 Task: Add a signature Isaiah Carter containing Have a great Easter Sunday, Isaiah Carter to email address softage.8@softage.net and add a label Christmas lists
Action: Mouse moved to (1361, 75)
Screenshot: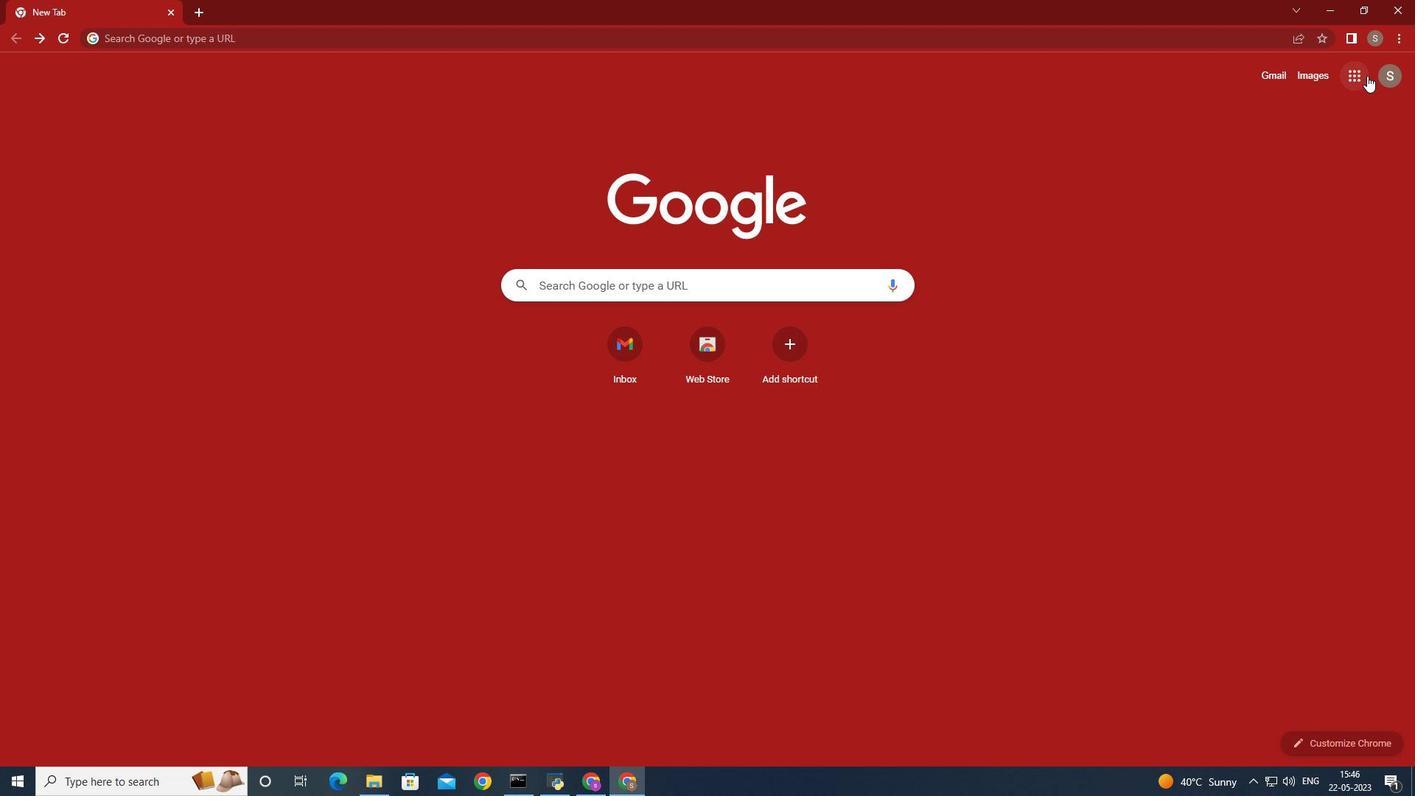 
Action: Mouse pressed left at (1361, 75)
Screenshot: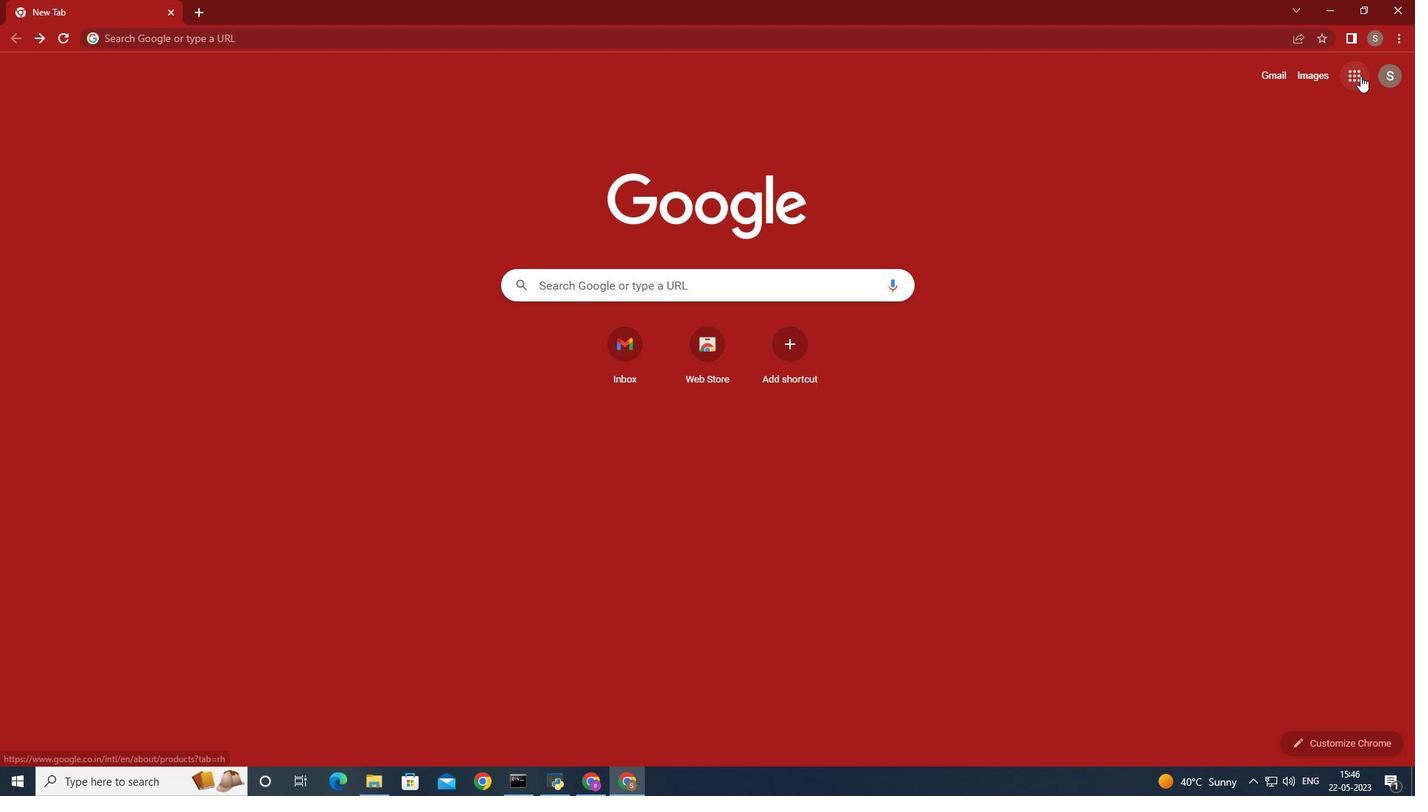
Action: Mouse moved to (1316, 136)
Screenshot: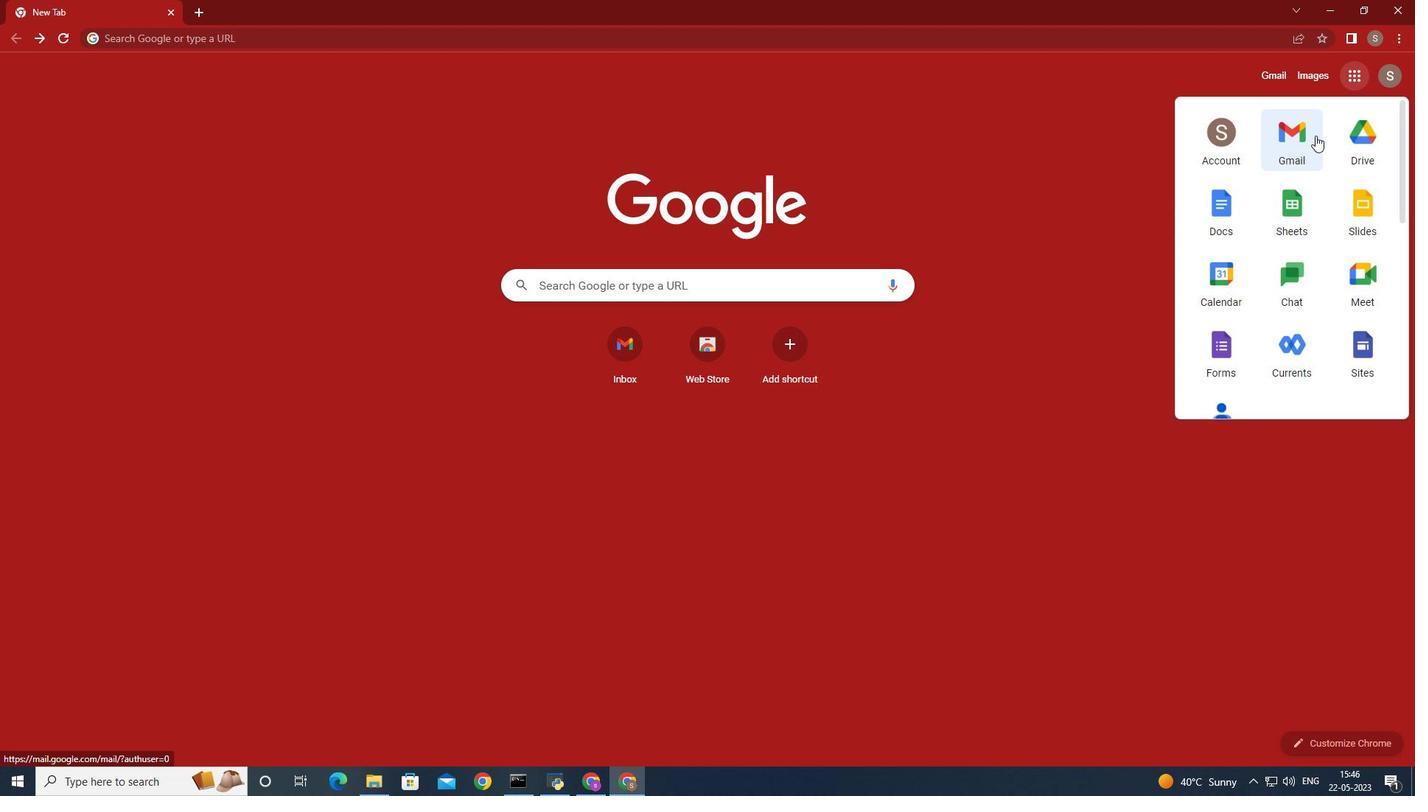 
Action: Mouse pressed left at (1316, 136)
Screenshot: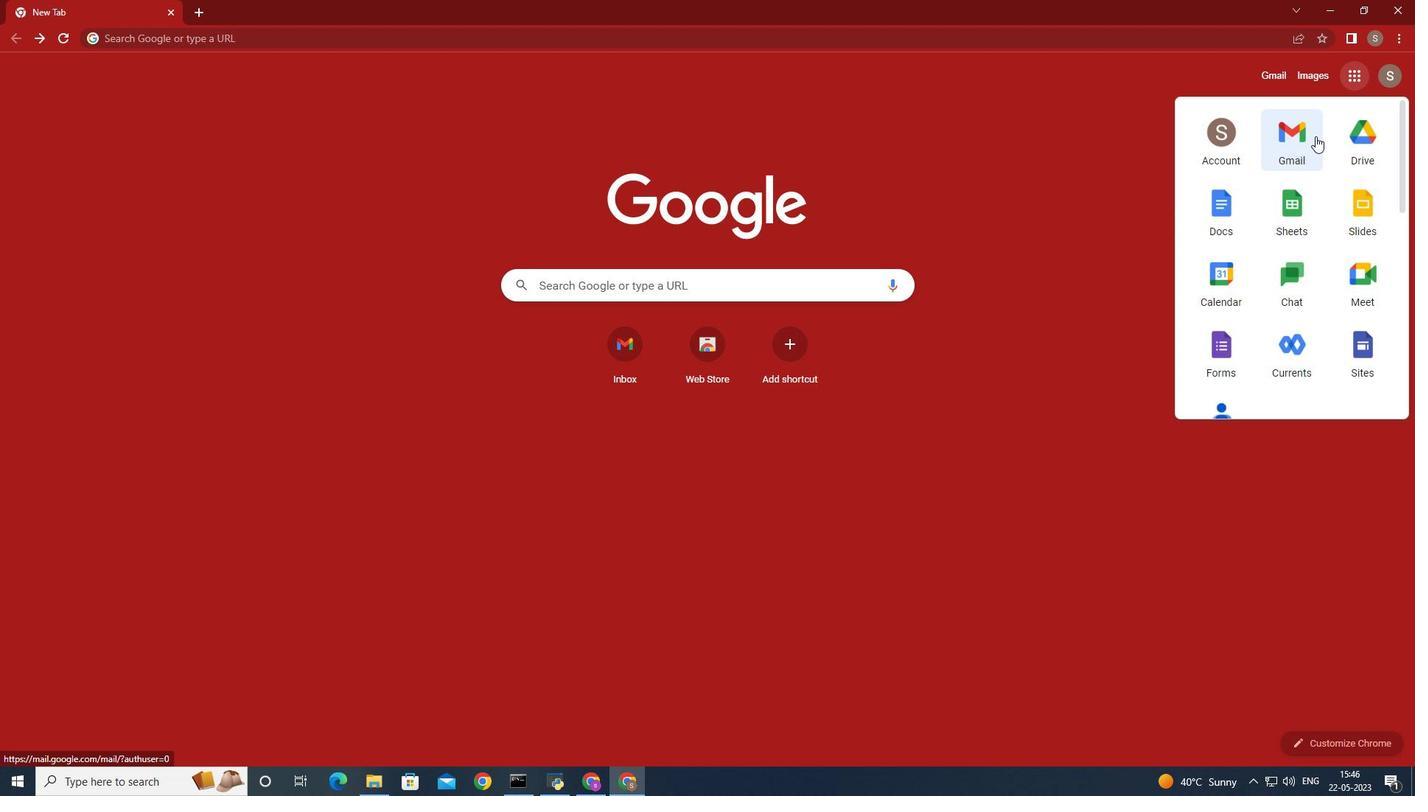 
Action: Mouse moved to (1246, 96)
Screenshot: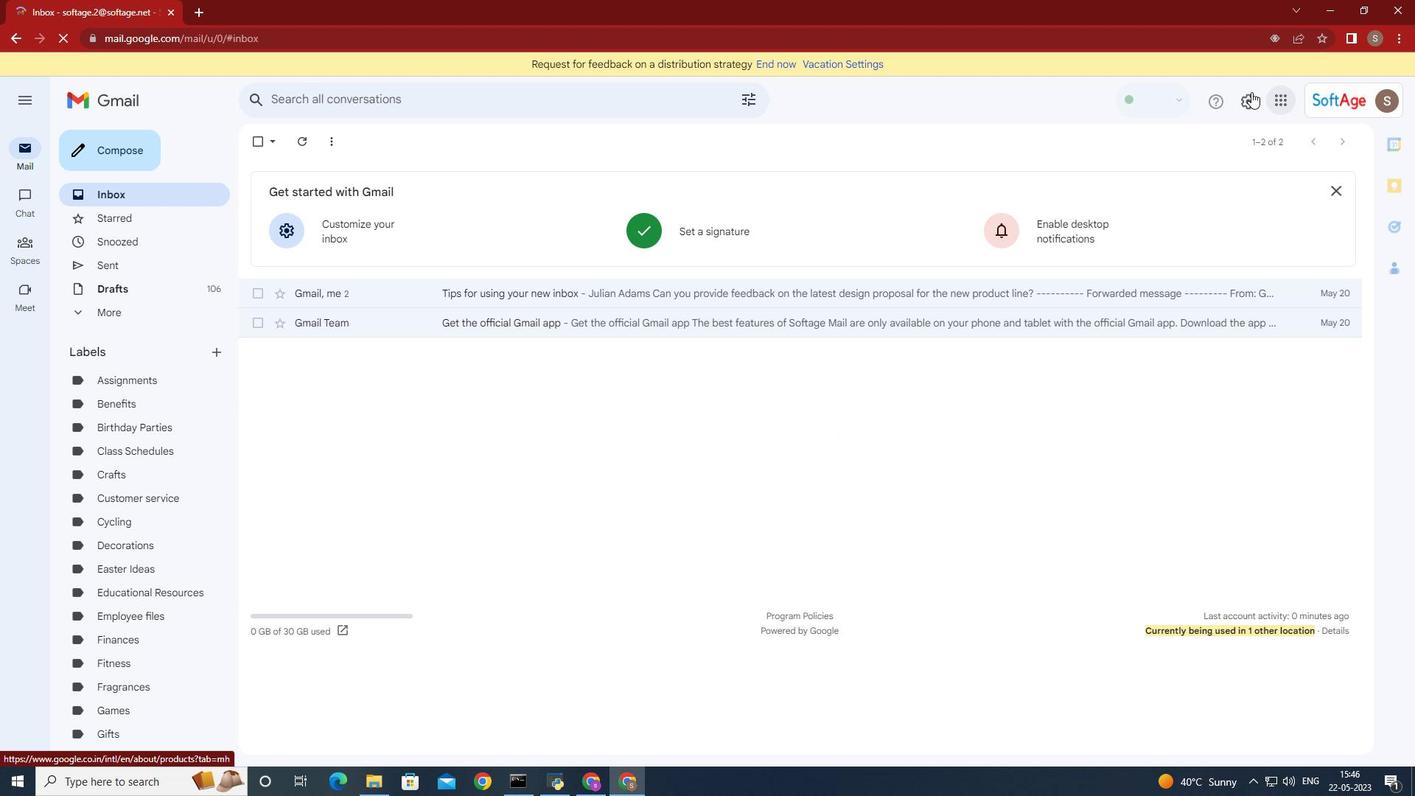 
Action: Mouse pressed left at (1246, 96)
Screenshot: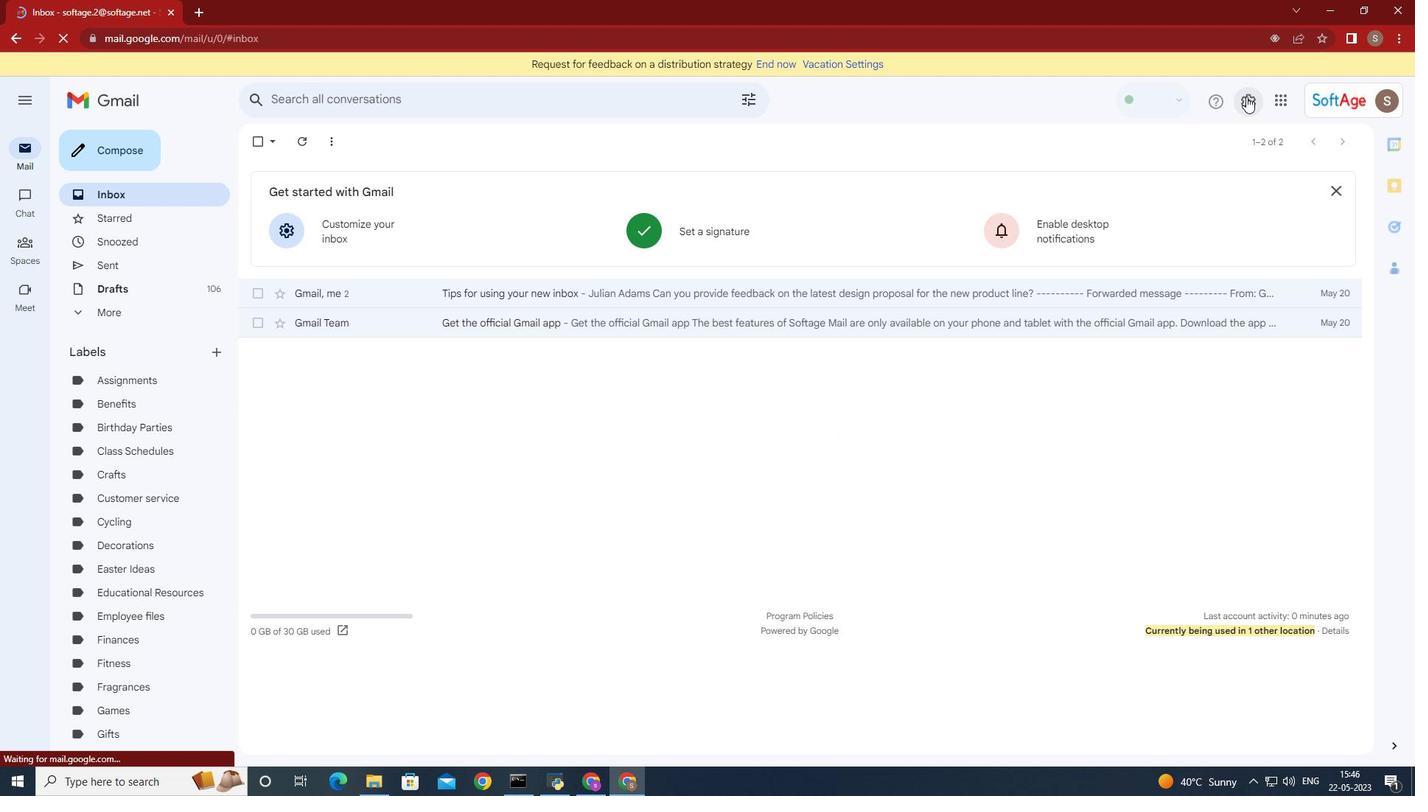 
Action: Mouse moved to (1266, 175)
Screenshot: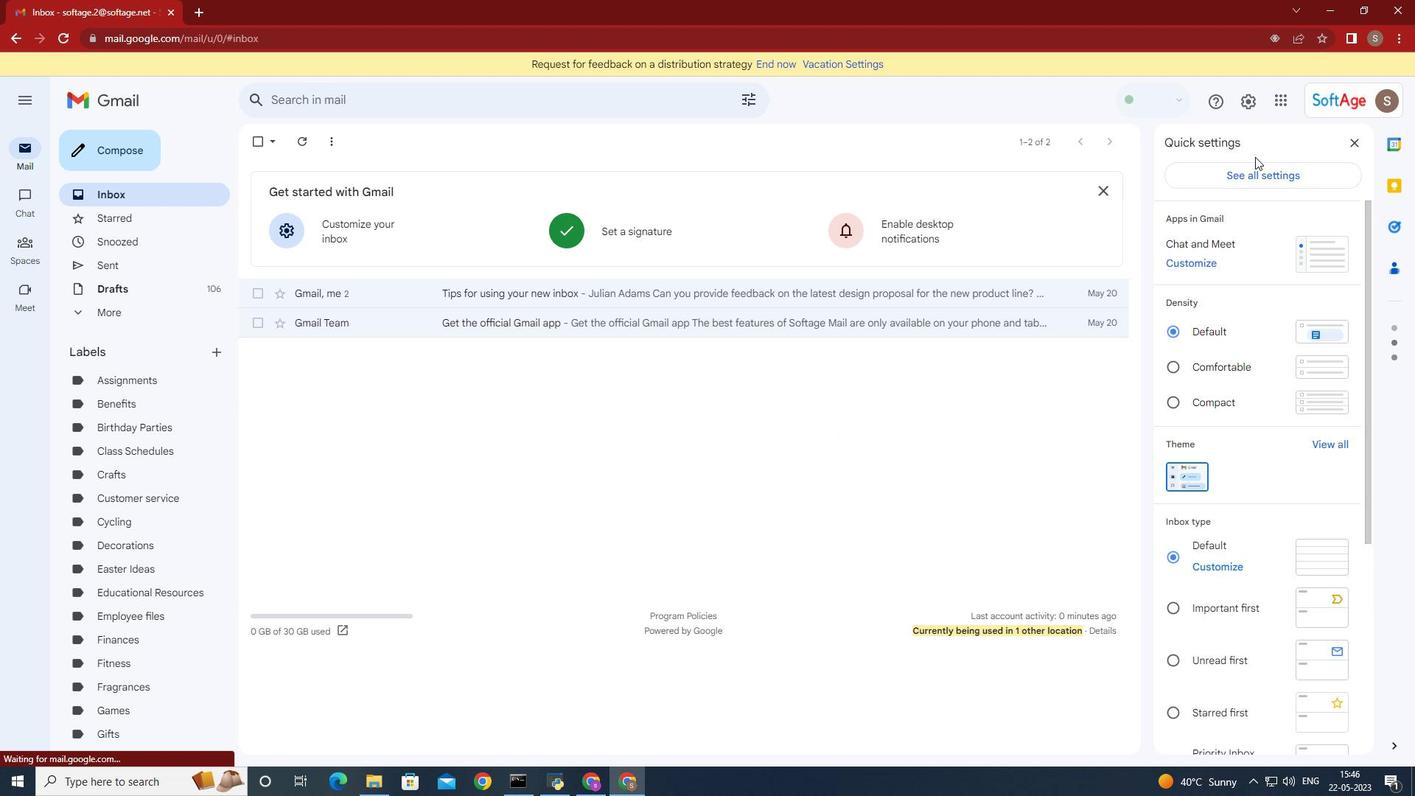
Action: Mouse pressed left at (1266, 175)
Screenshot: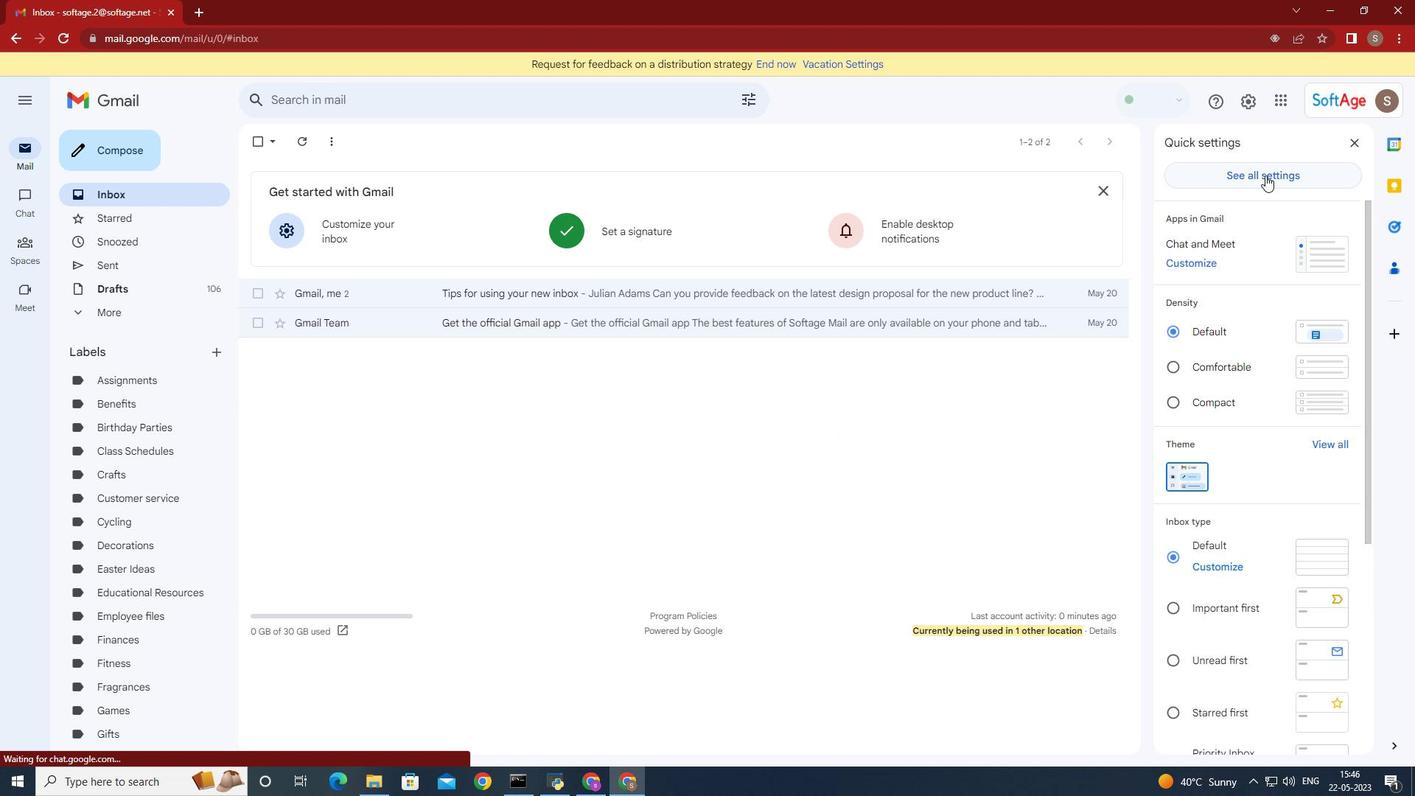 
Action: Mouse moved to (1006, 231)
Screenshot: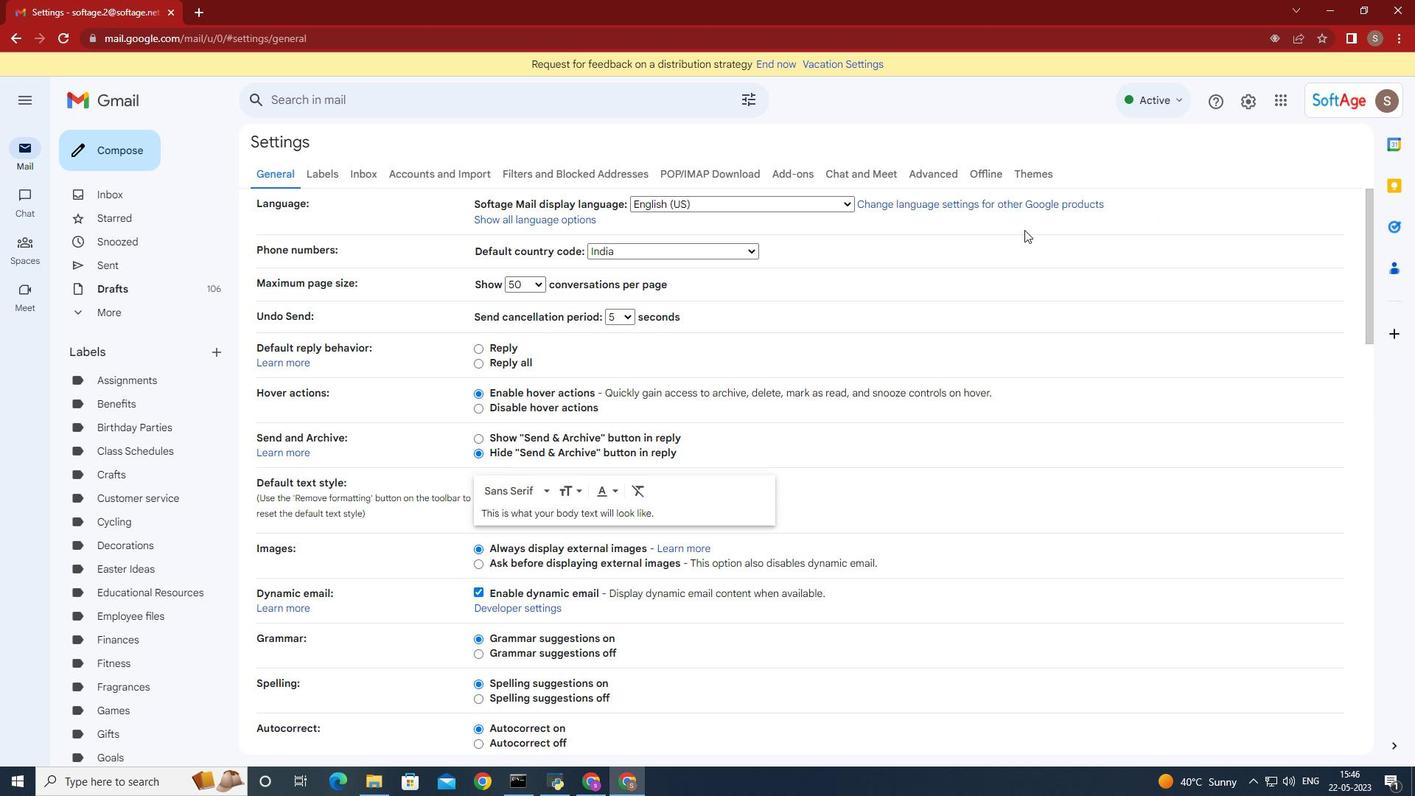 
Action: Mouse scrolled (1006, 230) with delta (0, 0)
Screenshot: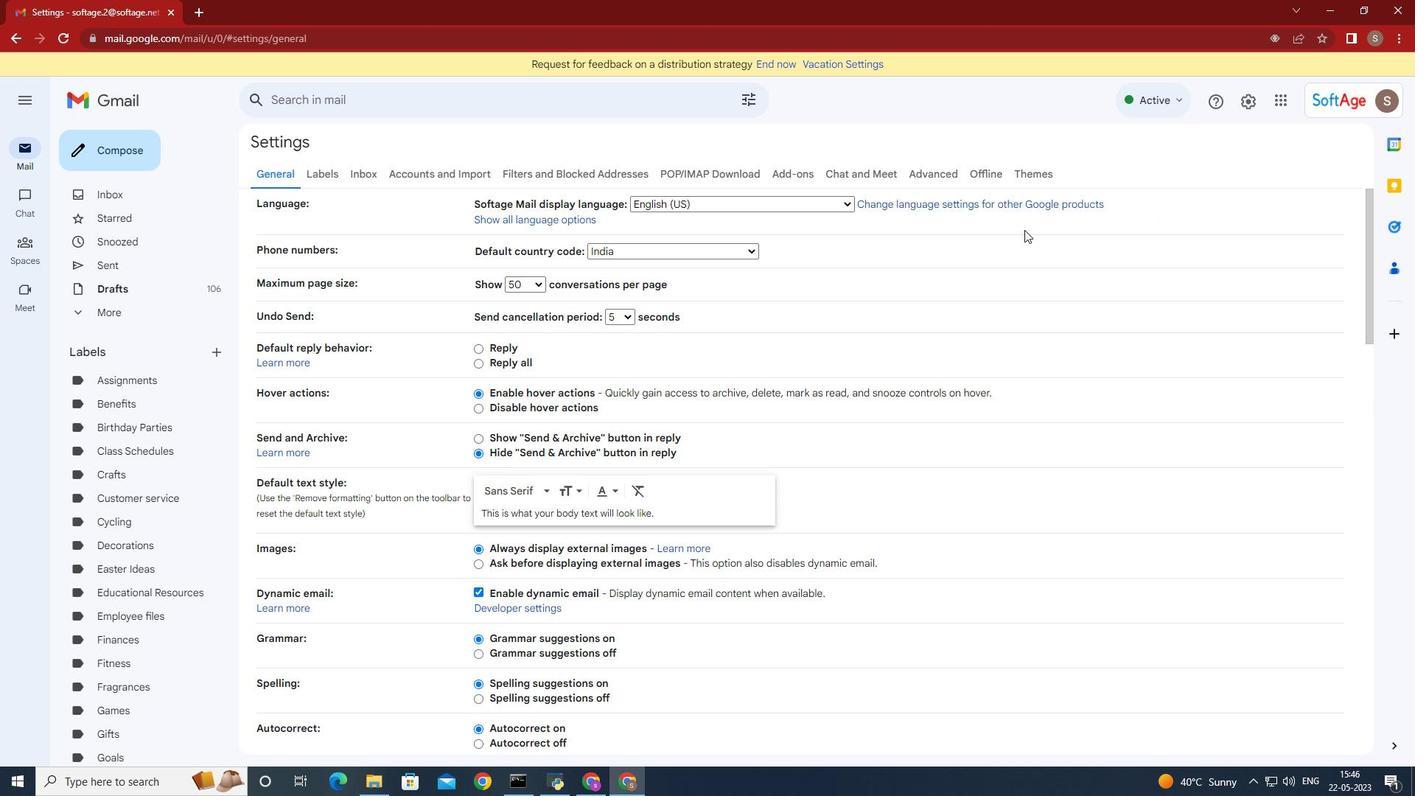 
Action: Mouse scrolled (1006, 230) with delta (0, 0)
Screenshot: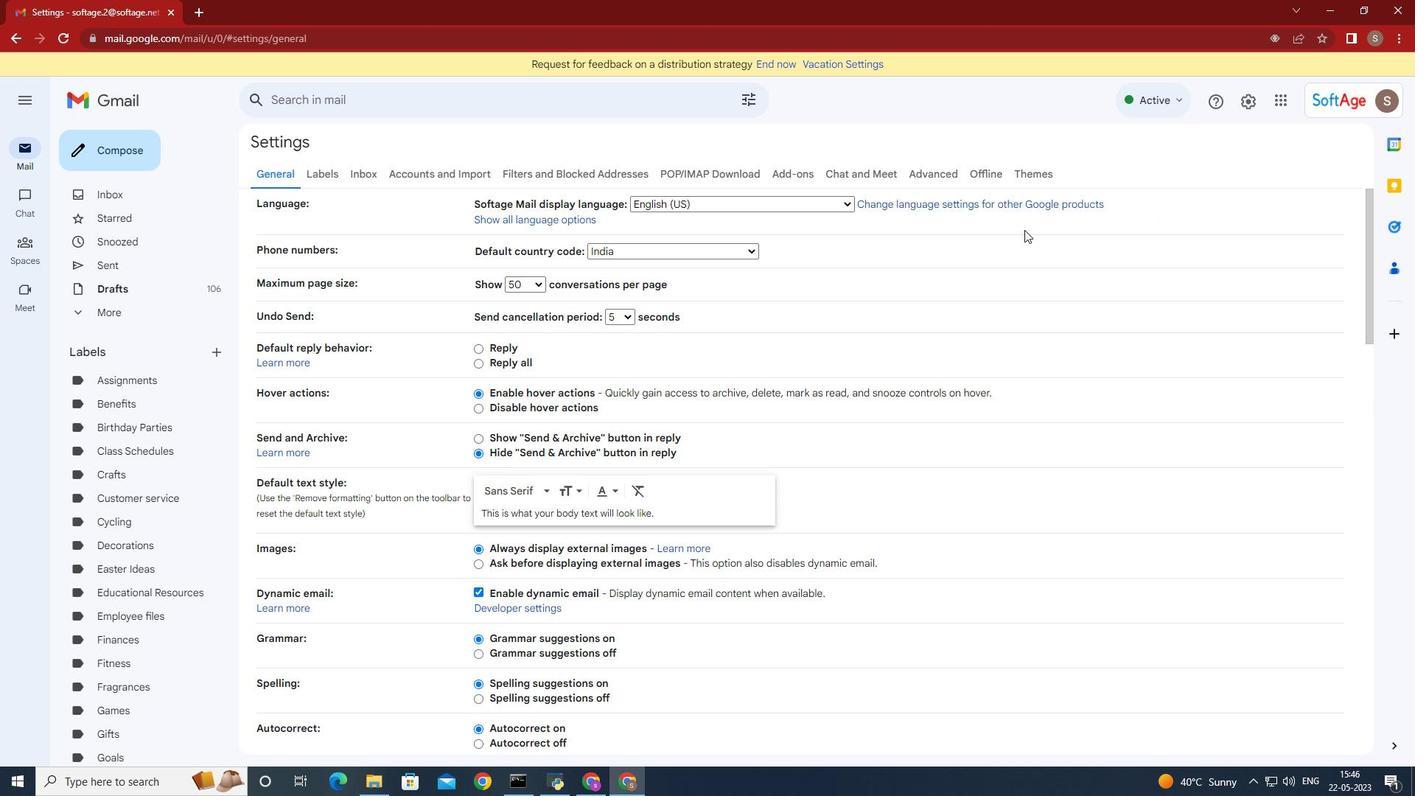 
Action: Mouse scrolled (1006, 230) with delta (0, 0)
Screenshot: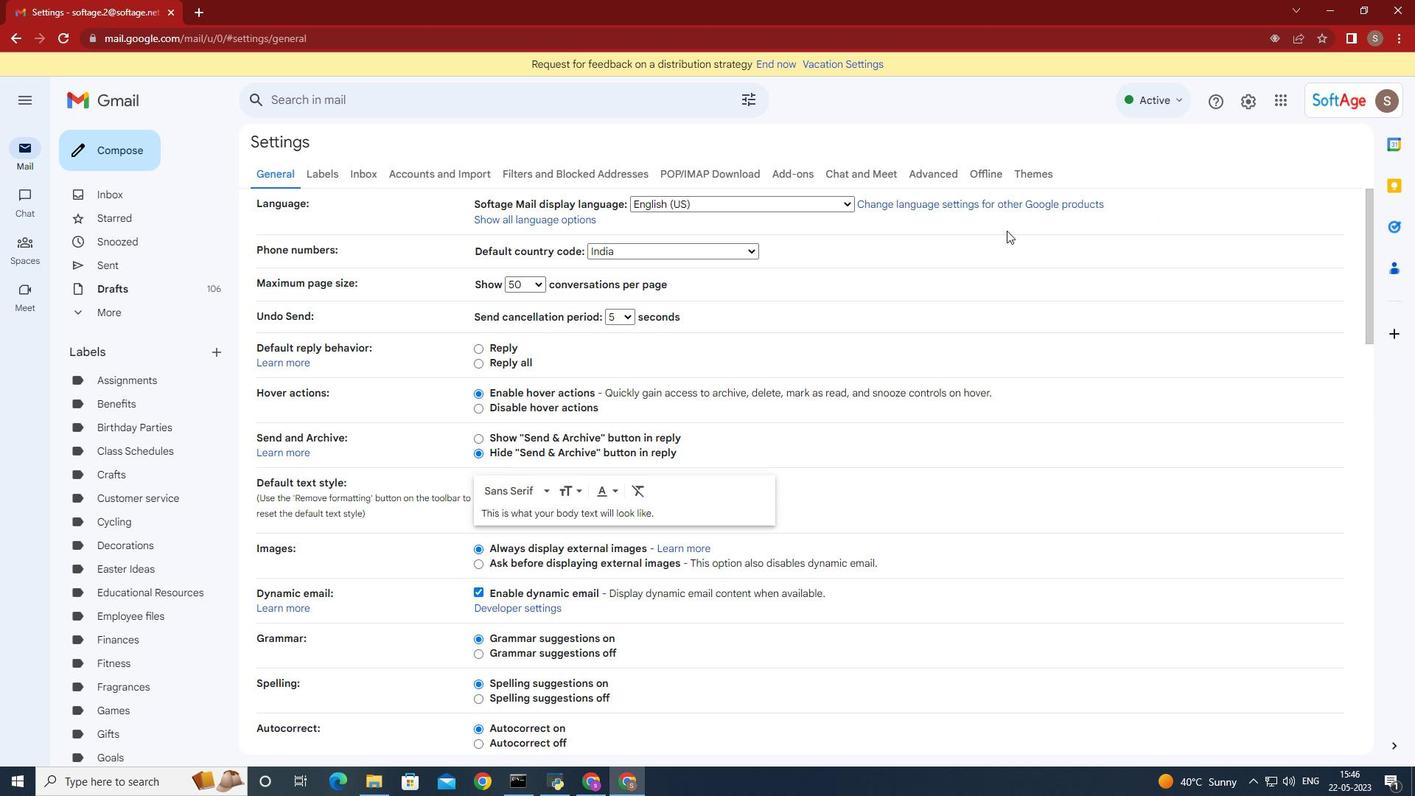 
Action: Mouse scrolled (1006, 230) with delta (0, 0)
Screenshot: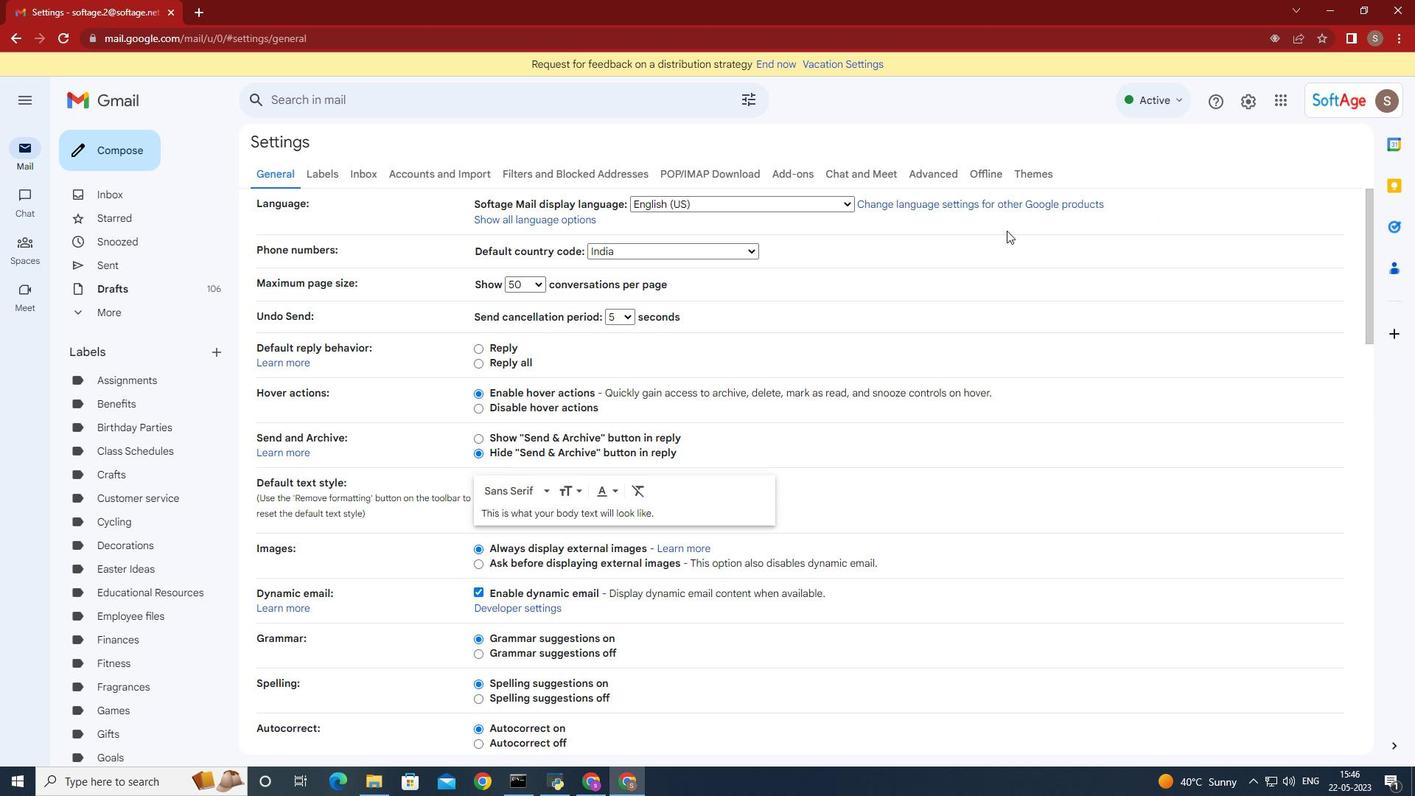 
Action: Mouse moved to (1006, 231)
Screenshot: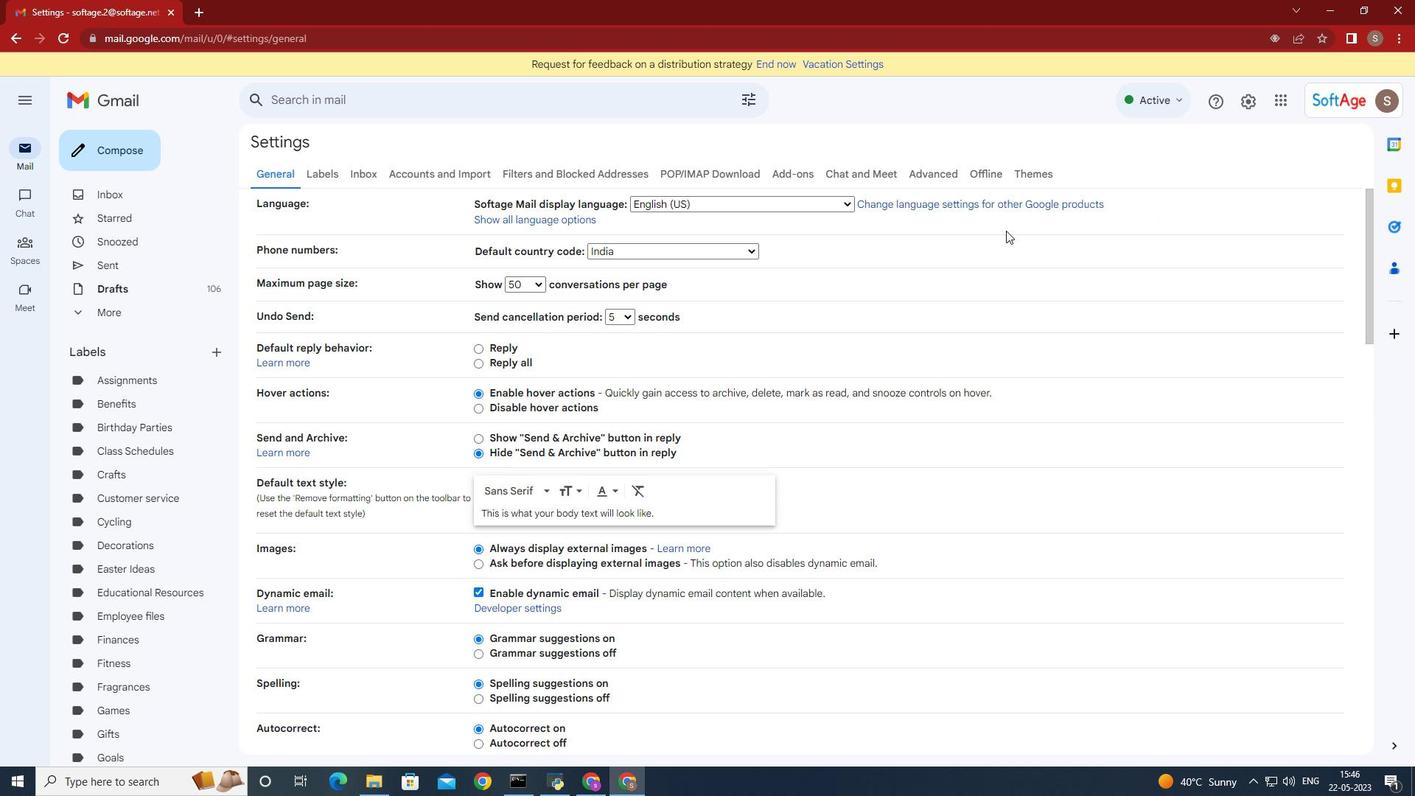 
Action: Mouse scrolled (1006, 230) with delta (0, 0)
Screenshot: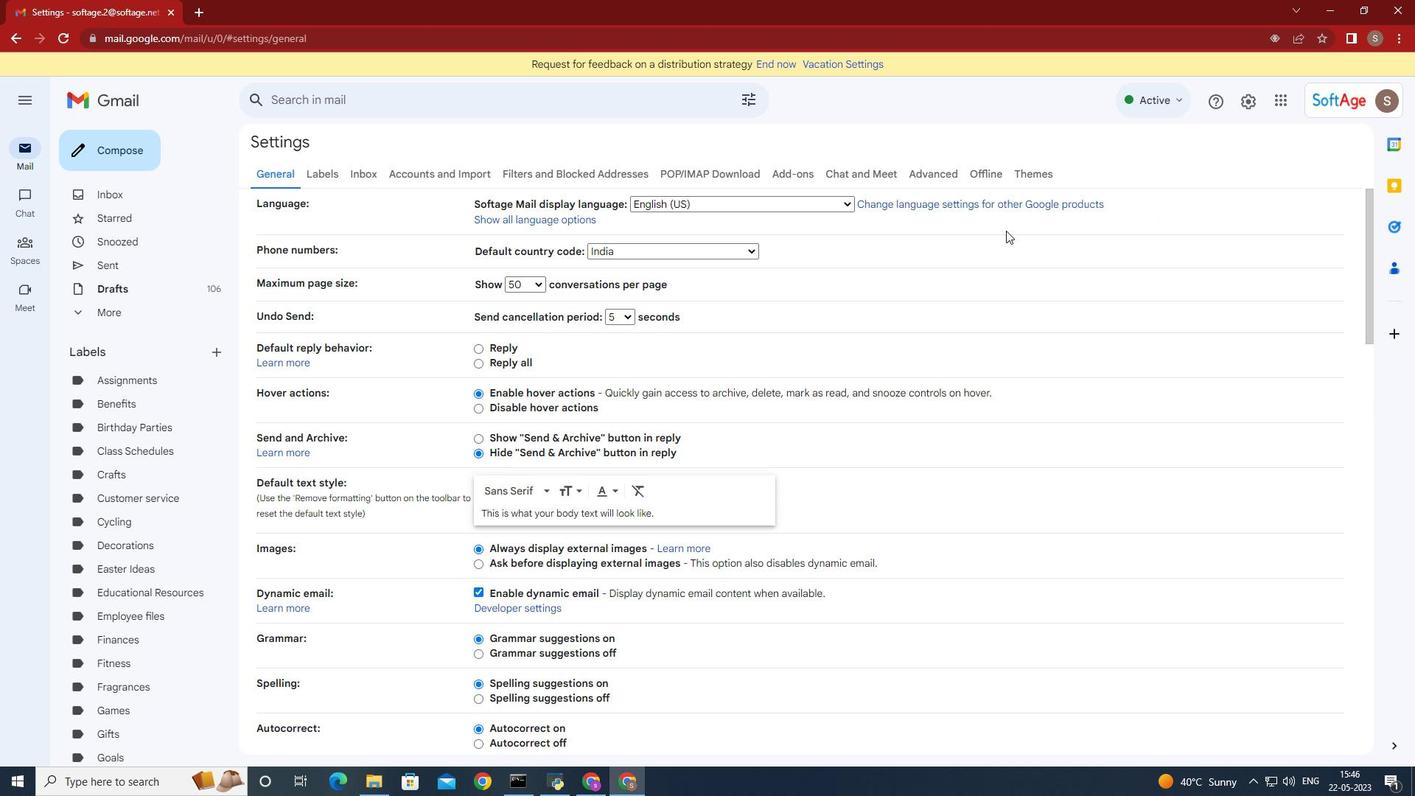 
Action: Mouse moved to (977, 252)
Screenshot: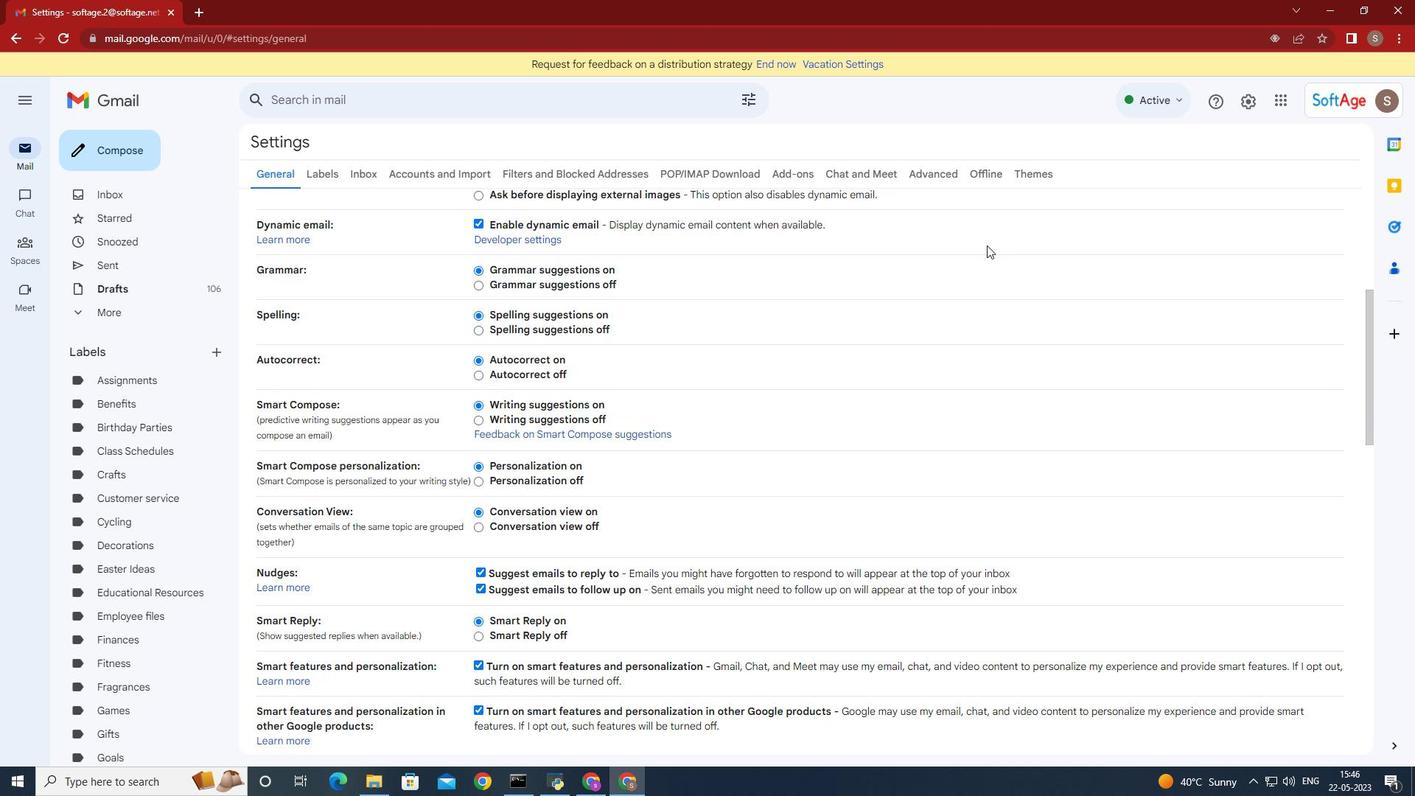 
Action: Mouse scrolled (985, 247) with delta (0, 0)
Screenshot: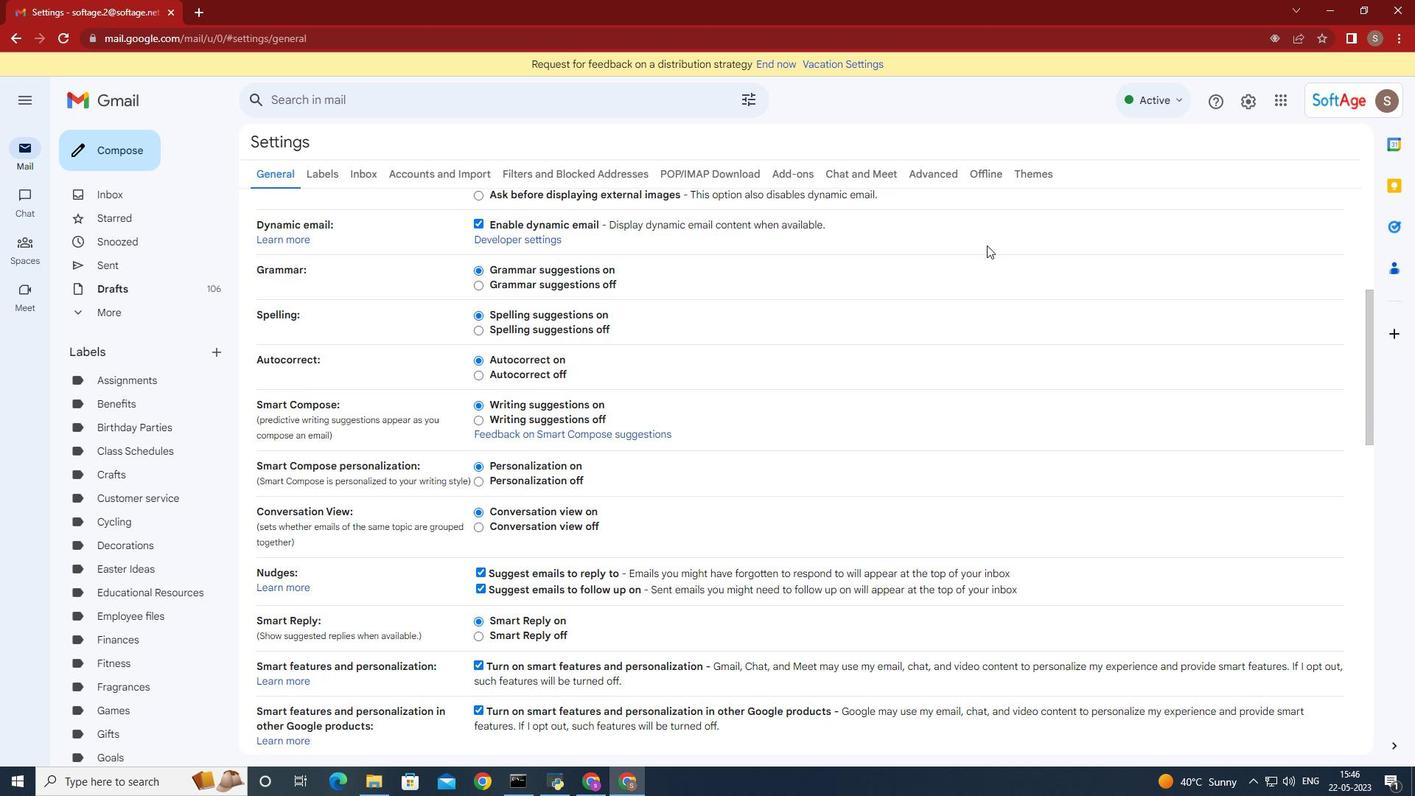 
Action: Mouse moved to (977, 252)
Screenshot: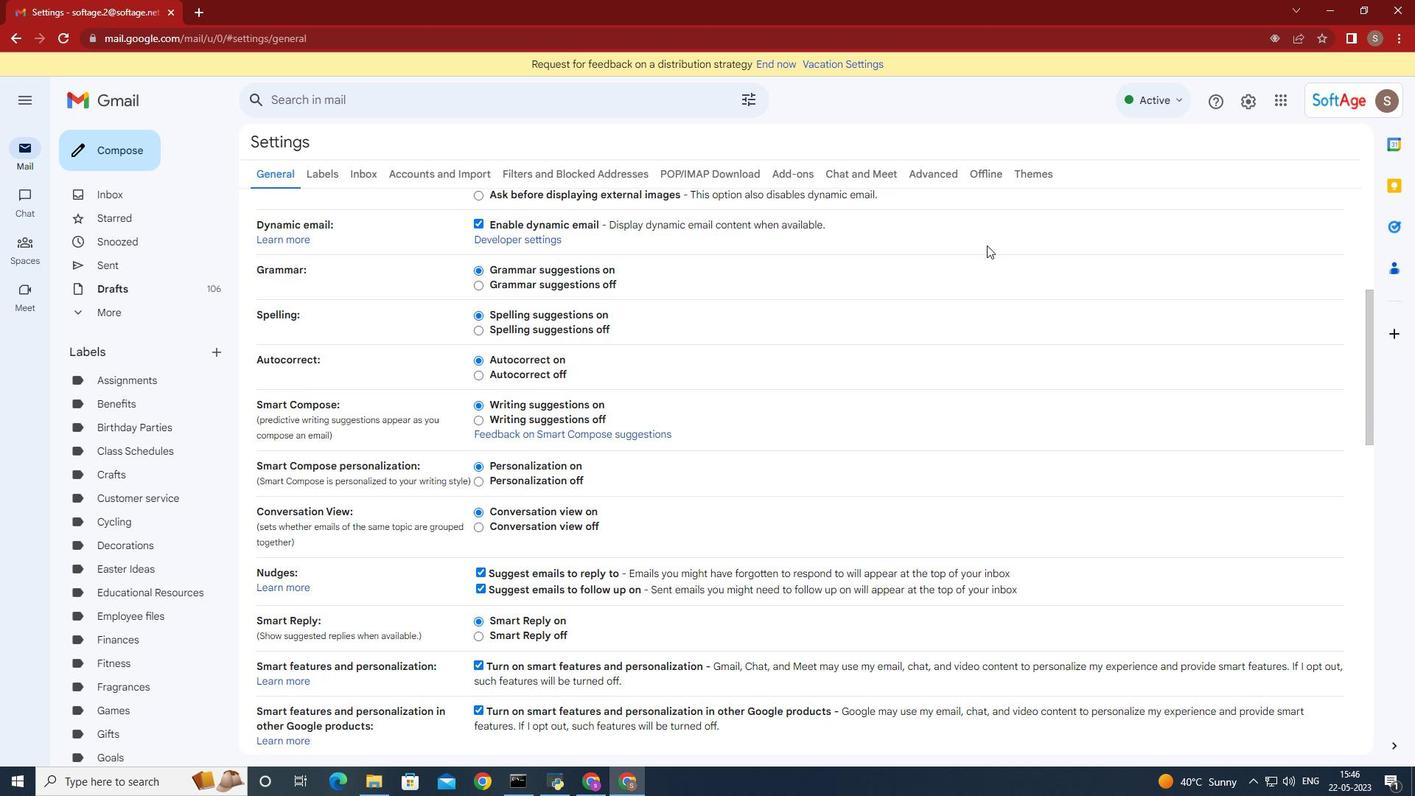 
Action: Mouse scrolled (983, 248) with delta (0, 0)
Screenshot: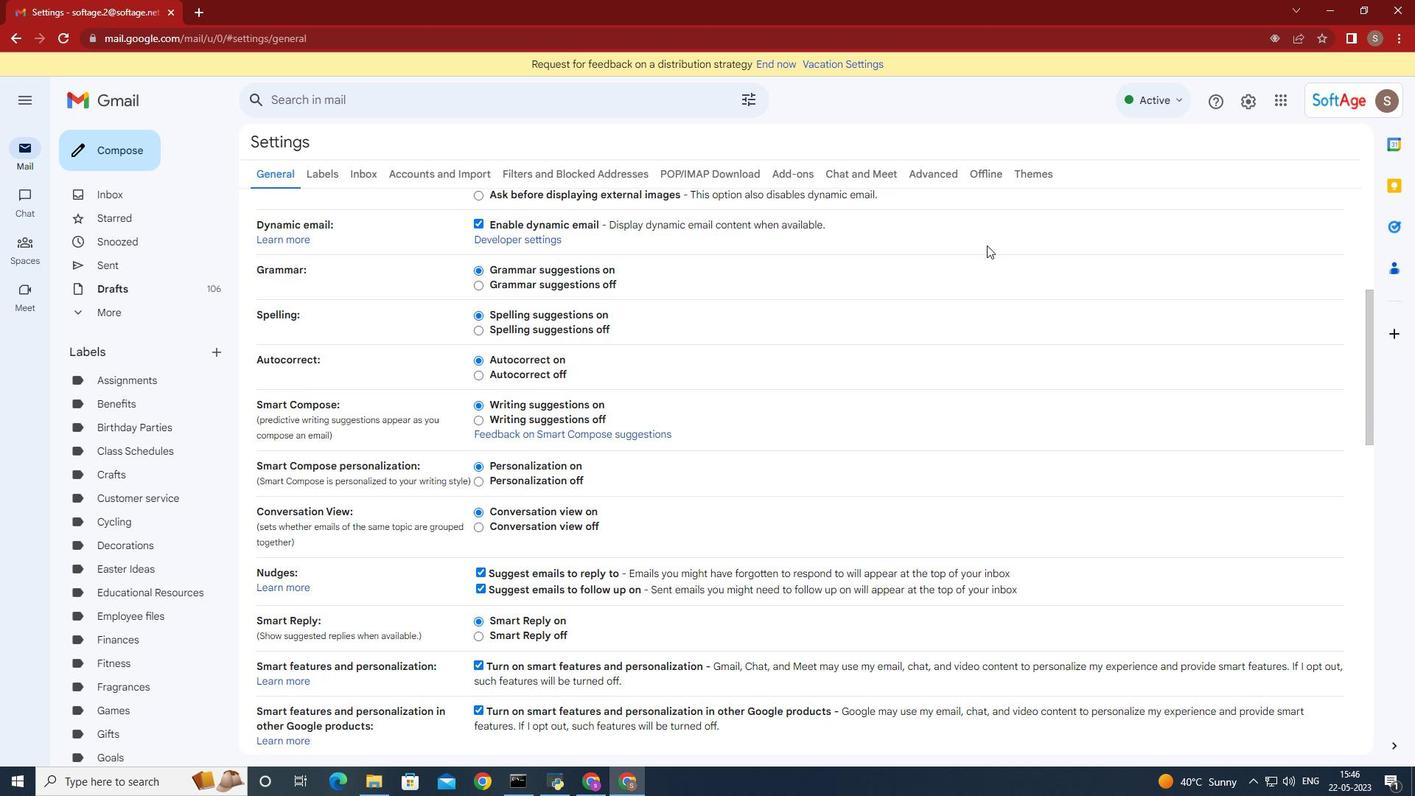 
Action: Mouse scrolled (982, 249) with delta (0, 0)
Screenshot: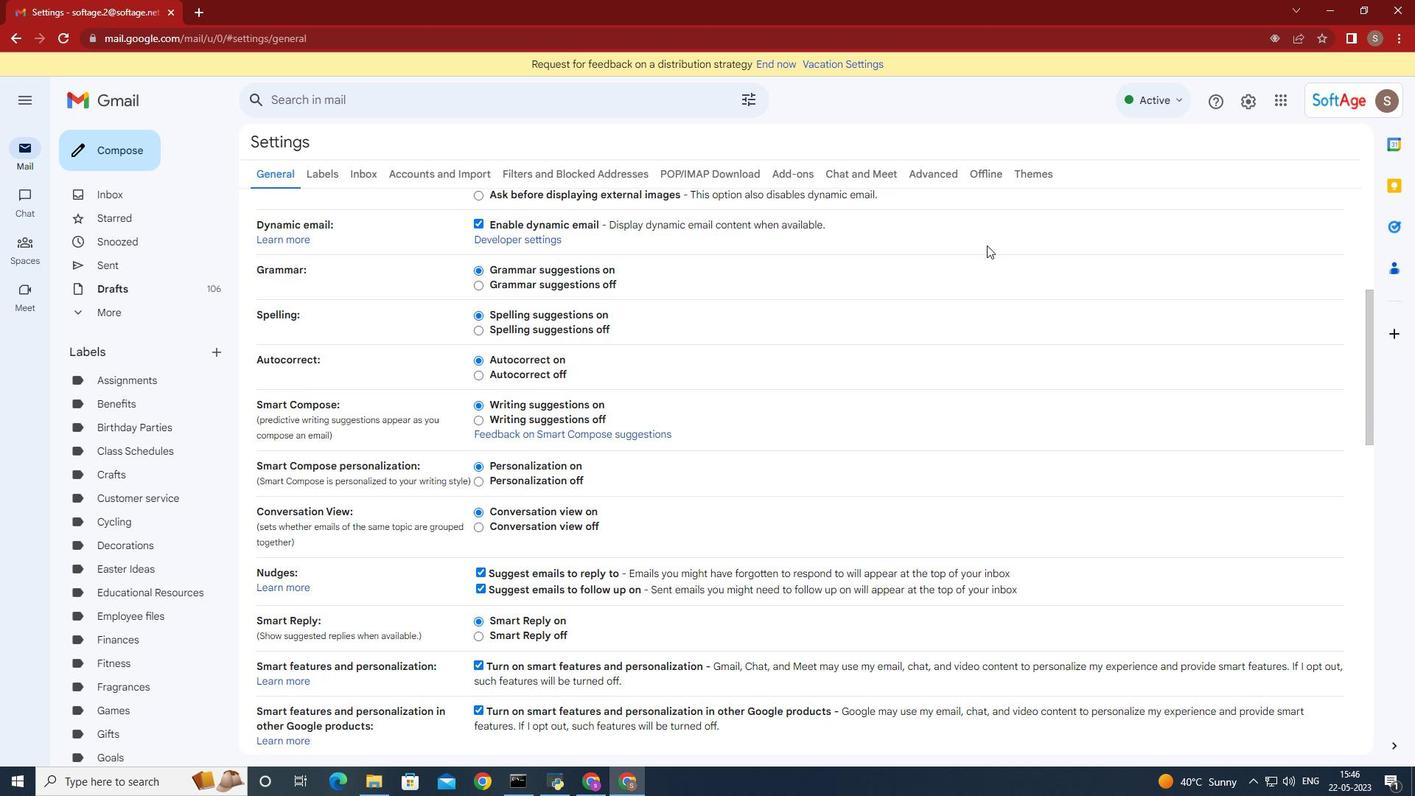 
Action: Mouse scrolled (982, 249) with delta (0, 0)
Screenshot: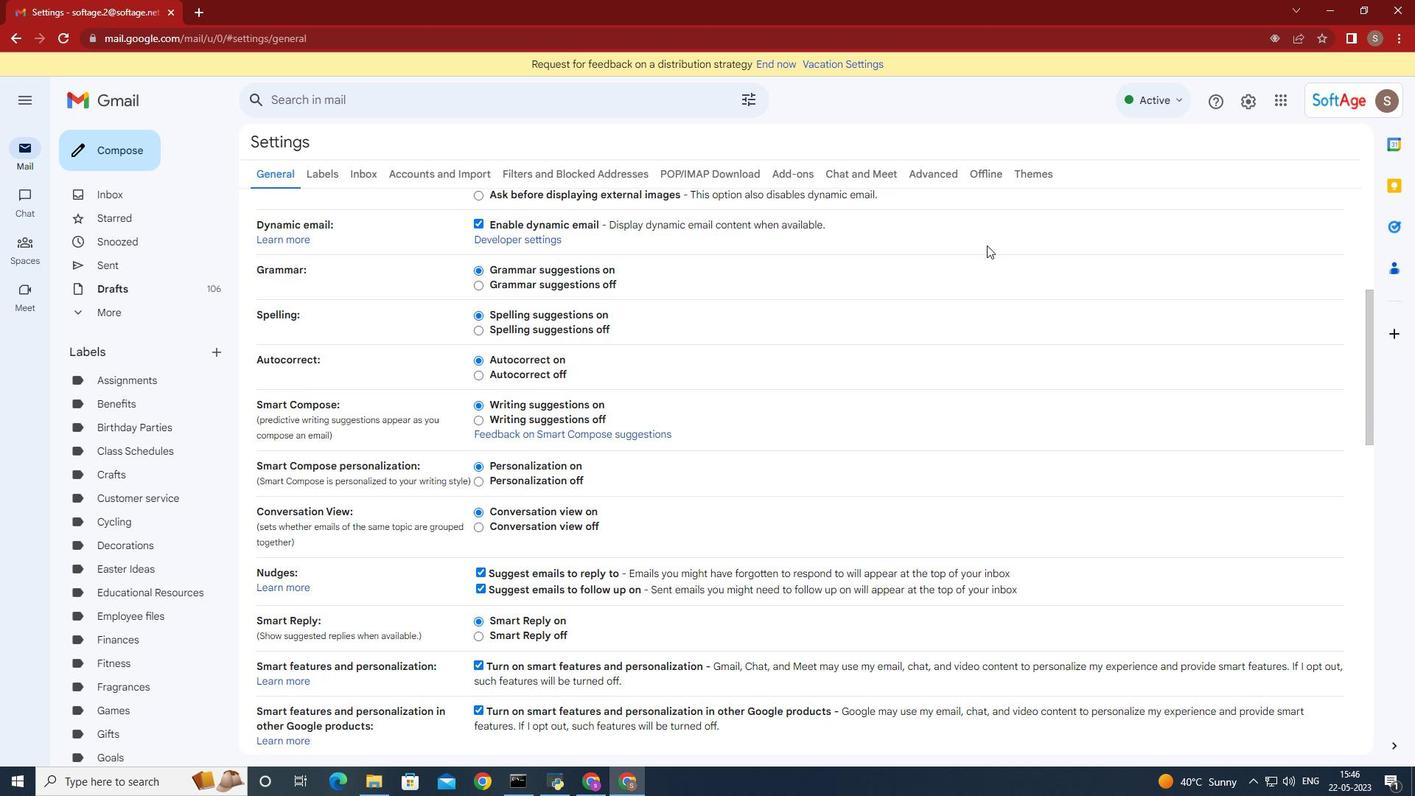 
Action: Mouse moved to (976, 253)
Screenshot: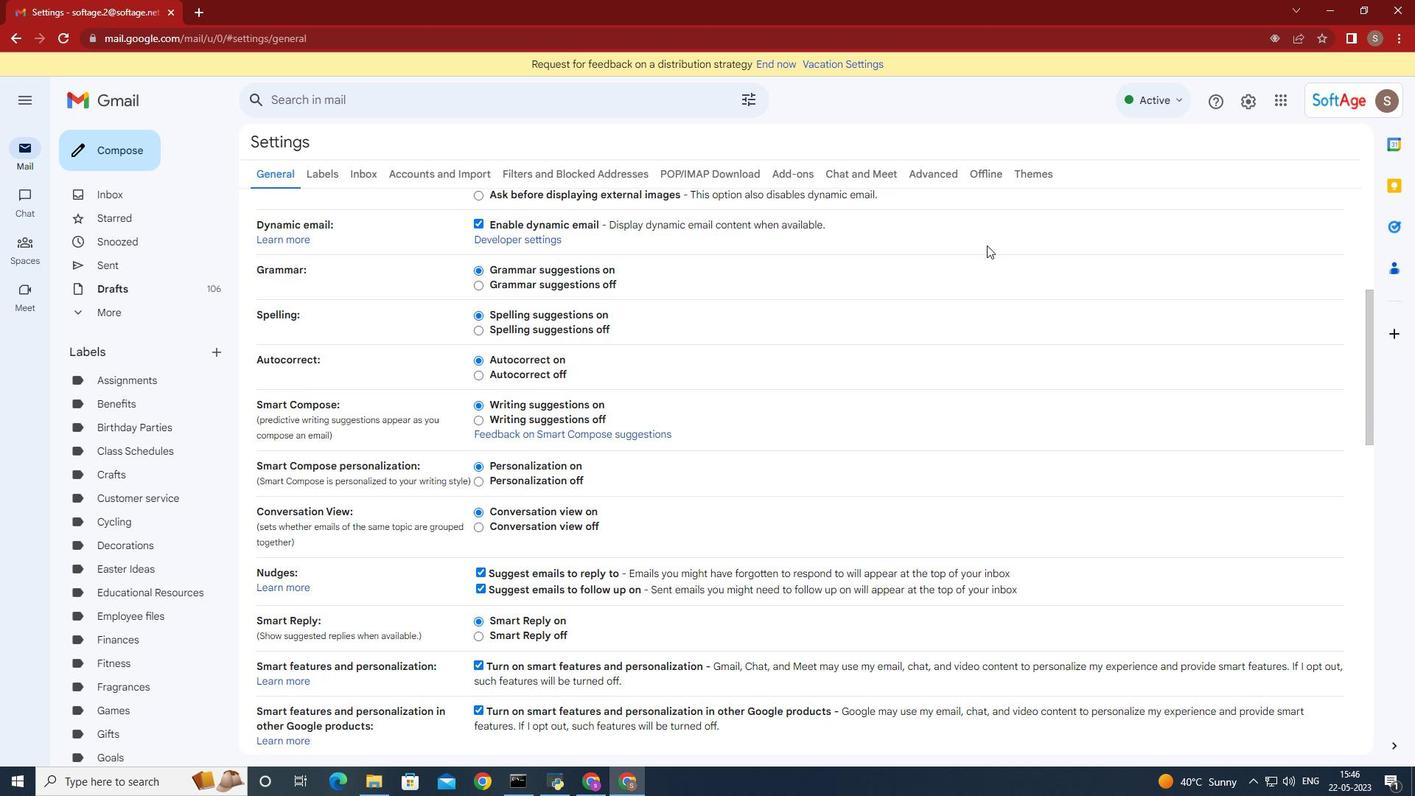 
Action: Mouse scrolled (981, 250) with delta (0, 0)
Screenshot: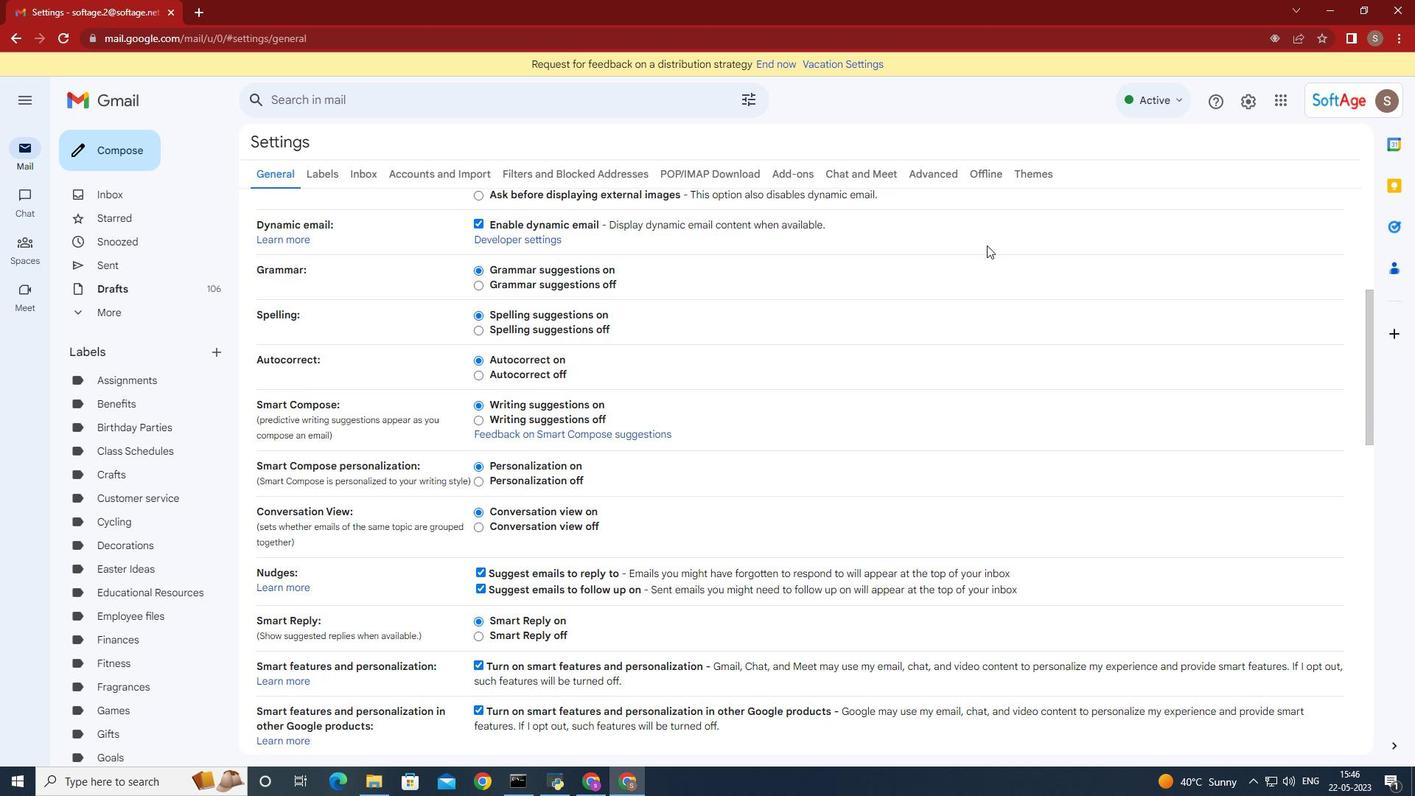 
Action: Mouse scrolled (981, 250) with delta (0, 0)
Screenshot: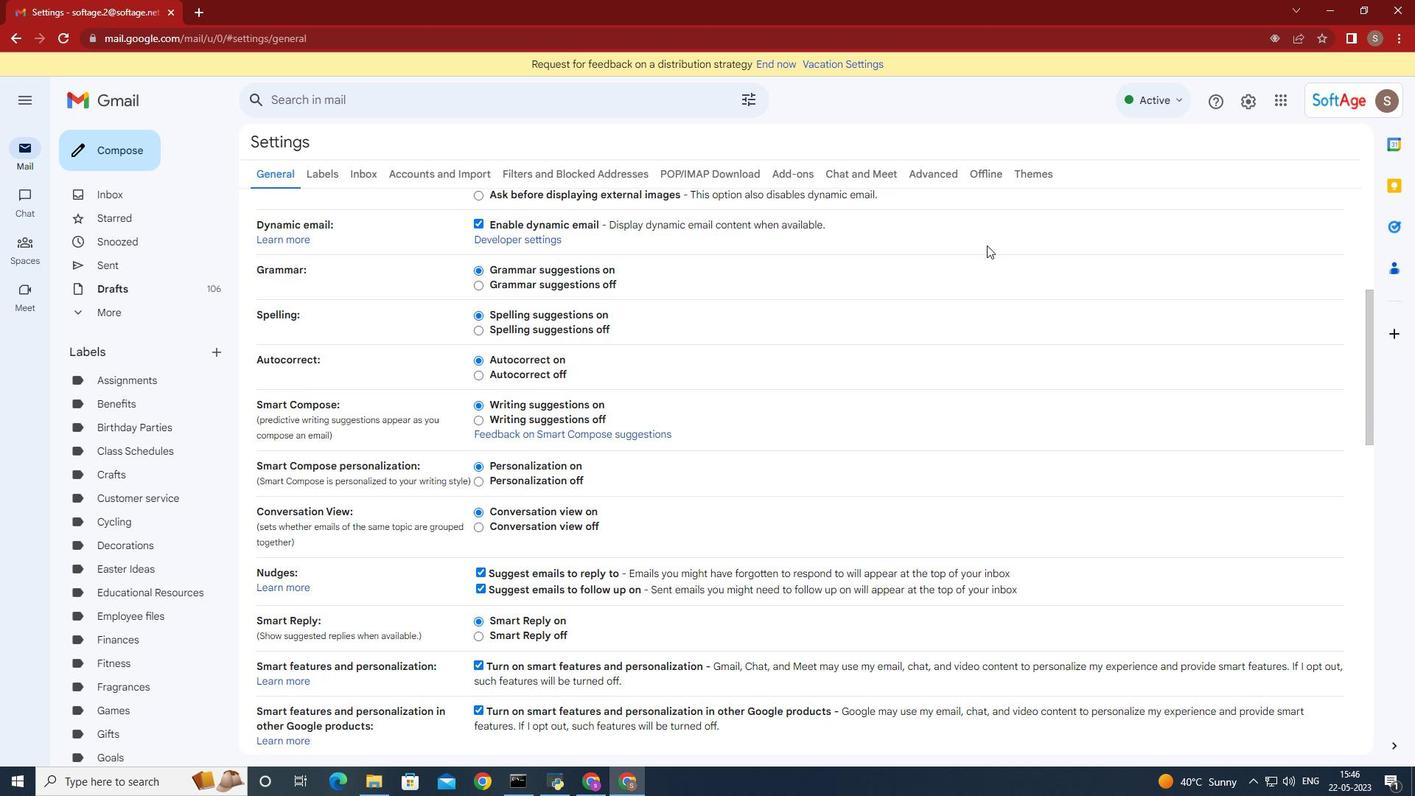 
Action: Mouse scrolled (979, 251) with delta (0, 0)
Screenshot: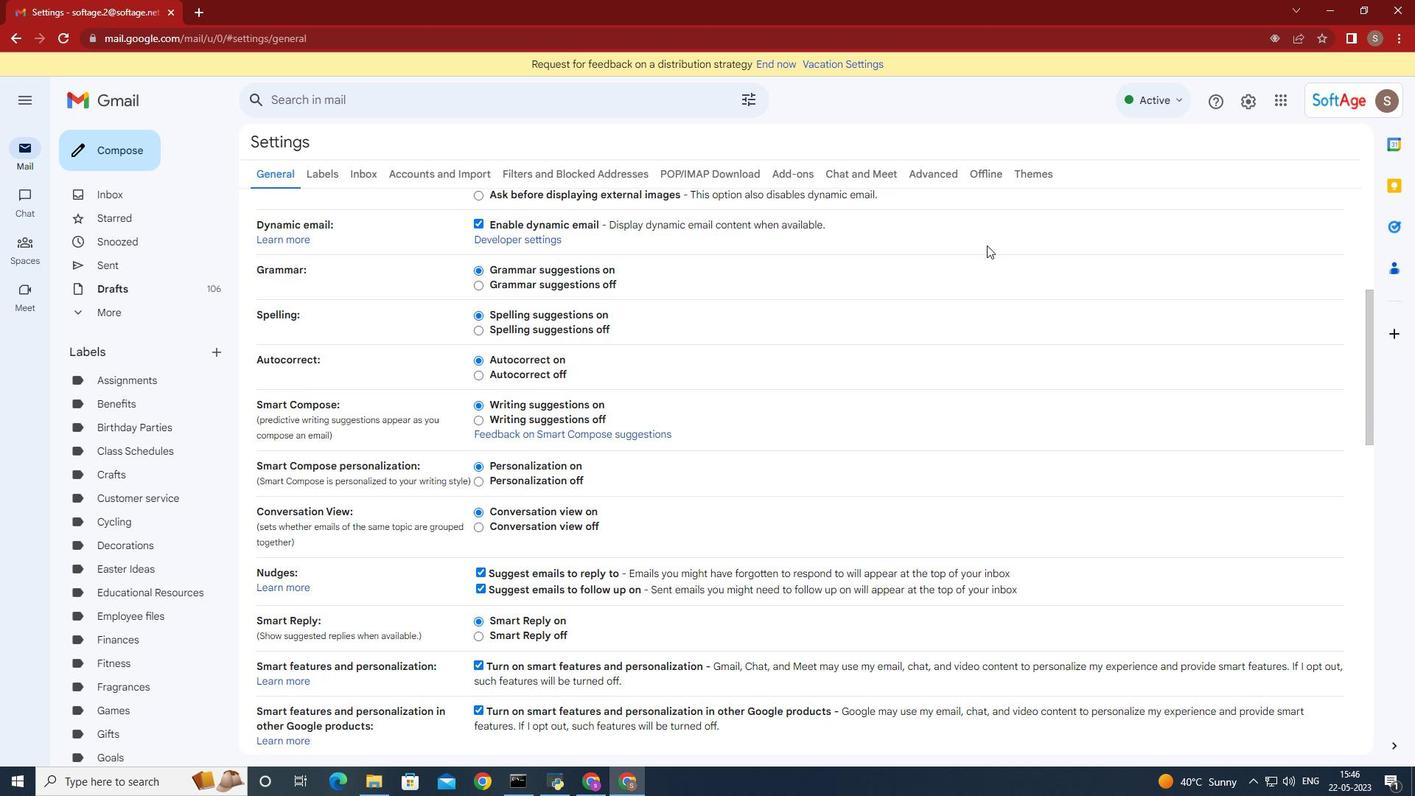 
Action: Mouse moved to (780, 540)
Screenshot: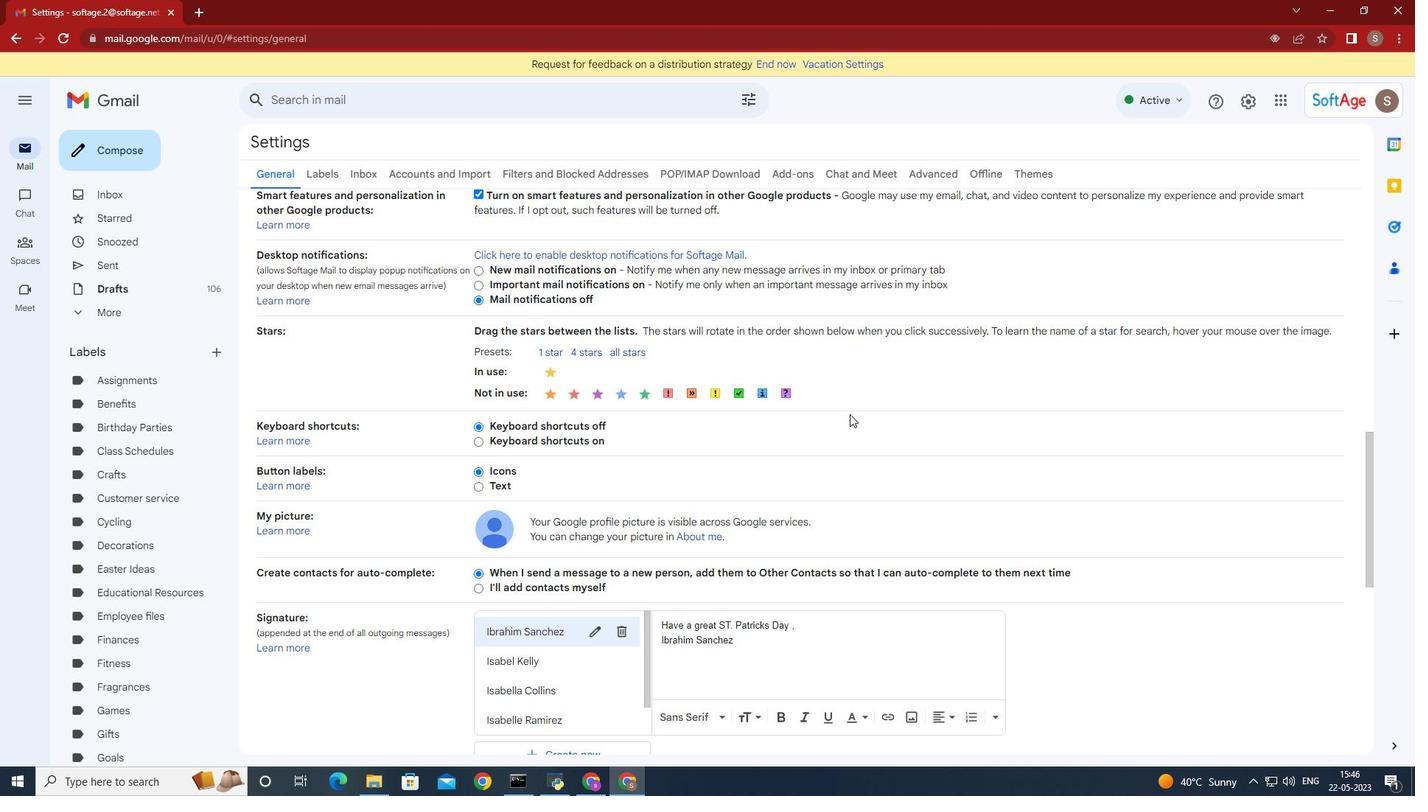 
Action: Mouse scrolled (780, 539) with delta (0, 0)
Screenshot: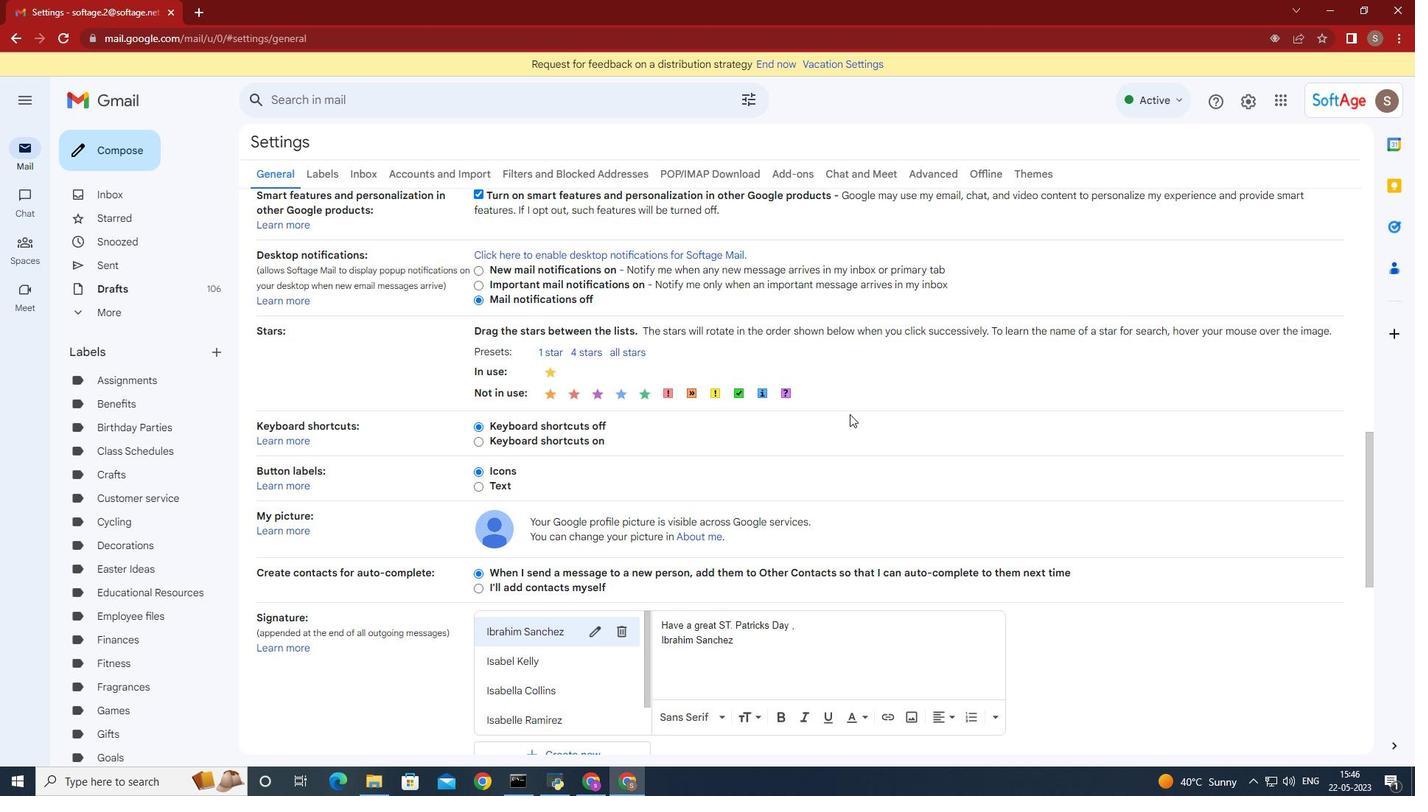 
Action: Mouse scrolled (780, 539) with delta (0, 0)
Screenshot: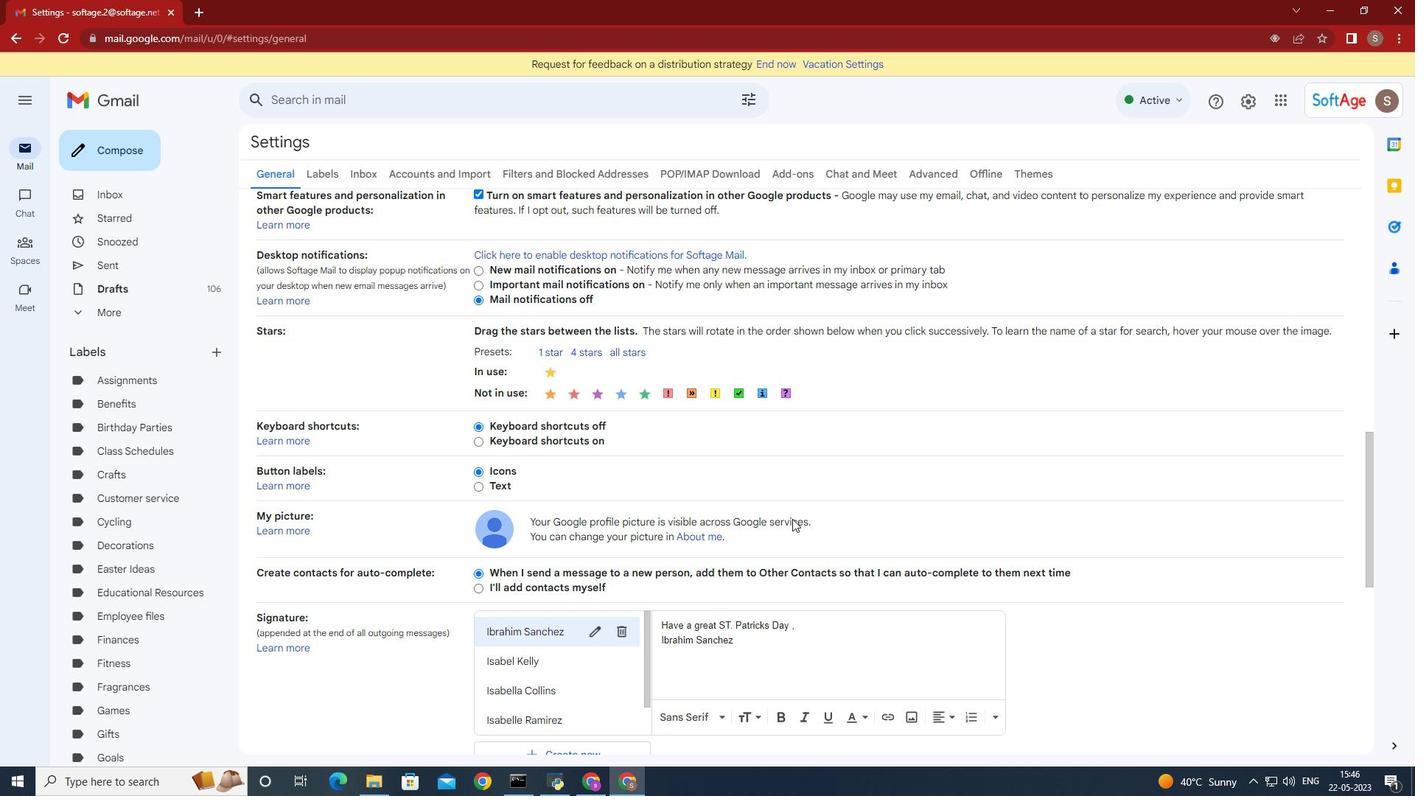 
Action: Mouse scrolled (780, 539) with delta (0, 0)
Screenshot: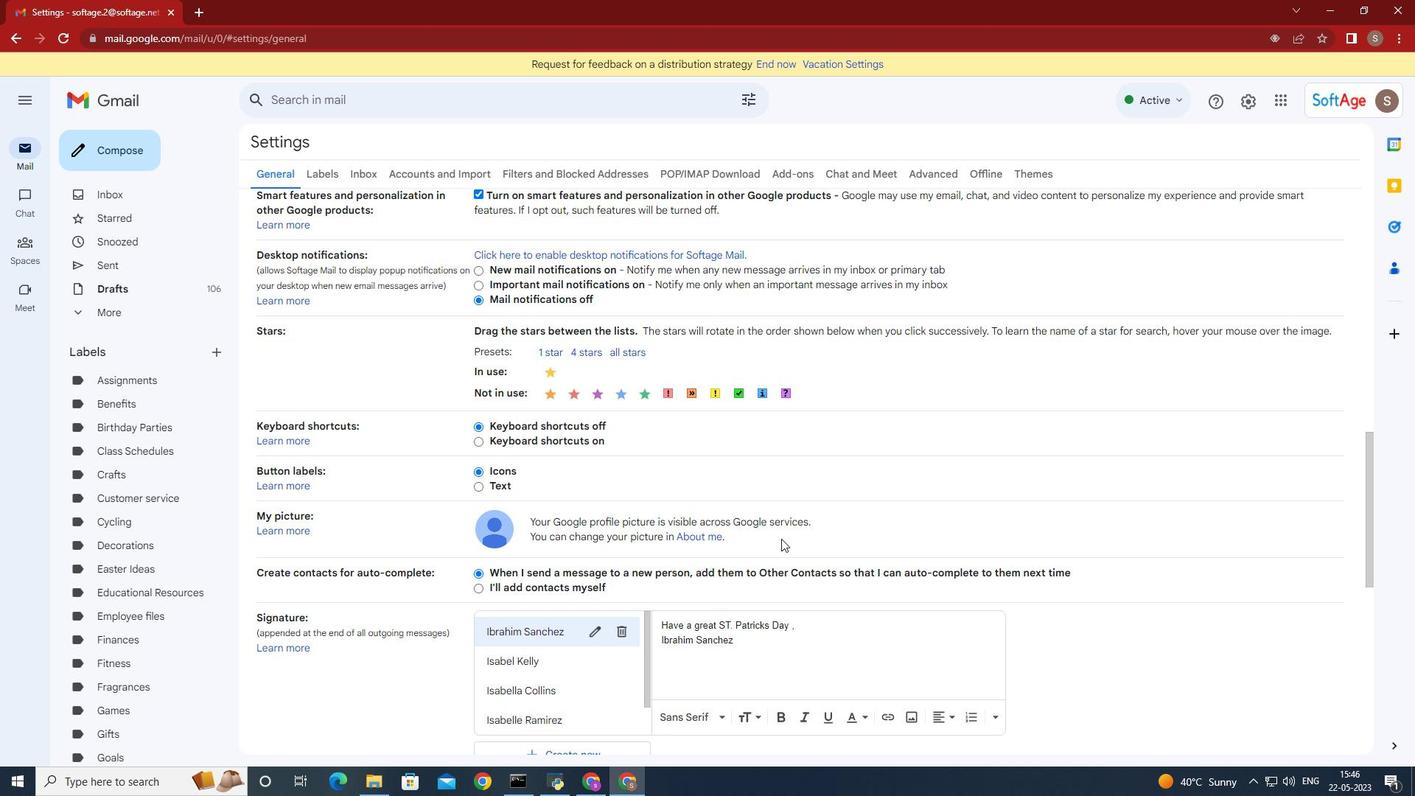 
Action: Mouse moved to (665, 512)
Screenshot: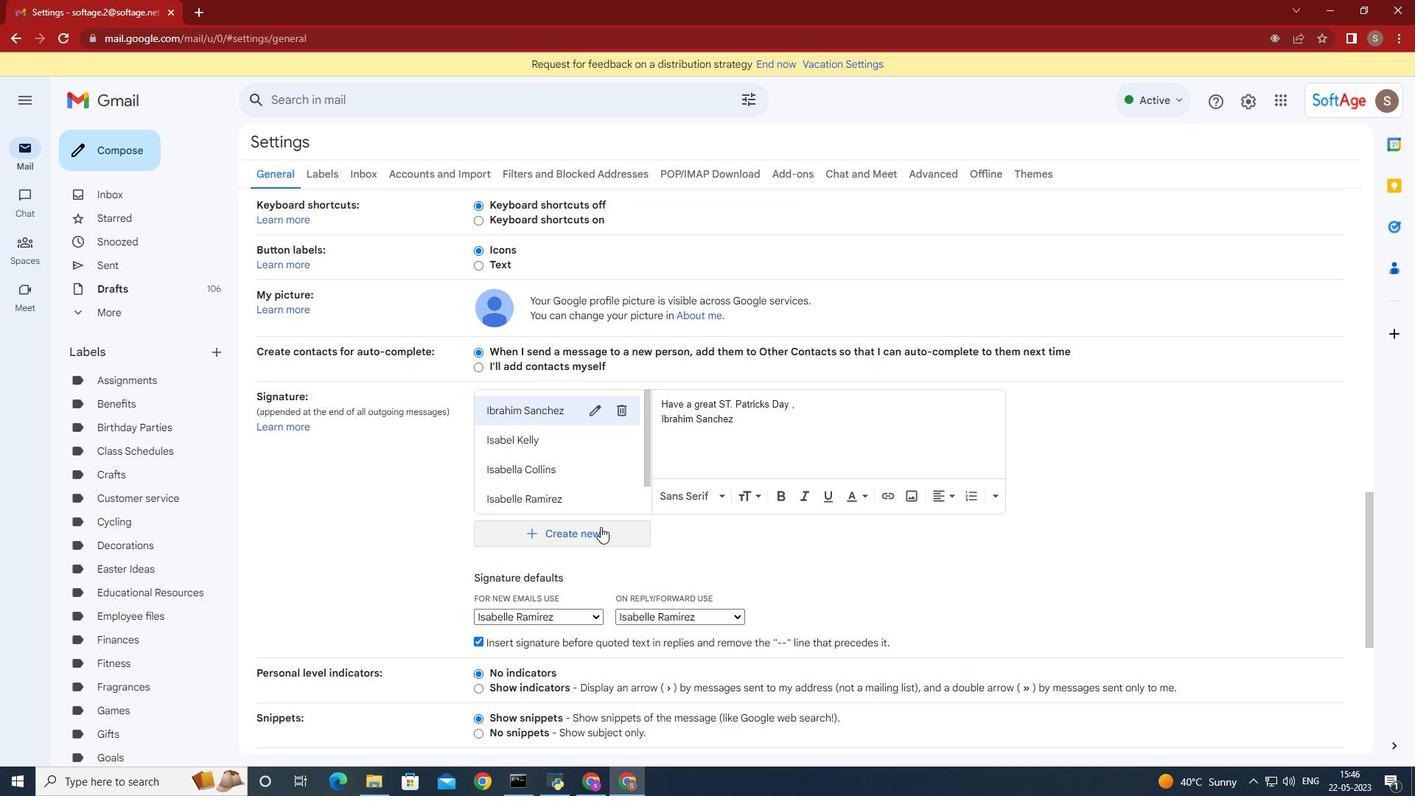 
Action: Mouse pressed left at (600, 527)
Screenshot: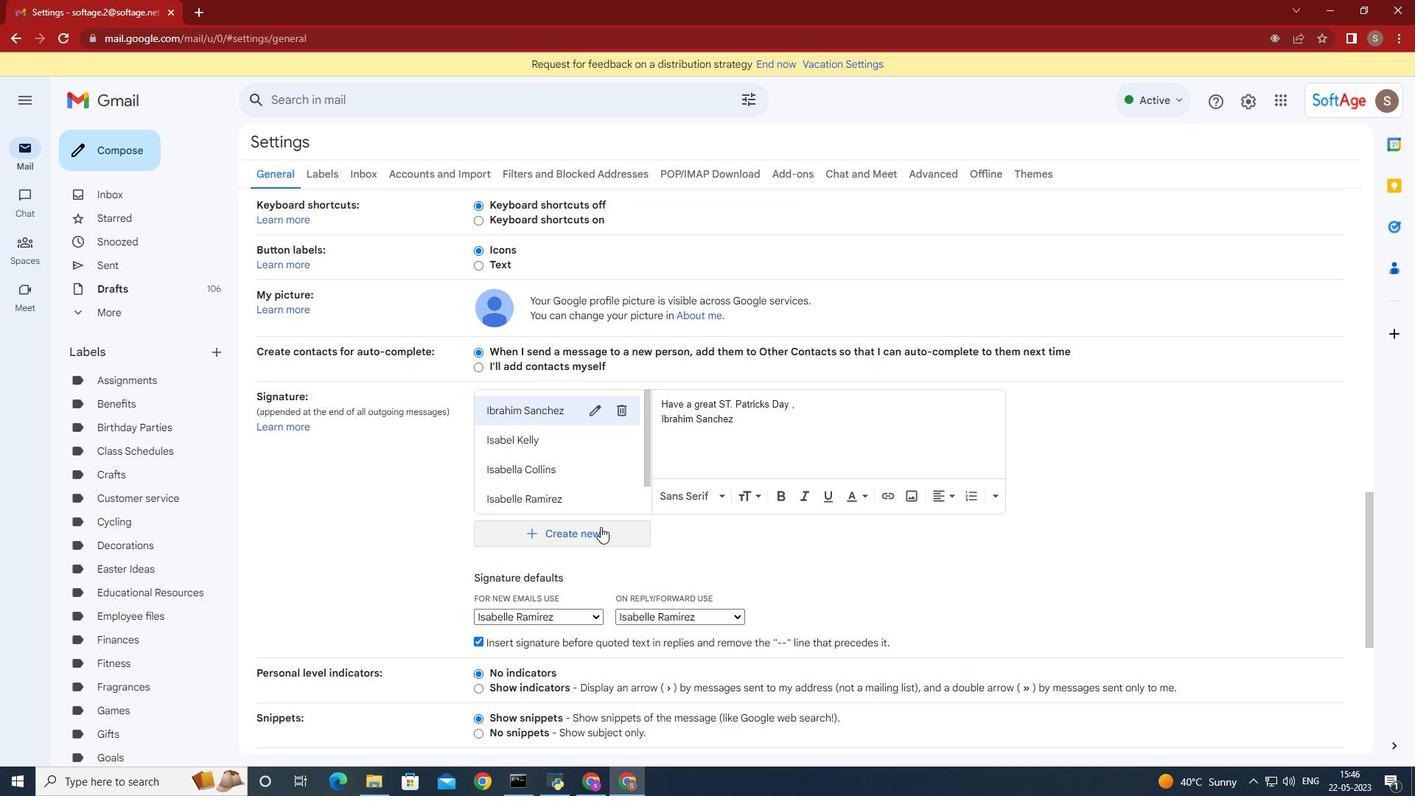 
Action: Mouse moved to (685, 423)
Screenshot: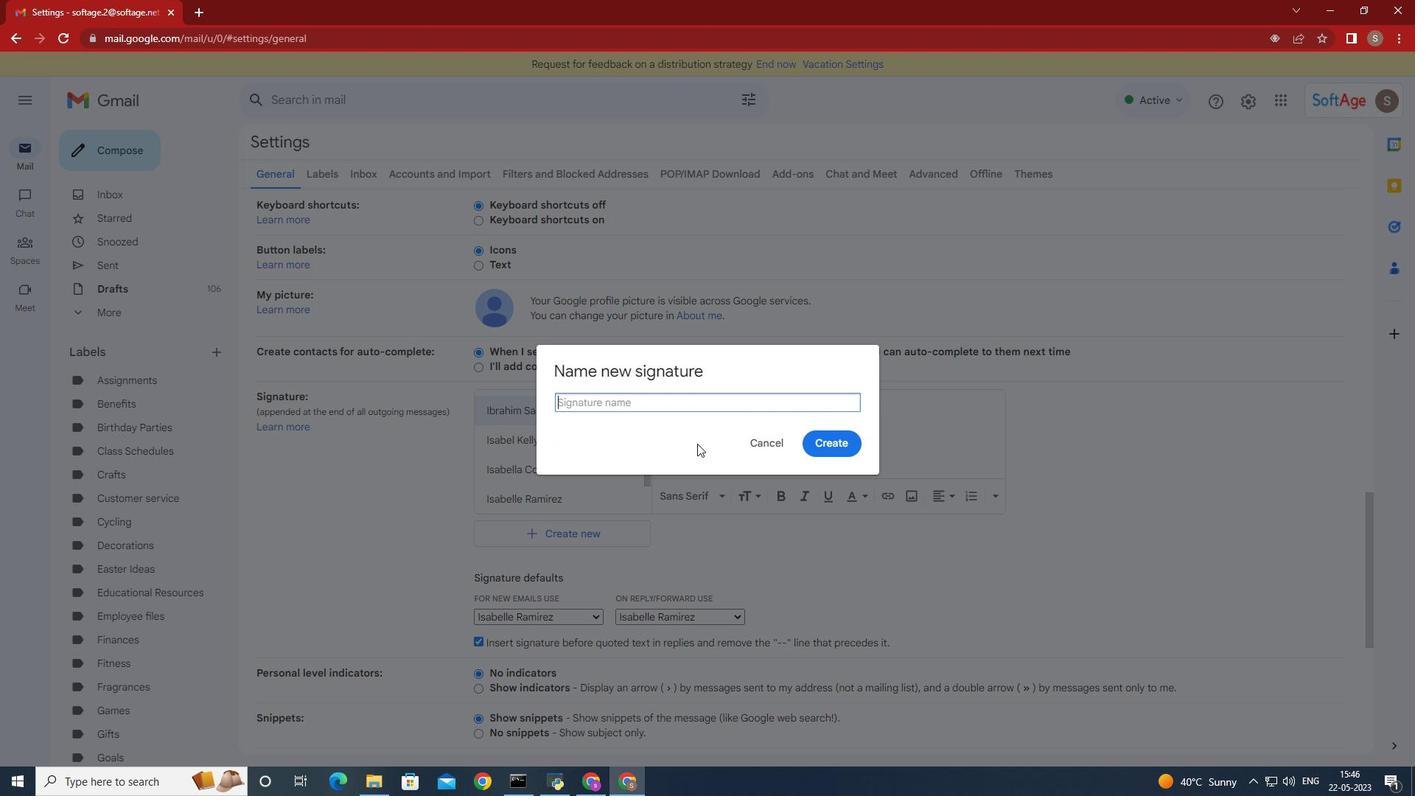 
Action: Key pressed <Key.shift>Isaiah<Key.space><Key.shift>Carter
Screenshot: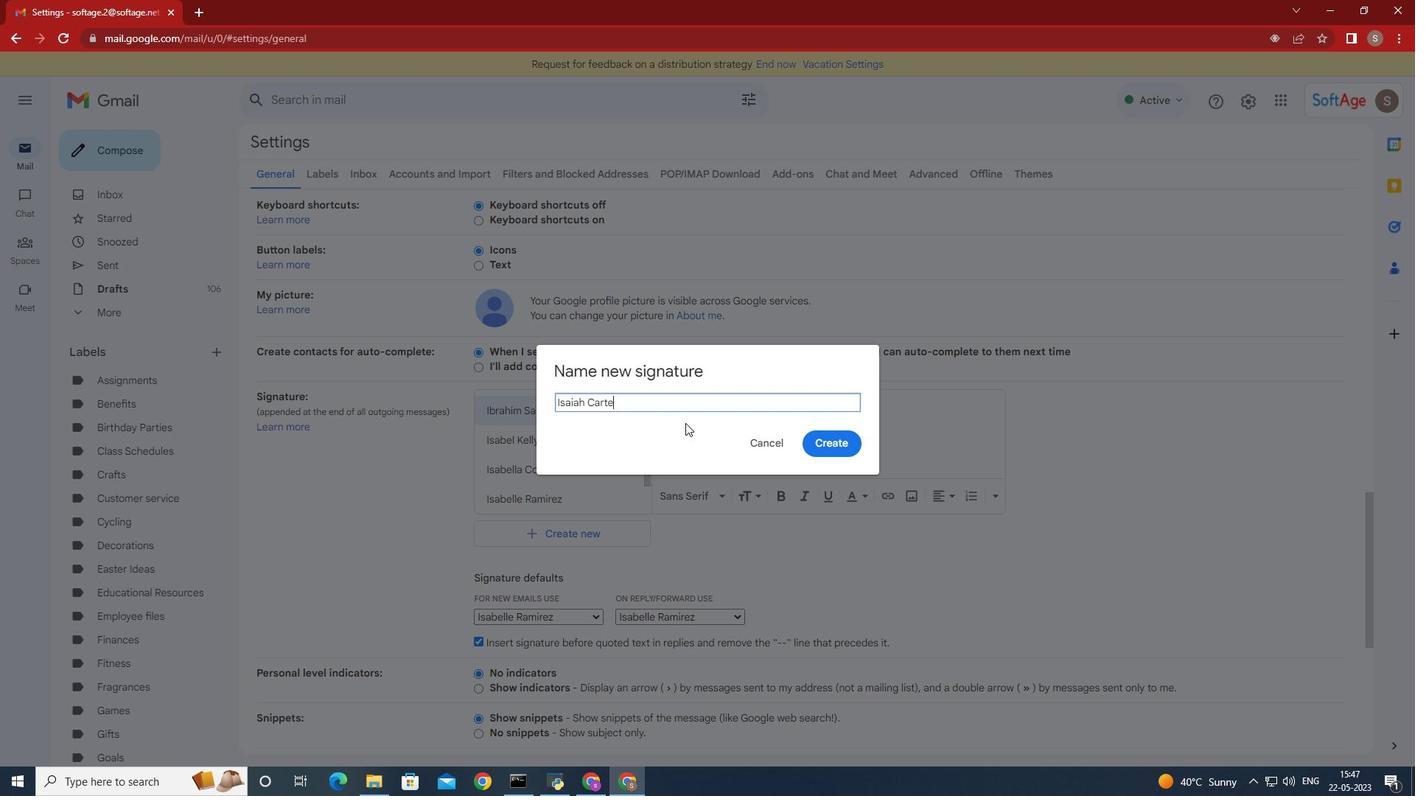 
Action: Mouse moved to (812, 440)
Screenshot: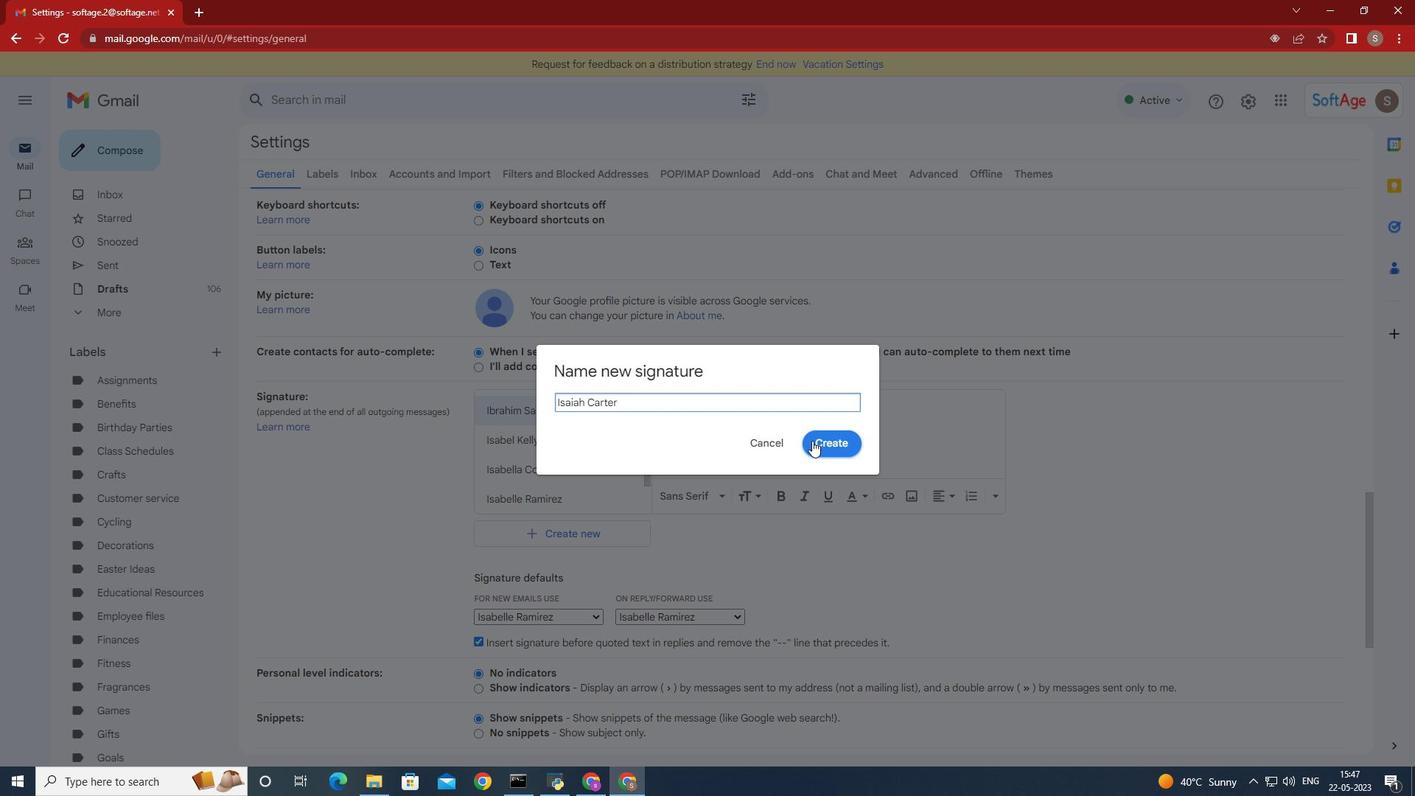 
Action: Mouse pressed left at (812, 440)
Screenshot: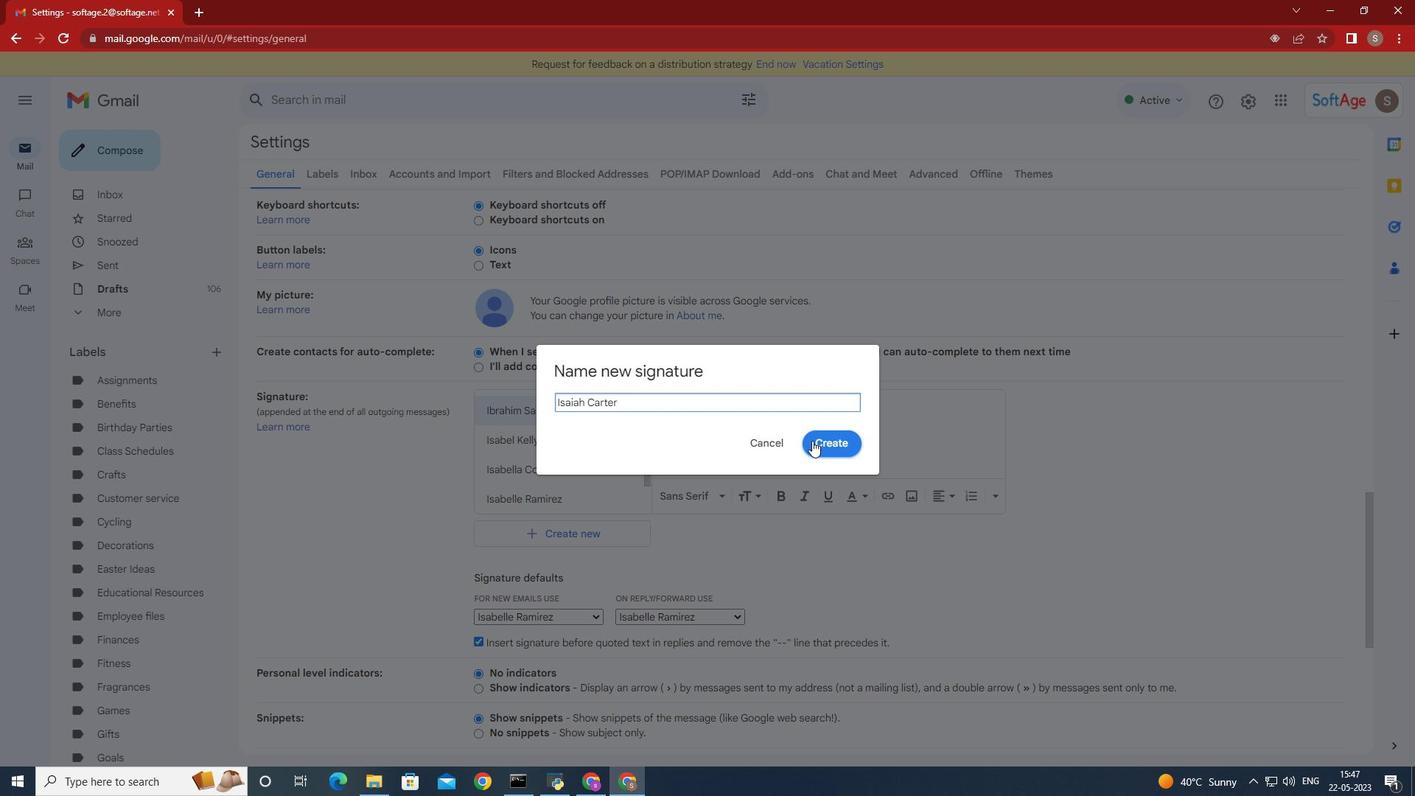 
Action: Key pressed <Key.shift>Have<Key.space>a<Key.space>great<Key.space><Key.shift>Easter<Key.space><Key.shift>Sub<Key.backspace>nday,<Key.enter><Key.shift>Isaiah<Key.space><Key.shift>Carter
Screenshot: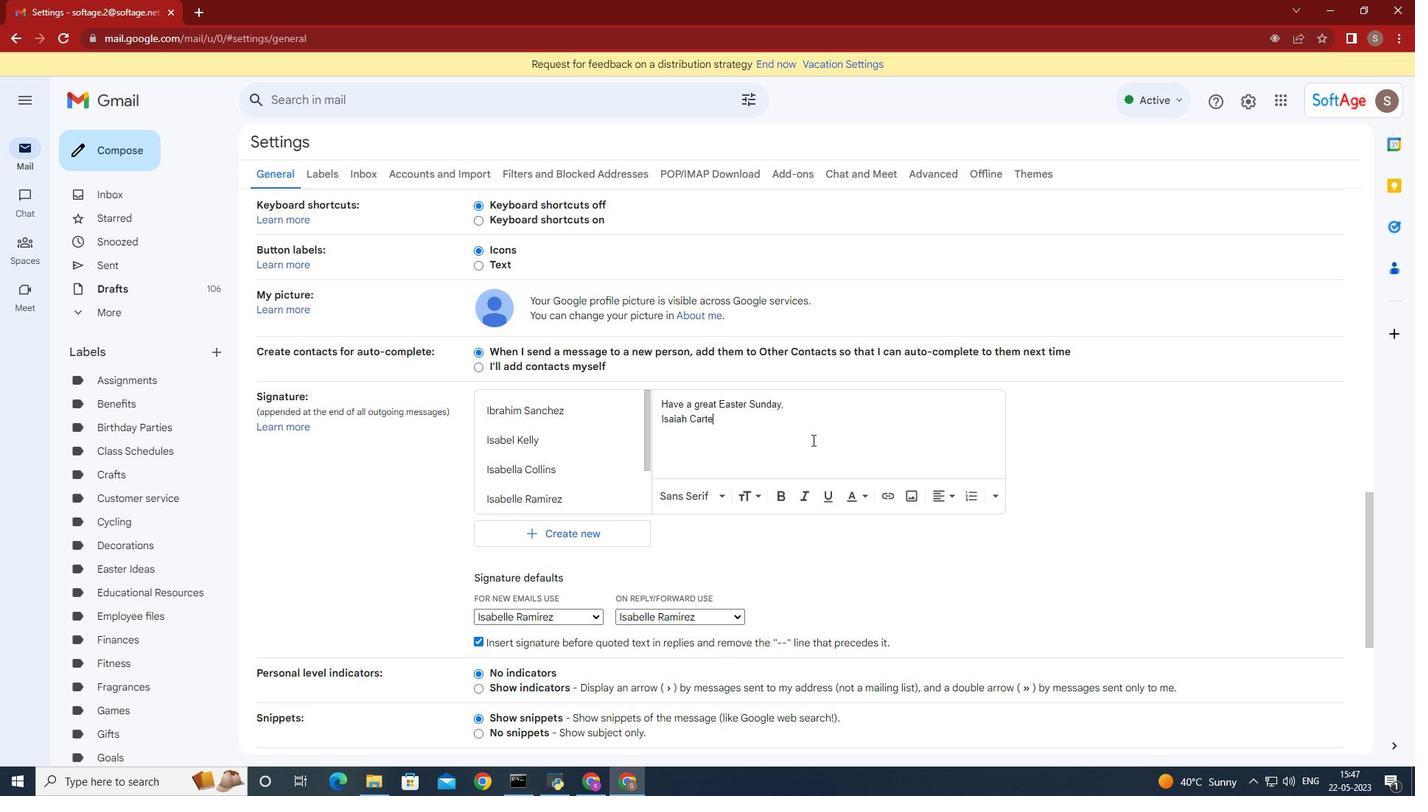 
Action: Mouse moved to (595, 622)
Screenshot: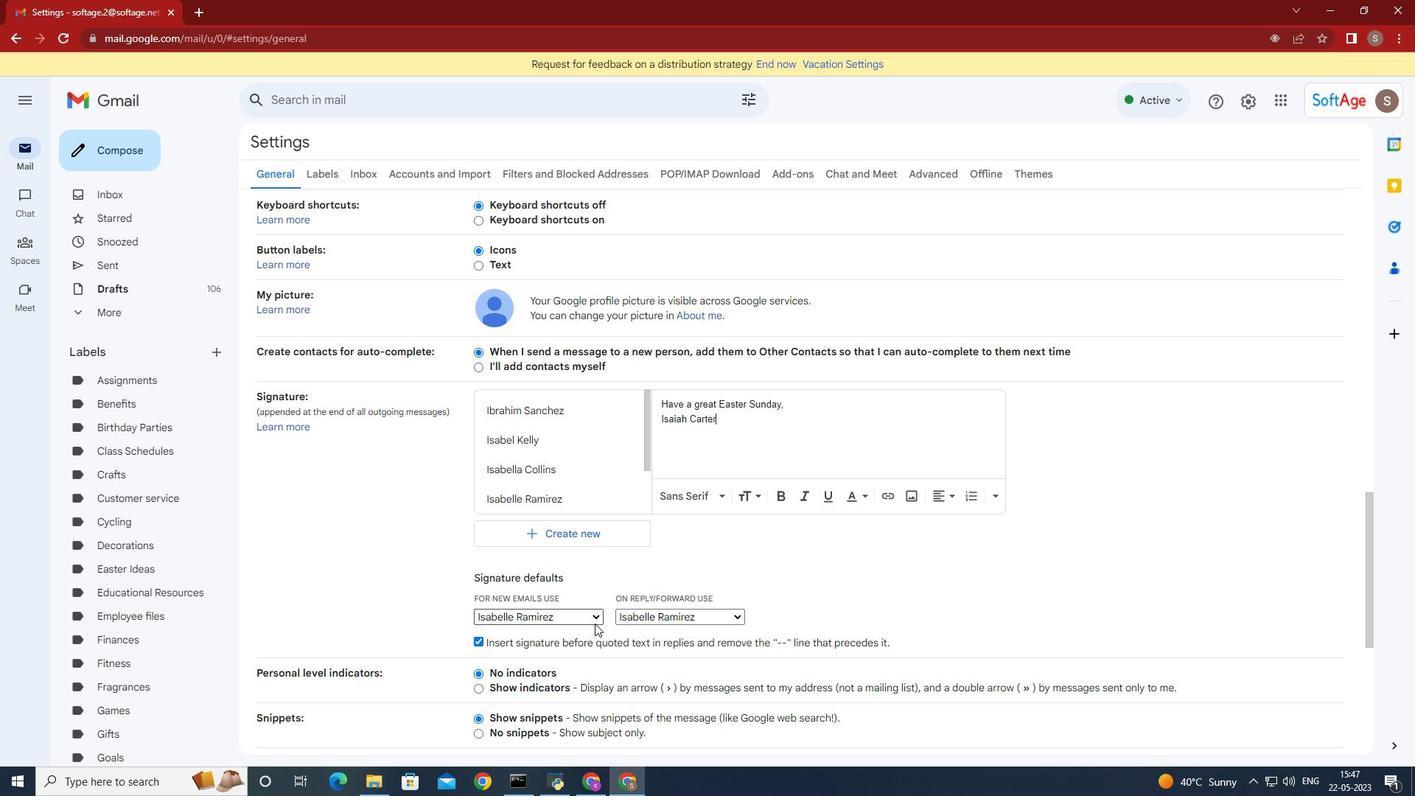 
Action: Mouse pressed left at (595, 622)
Screenshot: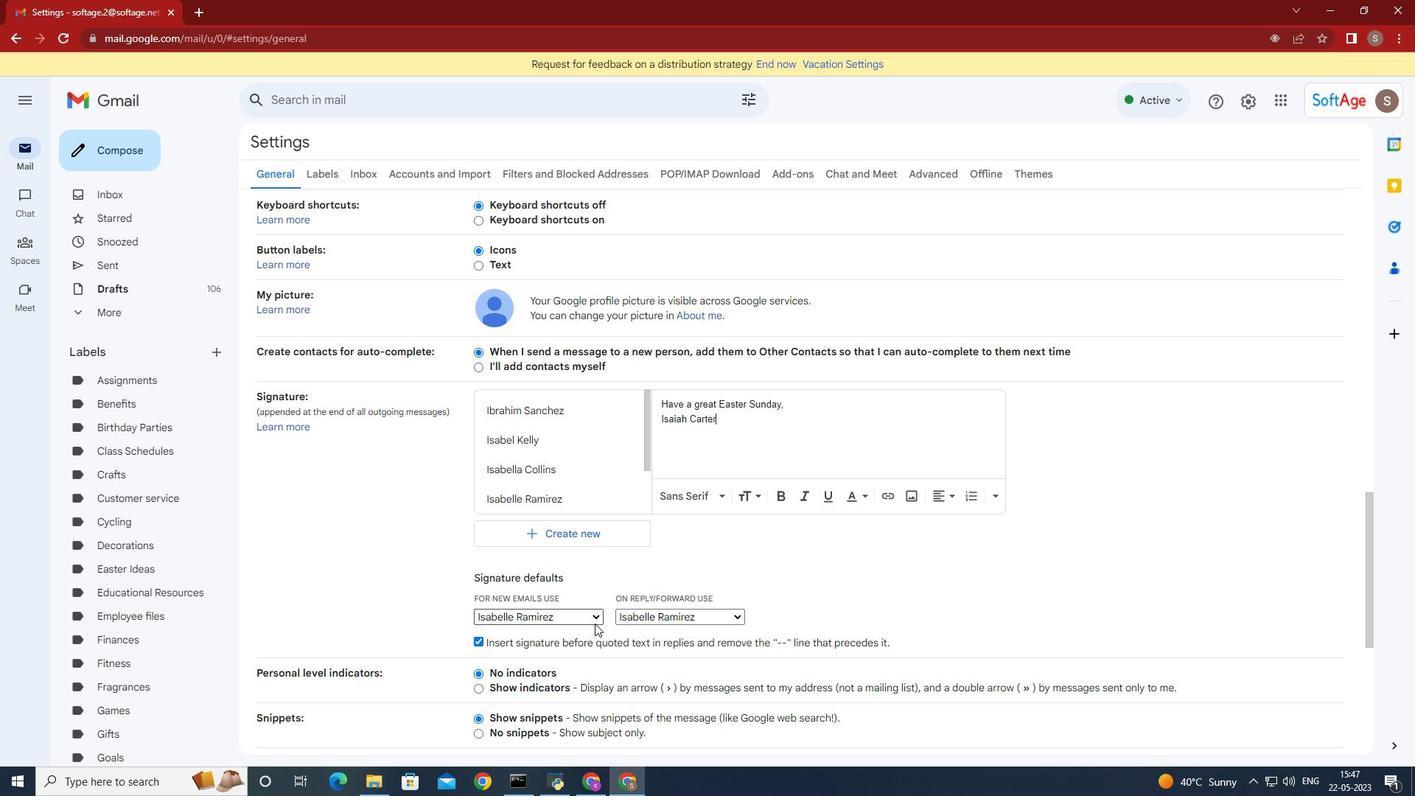 
Action: Mouse moved to (568, 697)
Screenshot: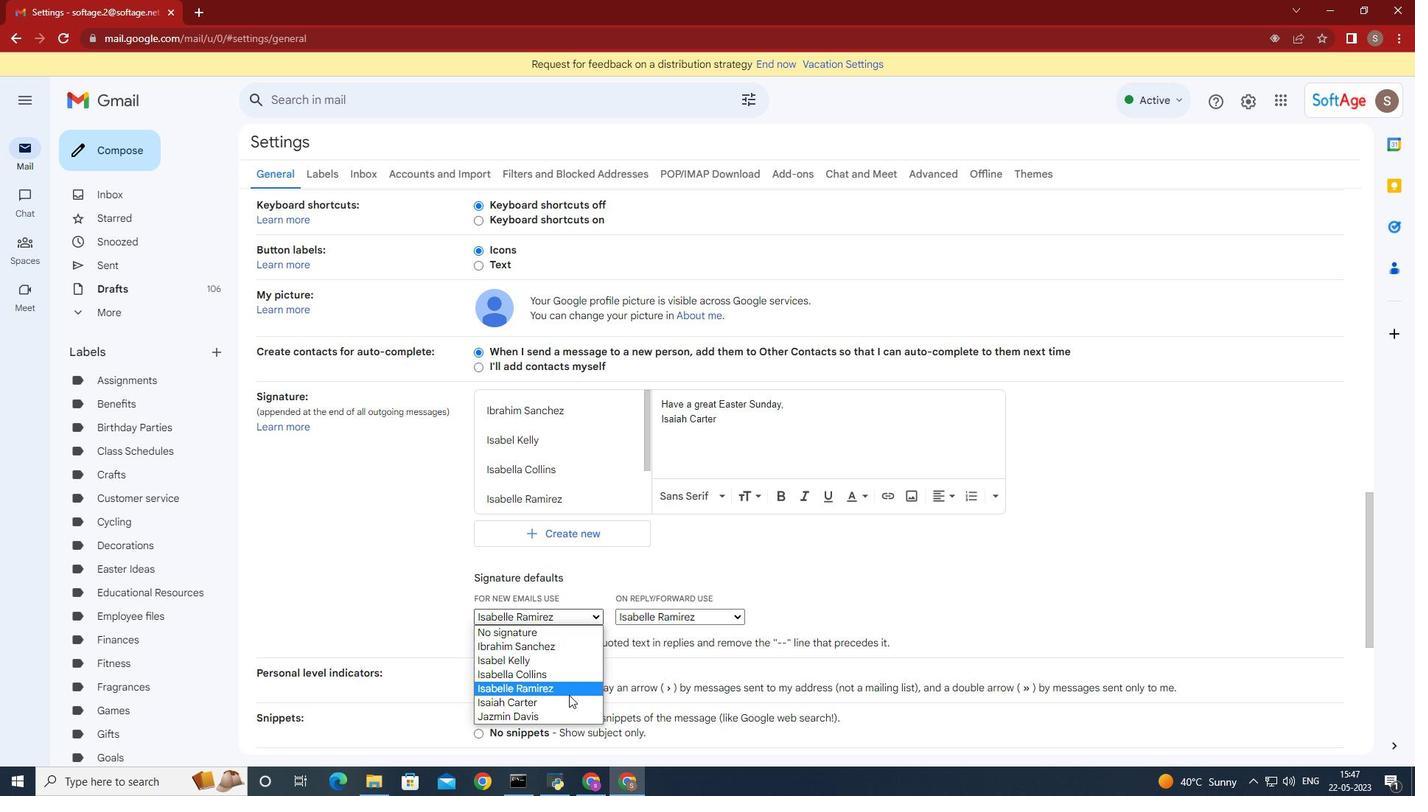 
Action: Mouse pressed left at (568, 697)
Screenshot: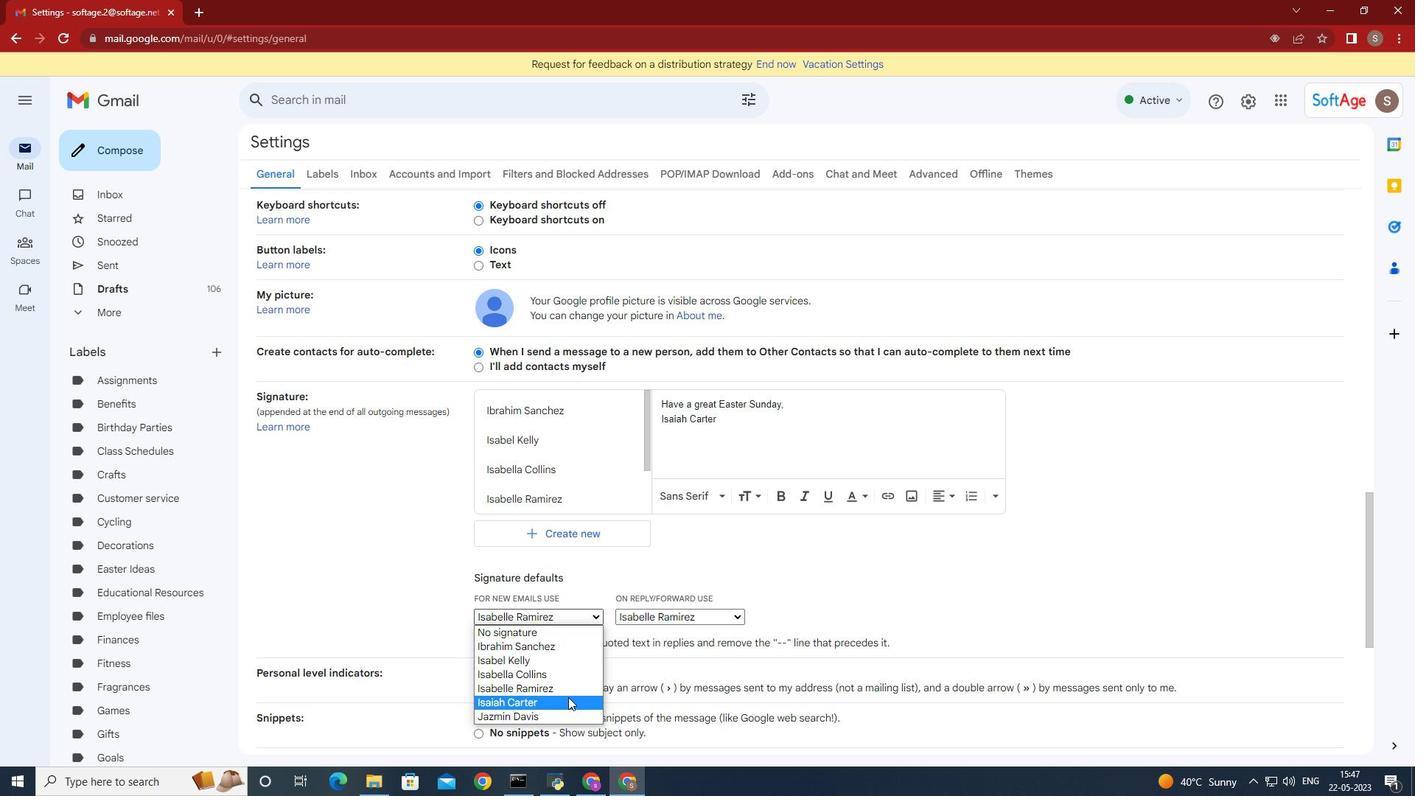 
Action: Mouse moved to (715, 615)
Screenshot: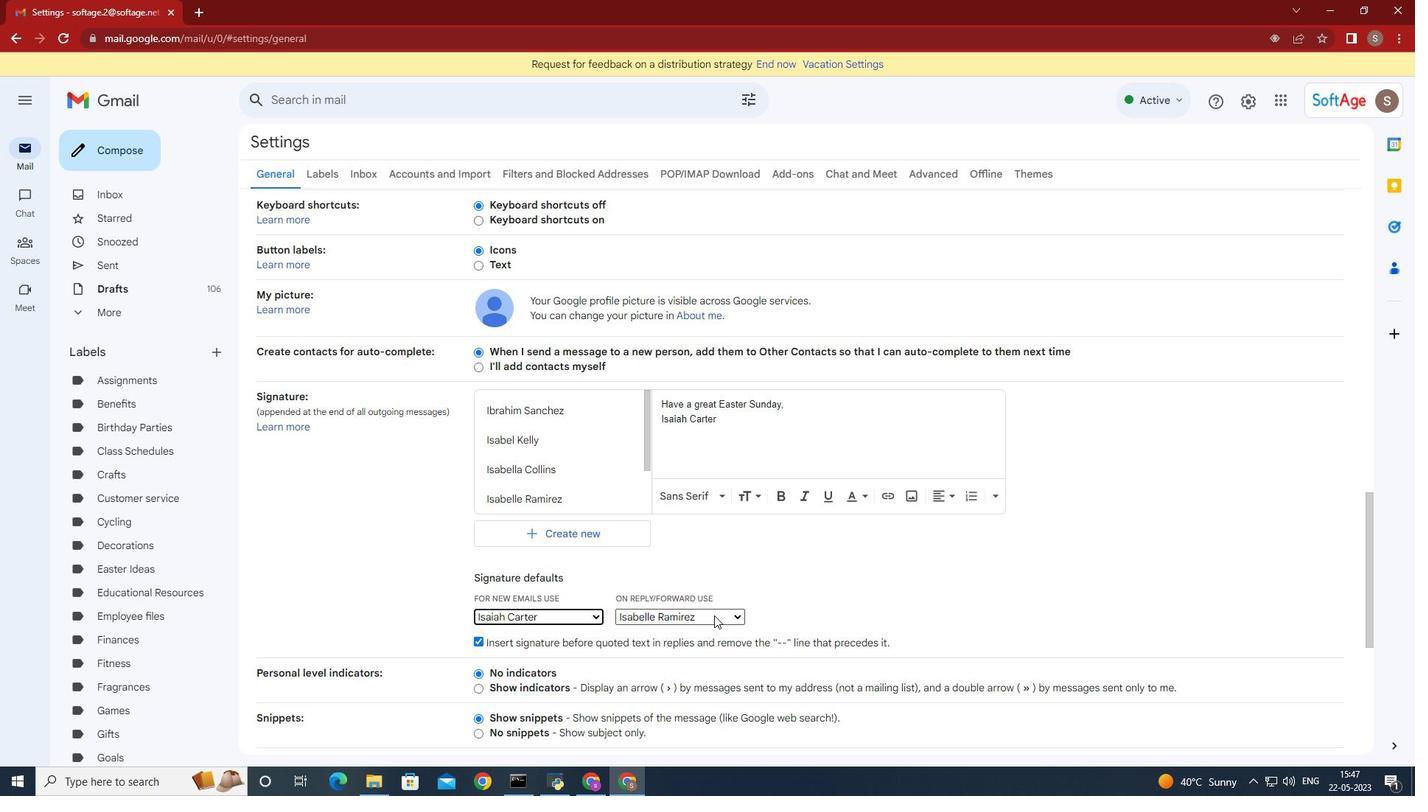 
Action: Mouse pressed left at (715, 615)
Screenshot: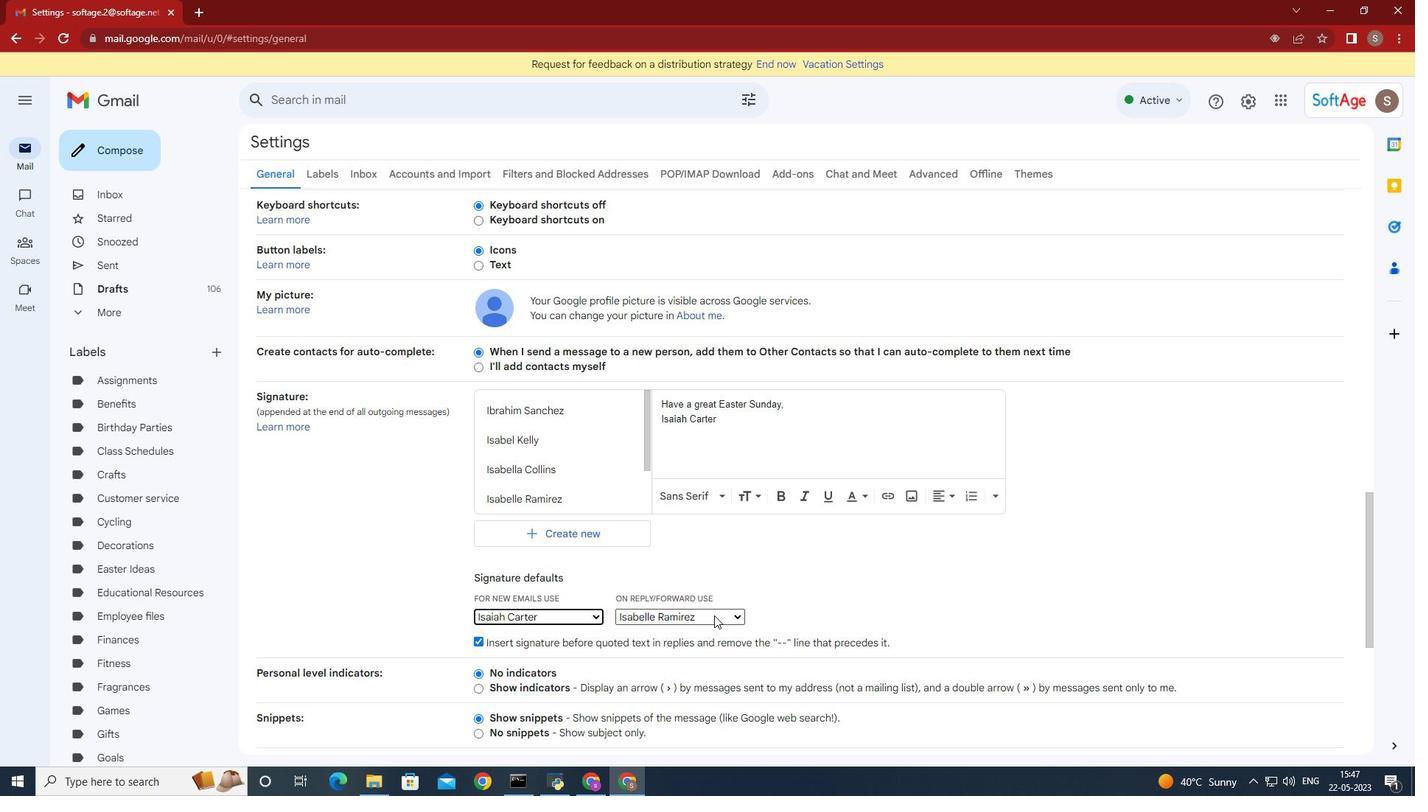 
Action: Mouse moved to (694, 699)
Screenshot: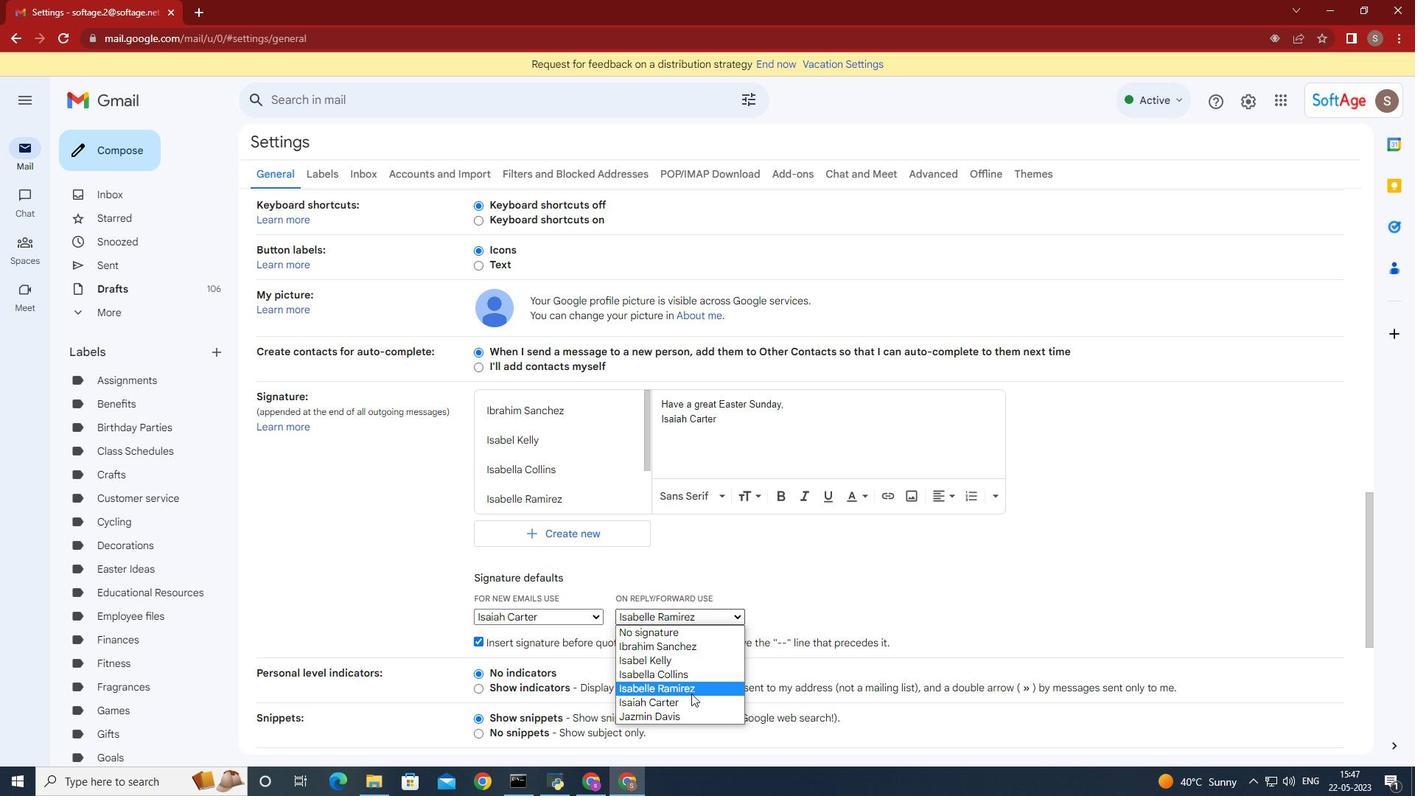 
Action: Mouse pressed left at (694, 699)
Screenshot: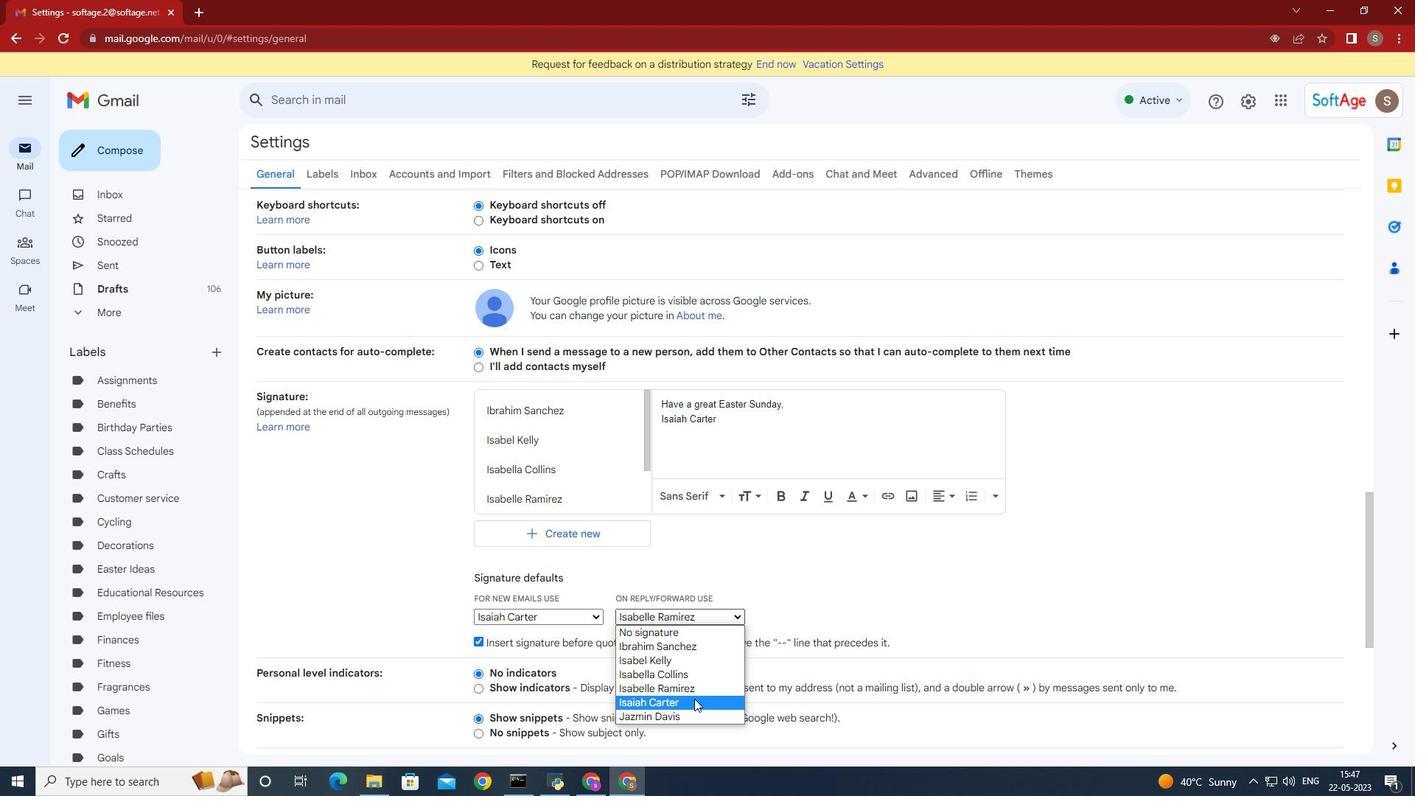 
Action: Mouse moved to (937, 654)
Screenshot: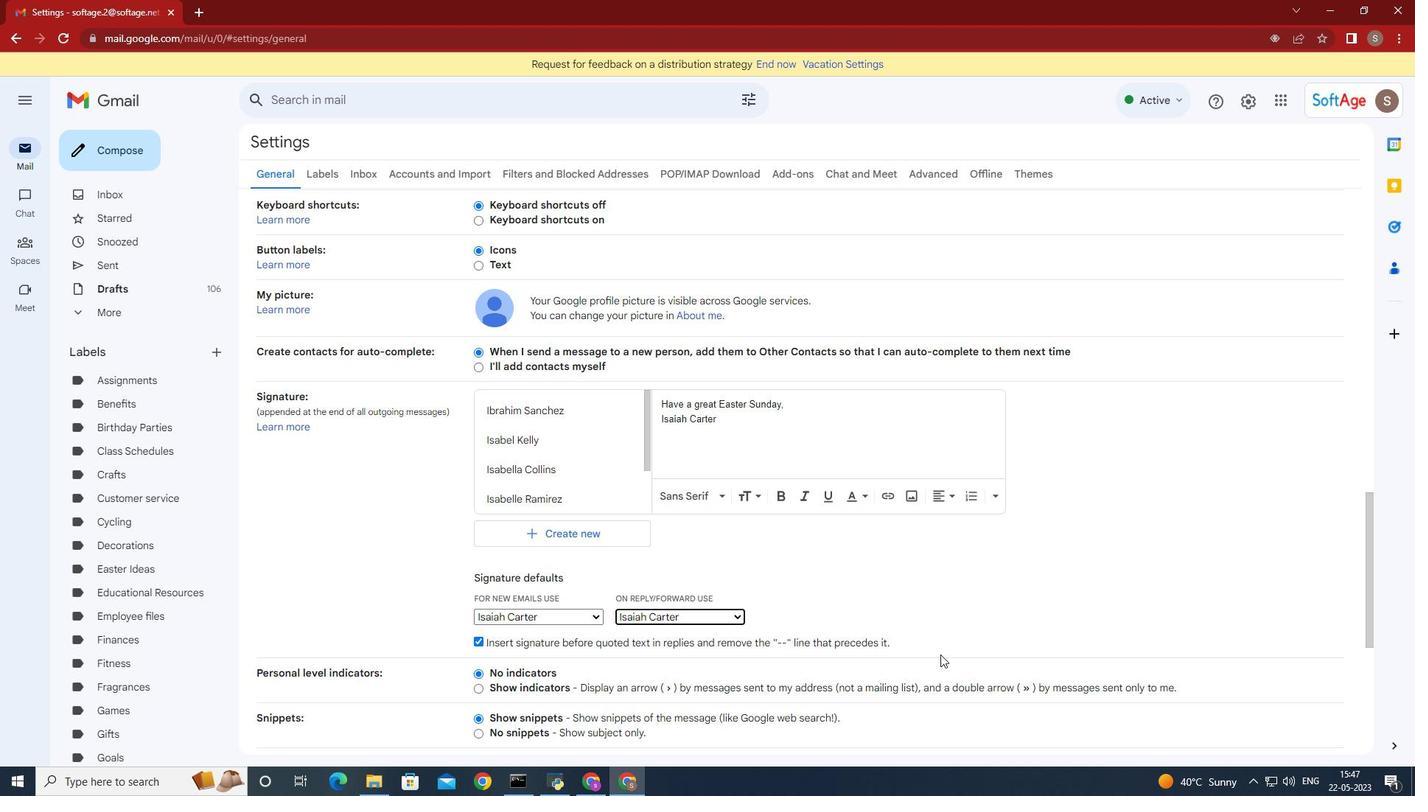 
Action: Mouse scrolled (937, 653) with delta (0, 0)
Screenshot: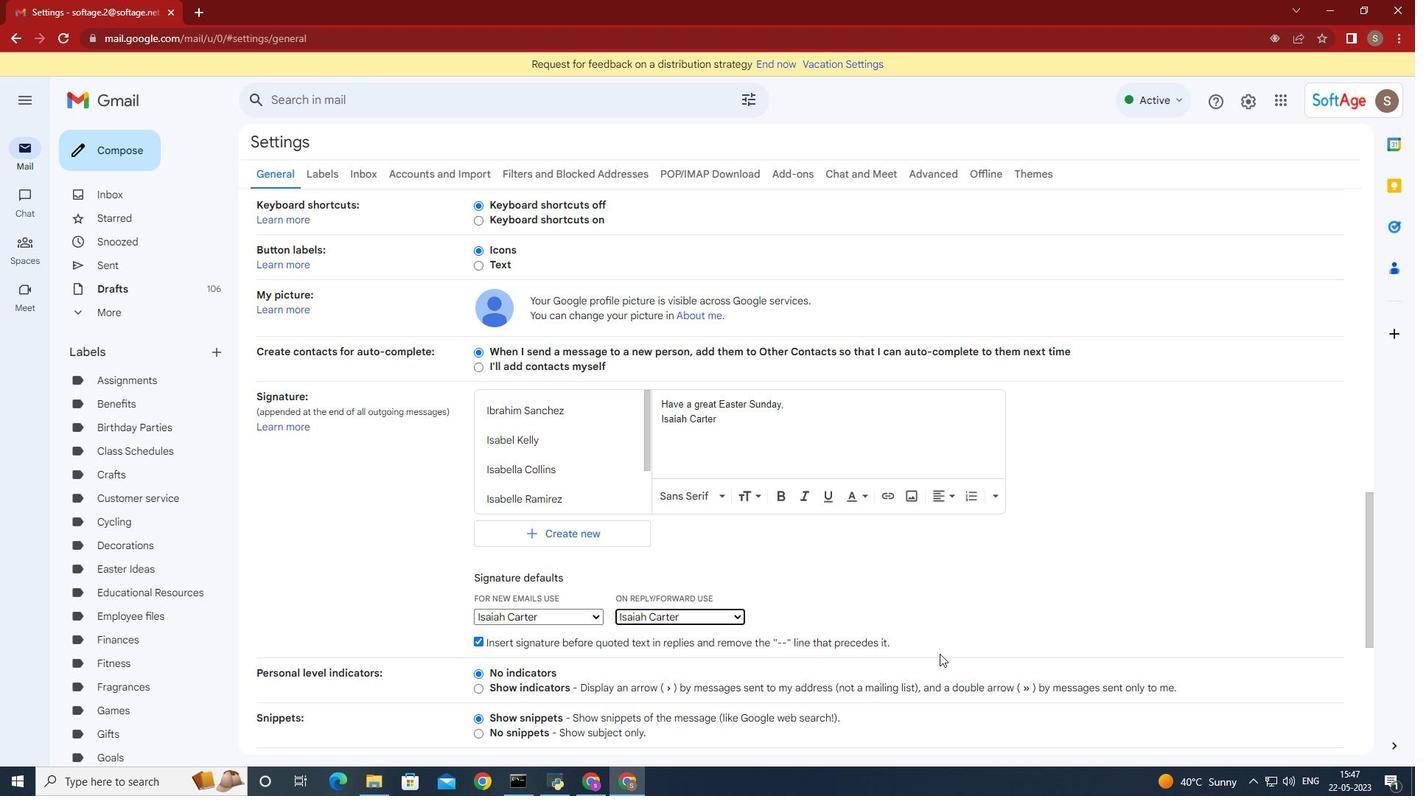 
Action: Mouse scrolled (937, 653) with delta (0, 0)
Screenshot: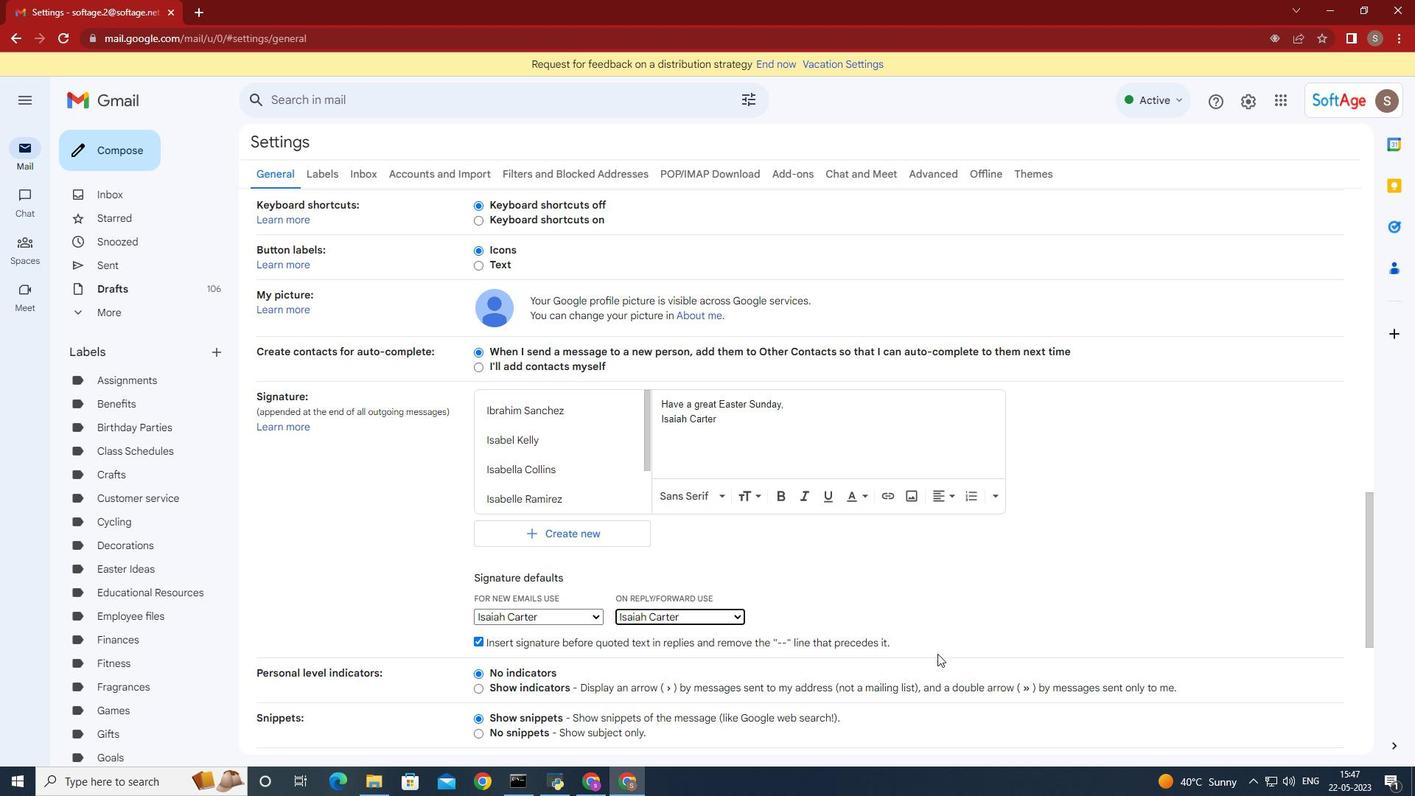 
Action: Mouse scrolled (937, 653) with delta (0, 0)
Screenshot: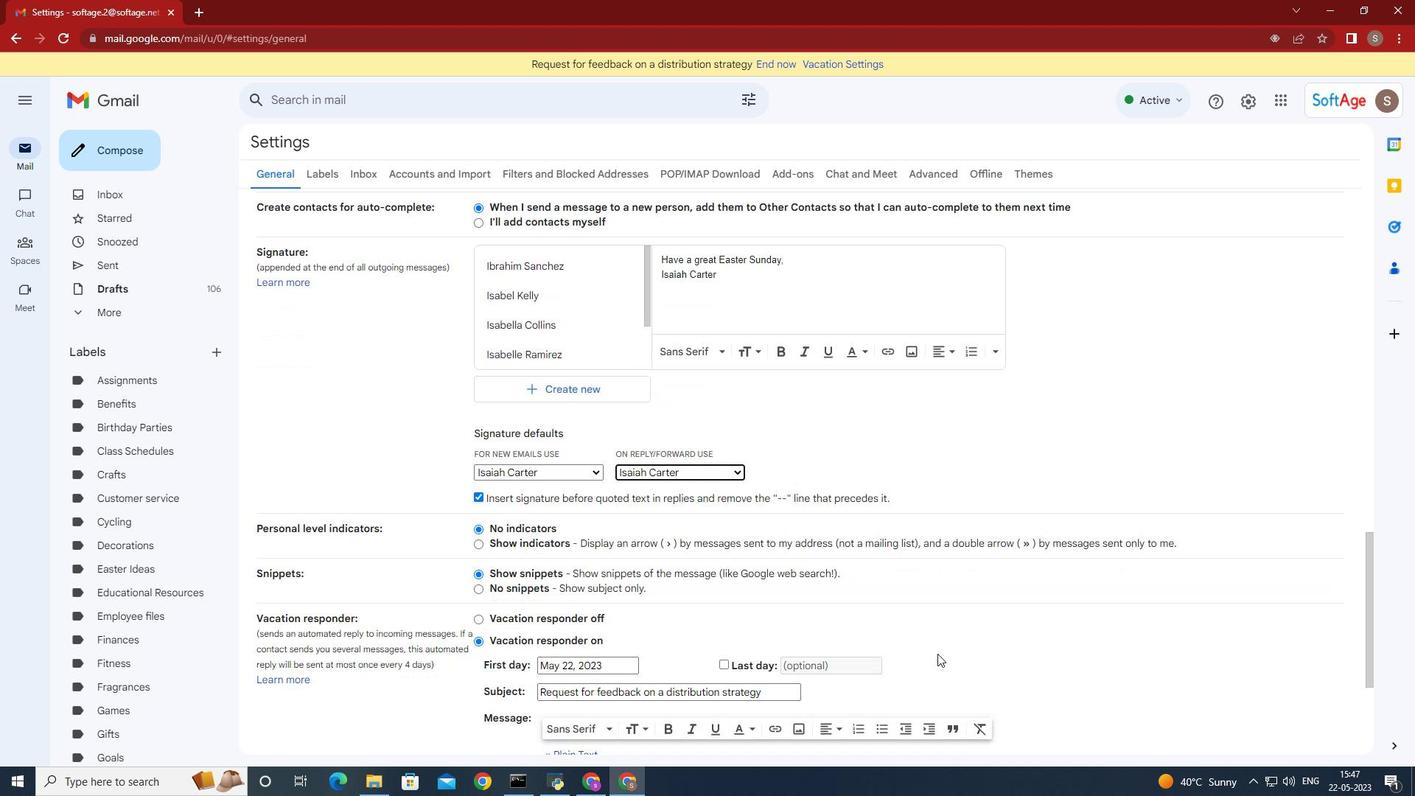 
Action: Mouse moved to (931, 687)
Screenshot: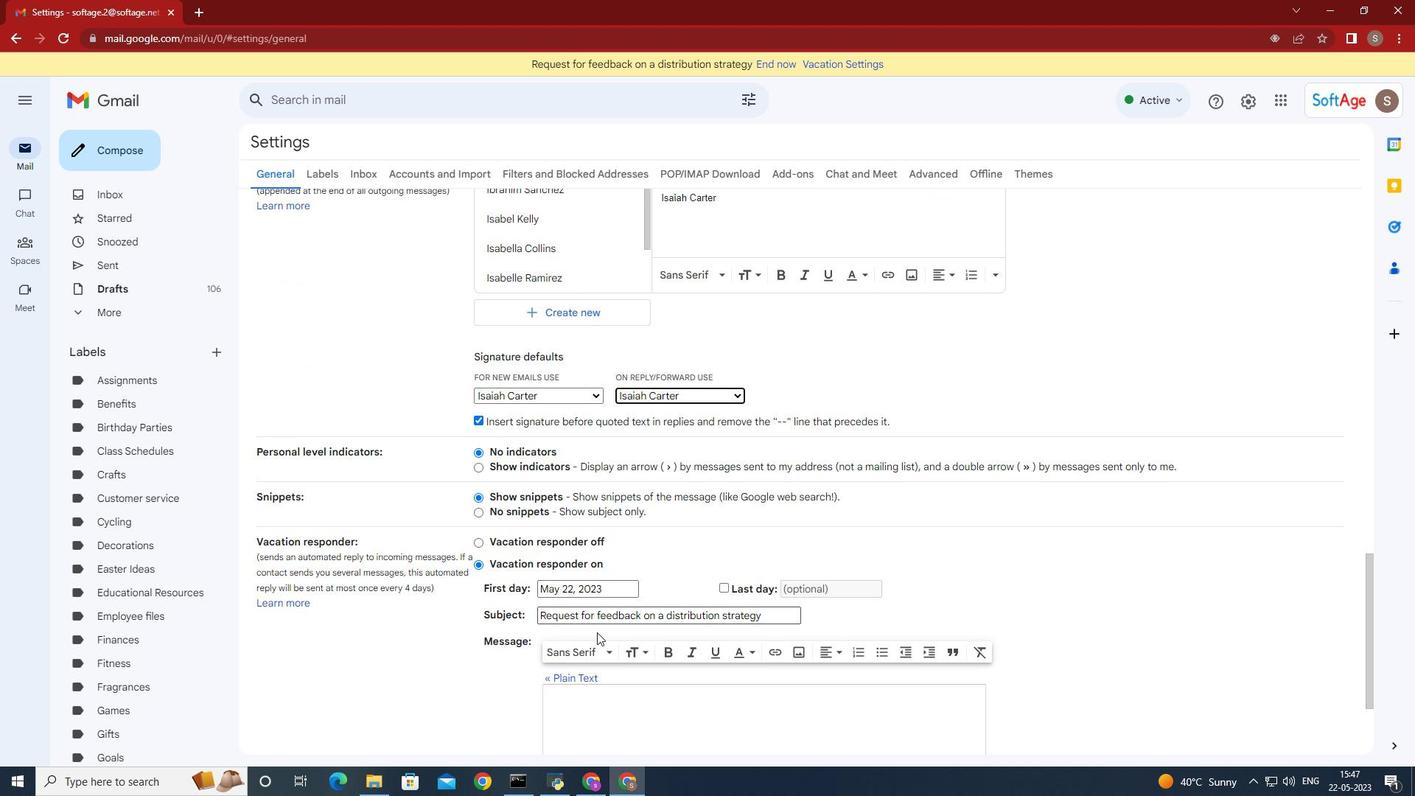 
Action: Mouse scrolled (931, 687) with delta (0, 0)
Screenshot: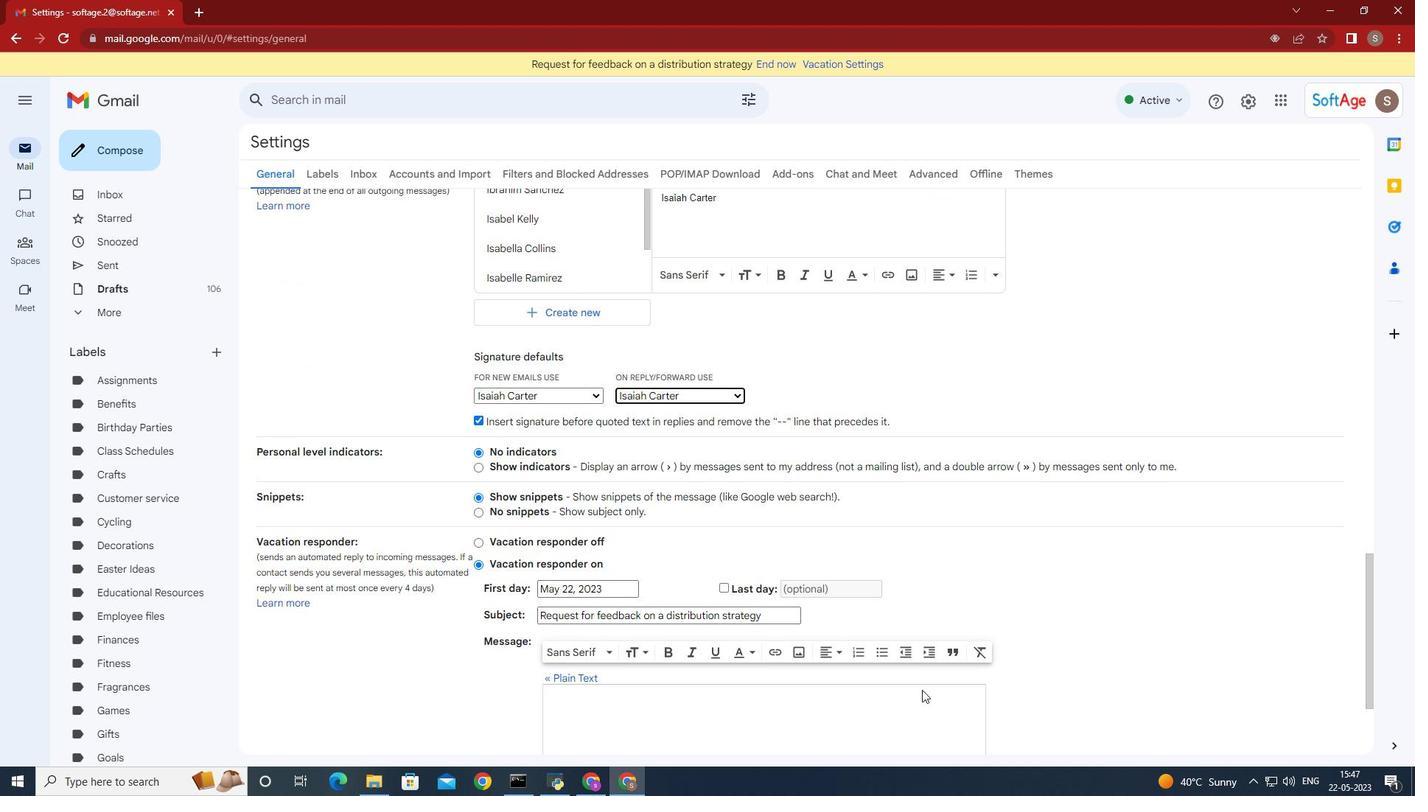 
Action: Mouse scrolled (931, 687) with delta (0, 0)
Screenshot: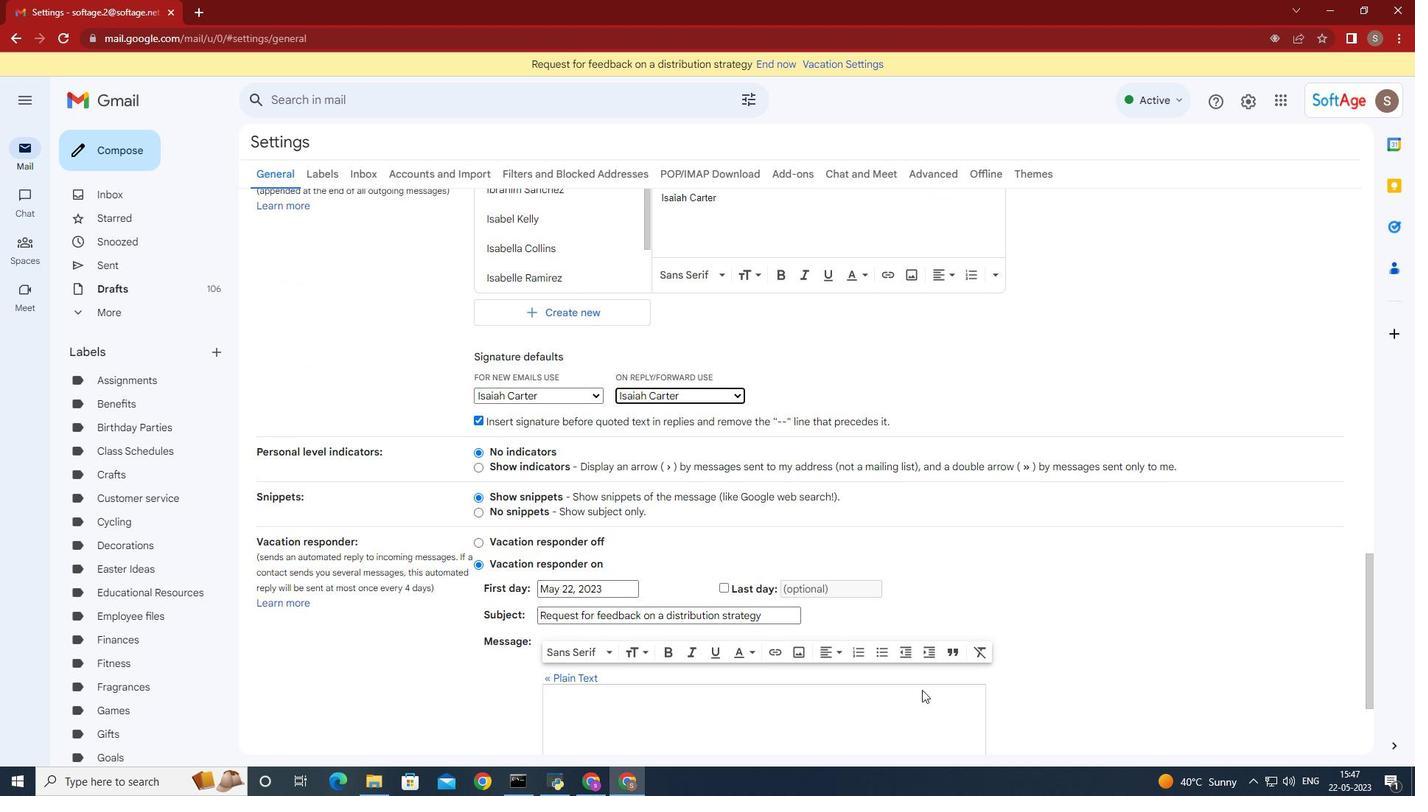 
Action: Mouse moved to (930, 685)
Screenshot: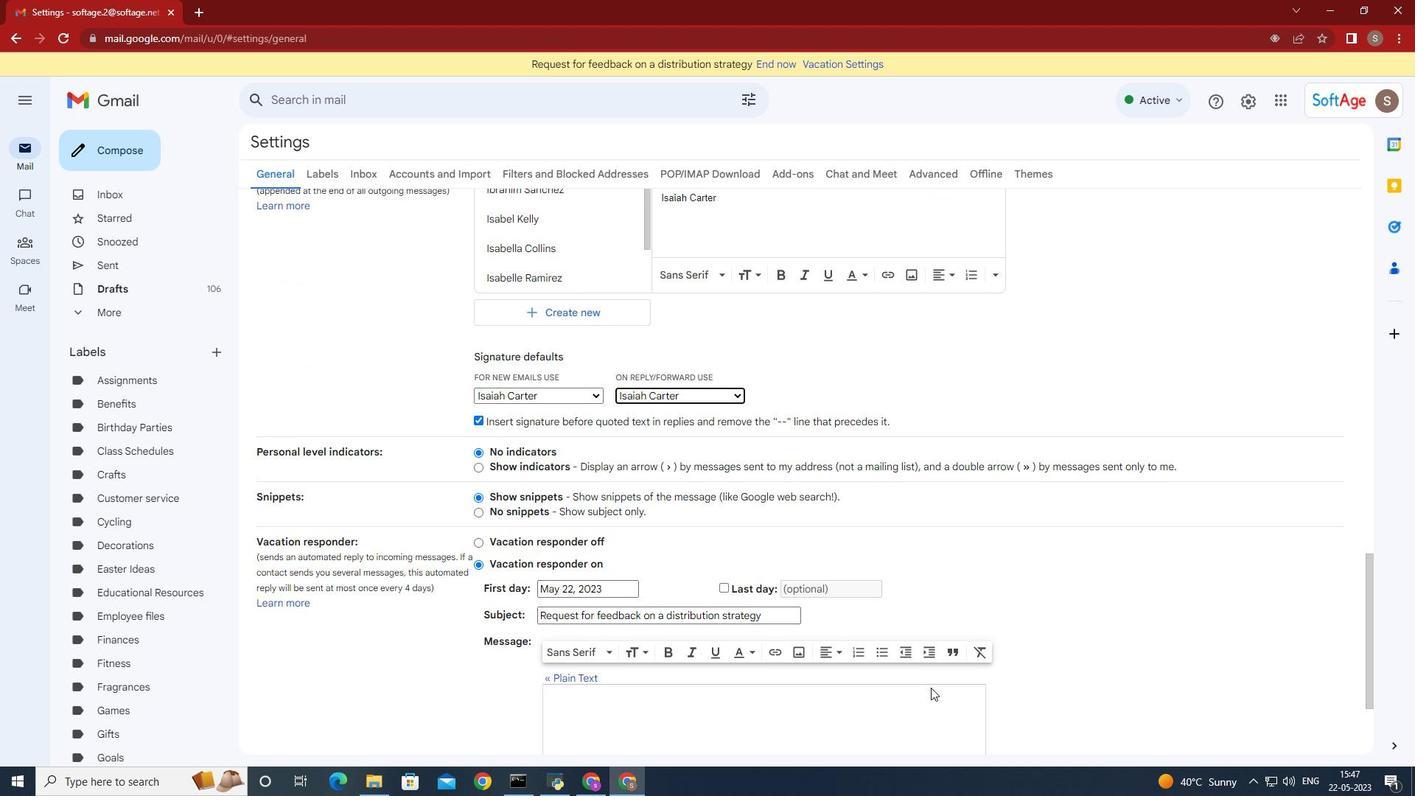 
Action: Mouse scrolled (930, 685) with delta (0, 0)
Screenshot: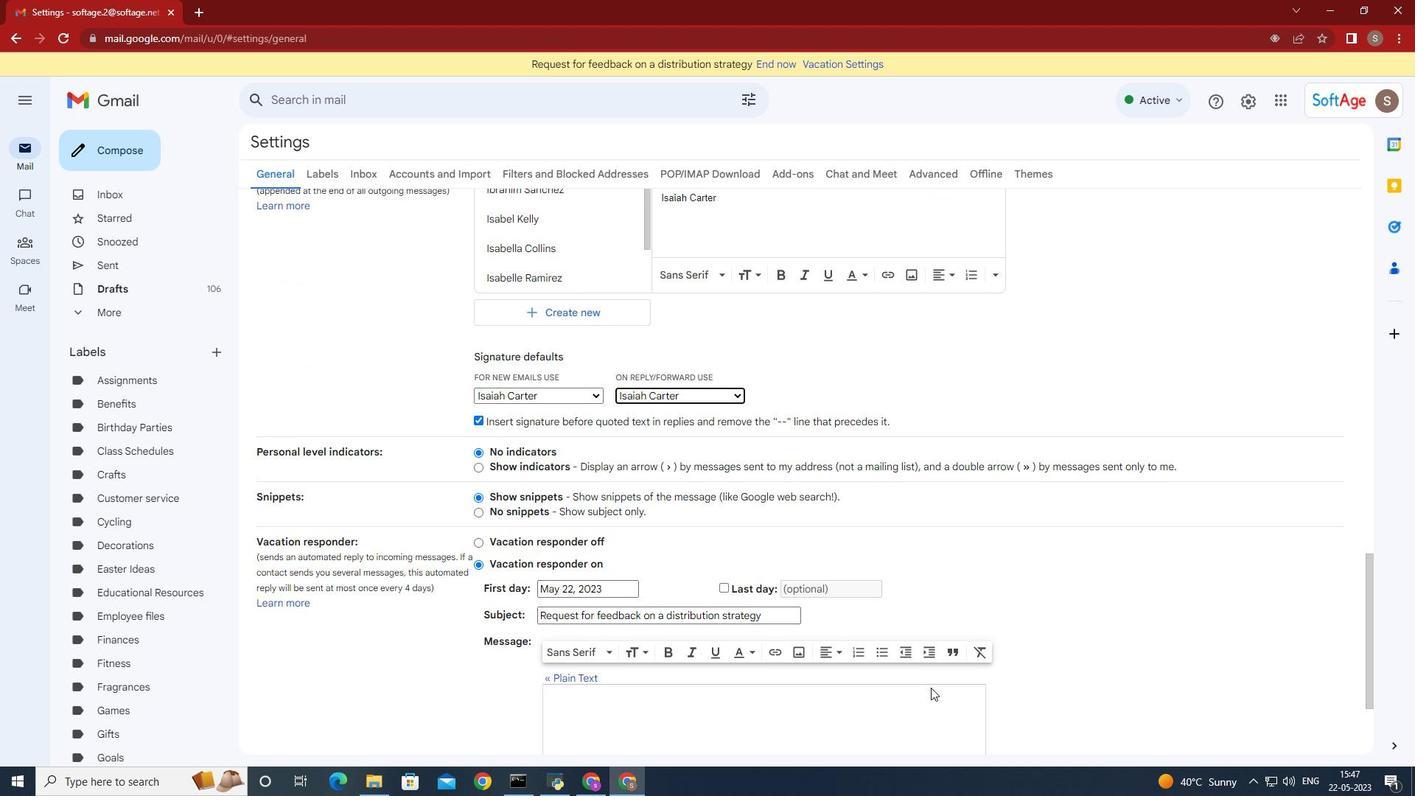 
Action: Mouse moved to (920, 670)
Screenshot: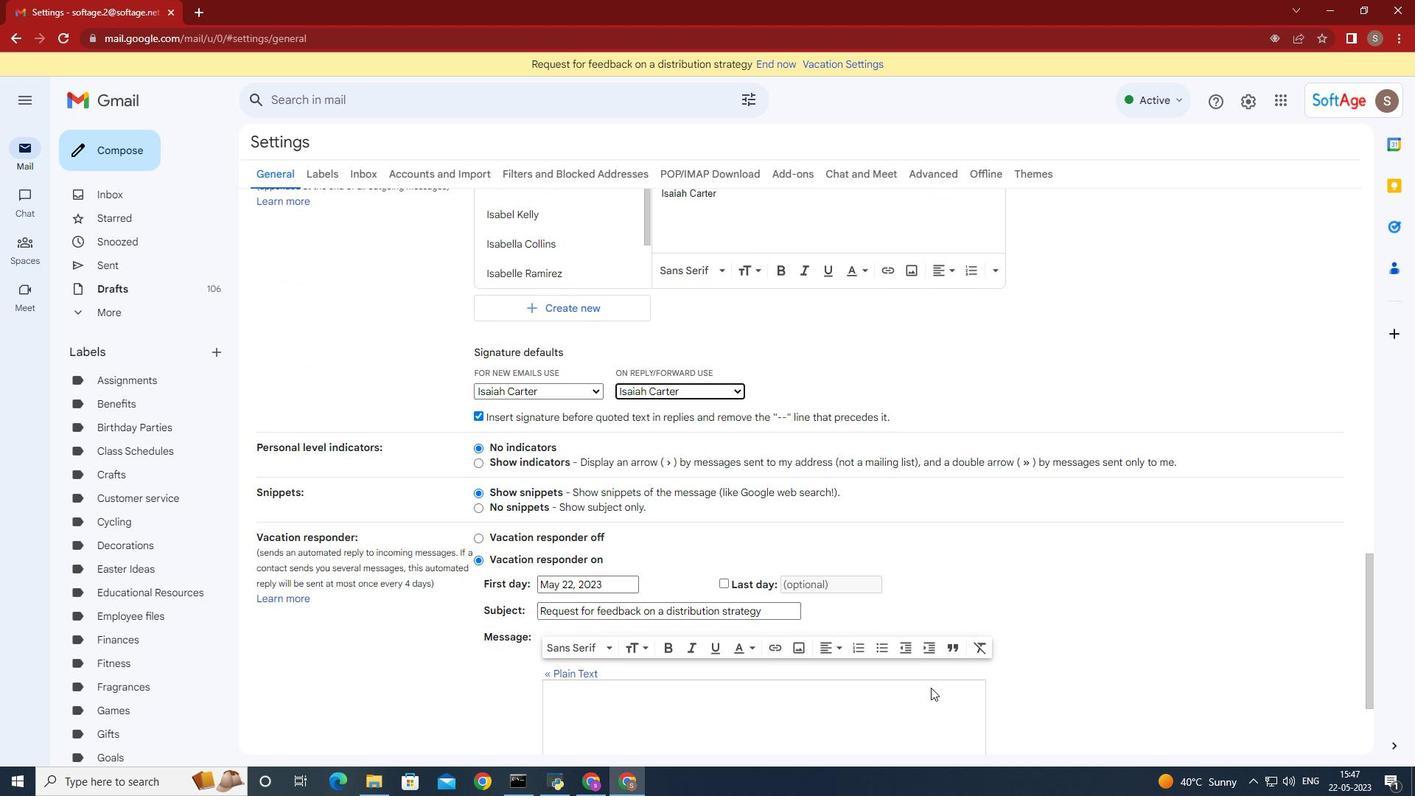 
Action: Mouse scrolled (923, 673) with delta (0, 0)
Screenshot: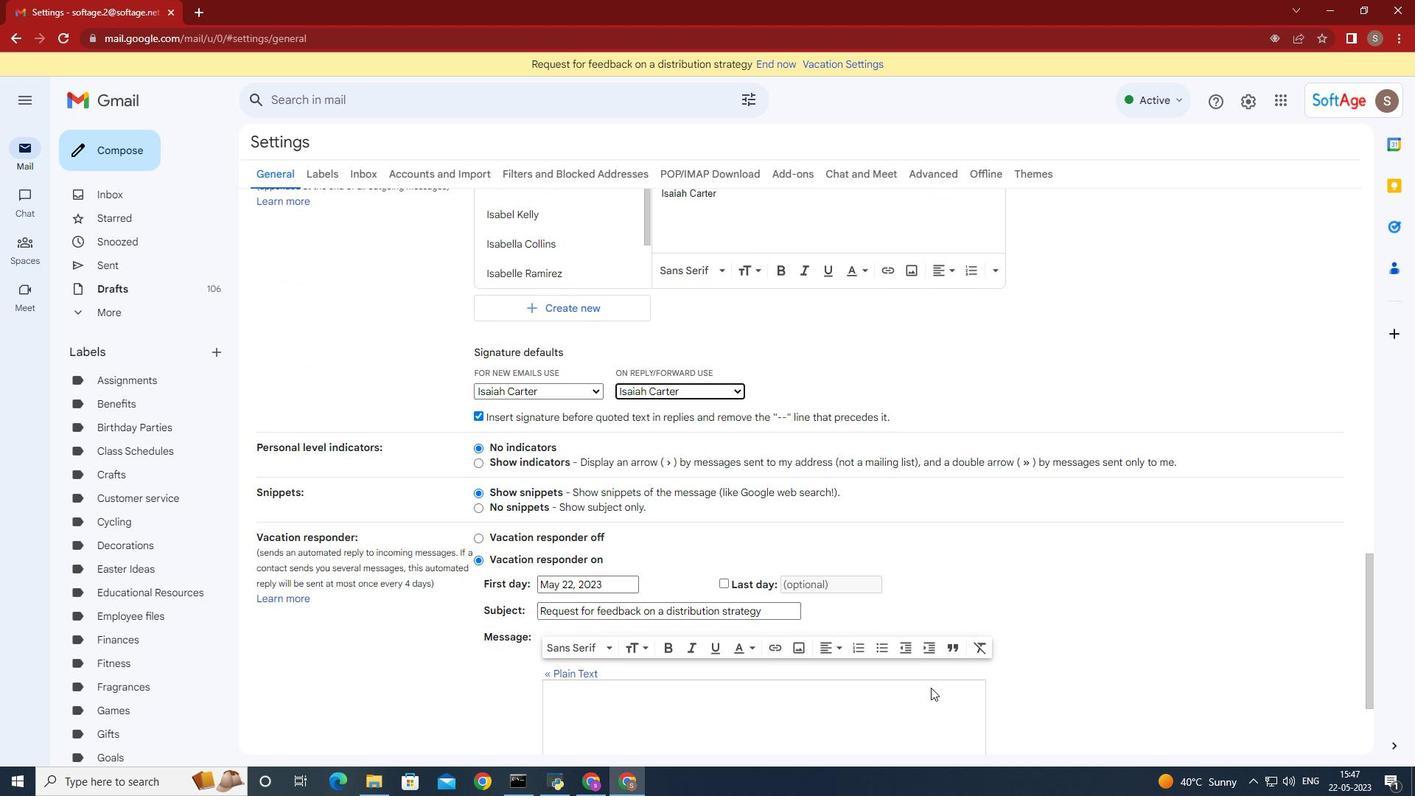
Action: Mouse moved to (784, 672)
Screenshot: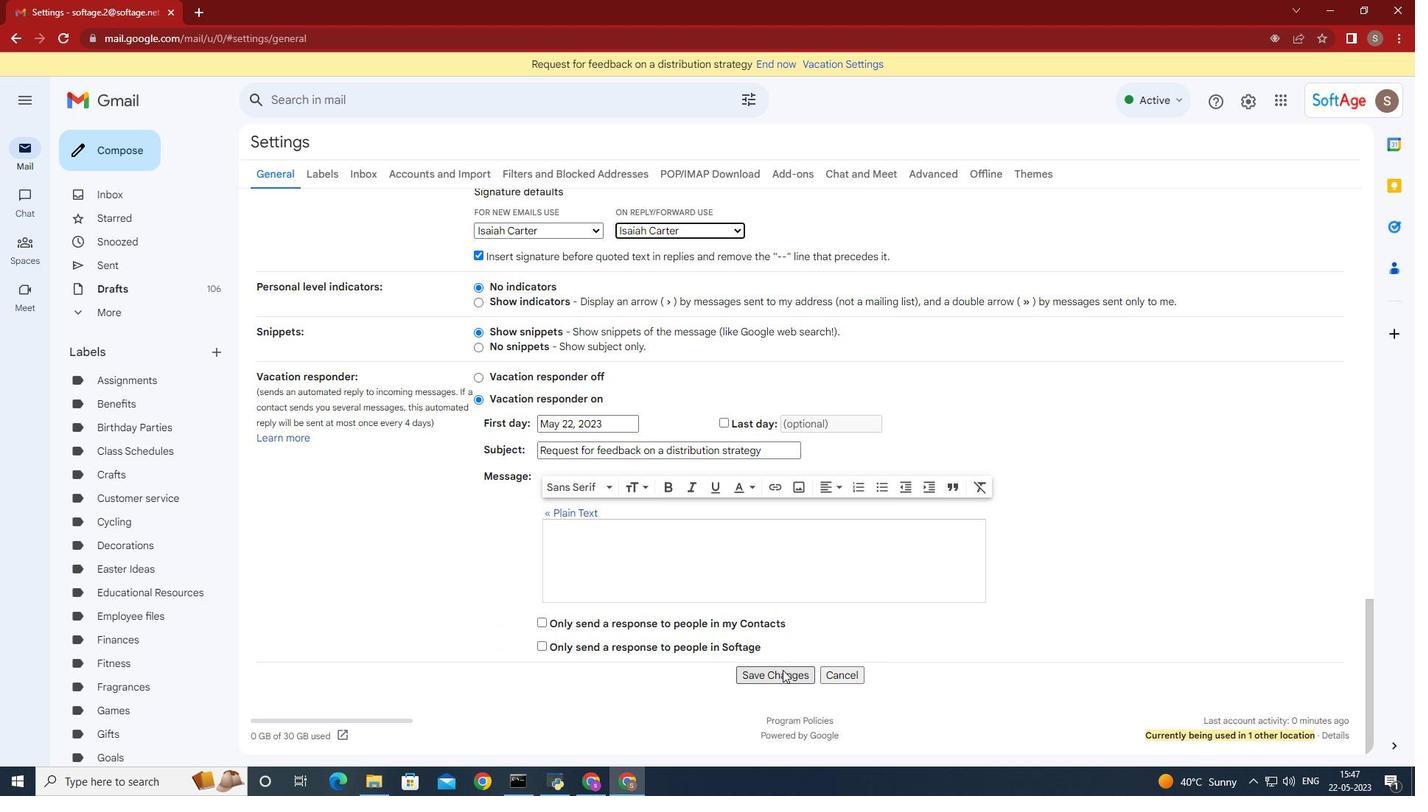 
Action: Mouse pressed left at (784, 672)
Screenshot: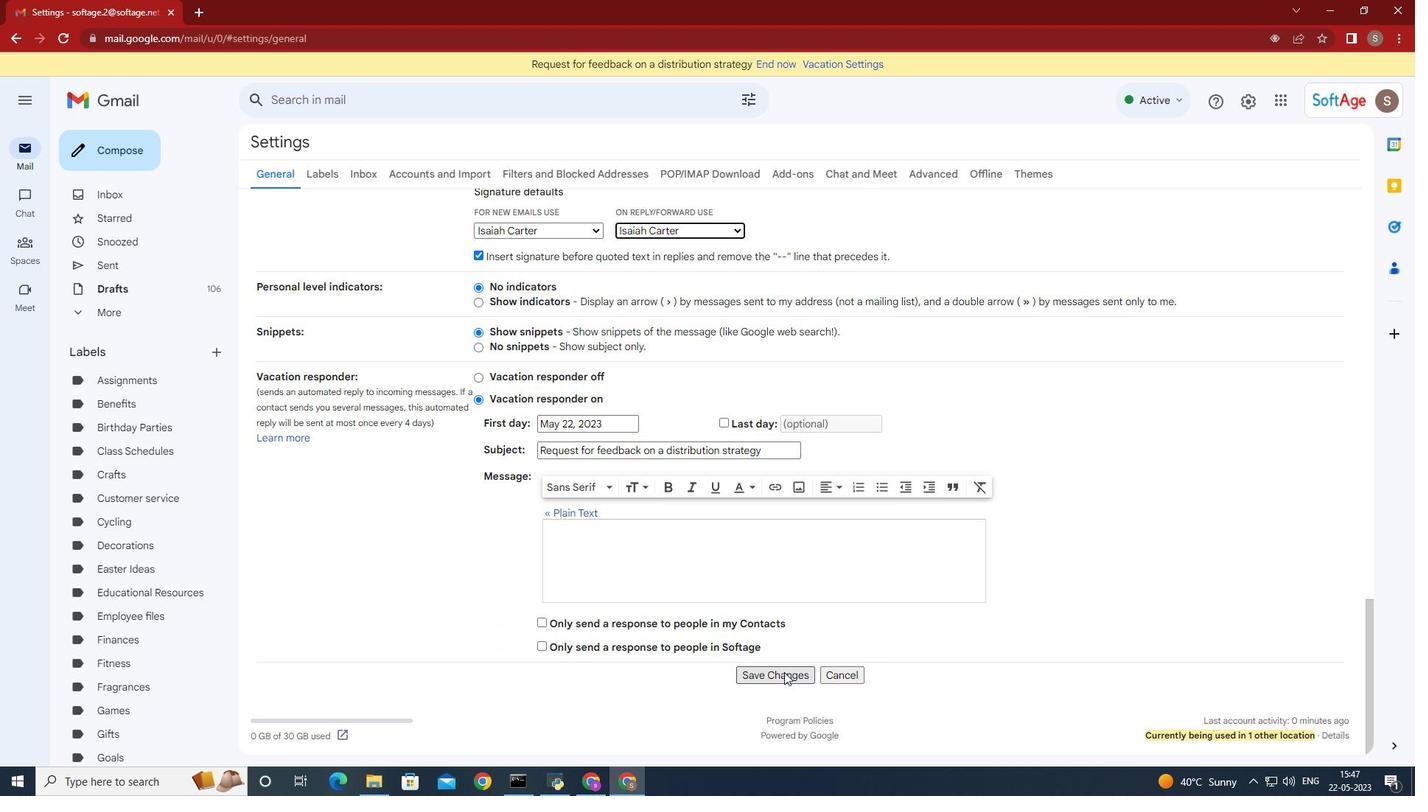 
Action: Mouse moved to (144, 158)
Screenshot: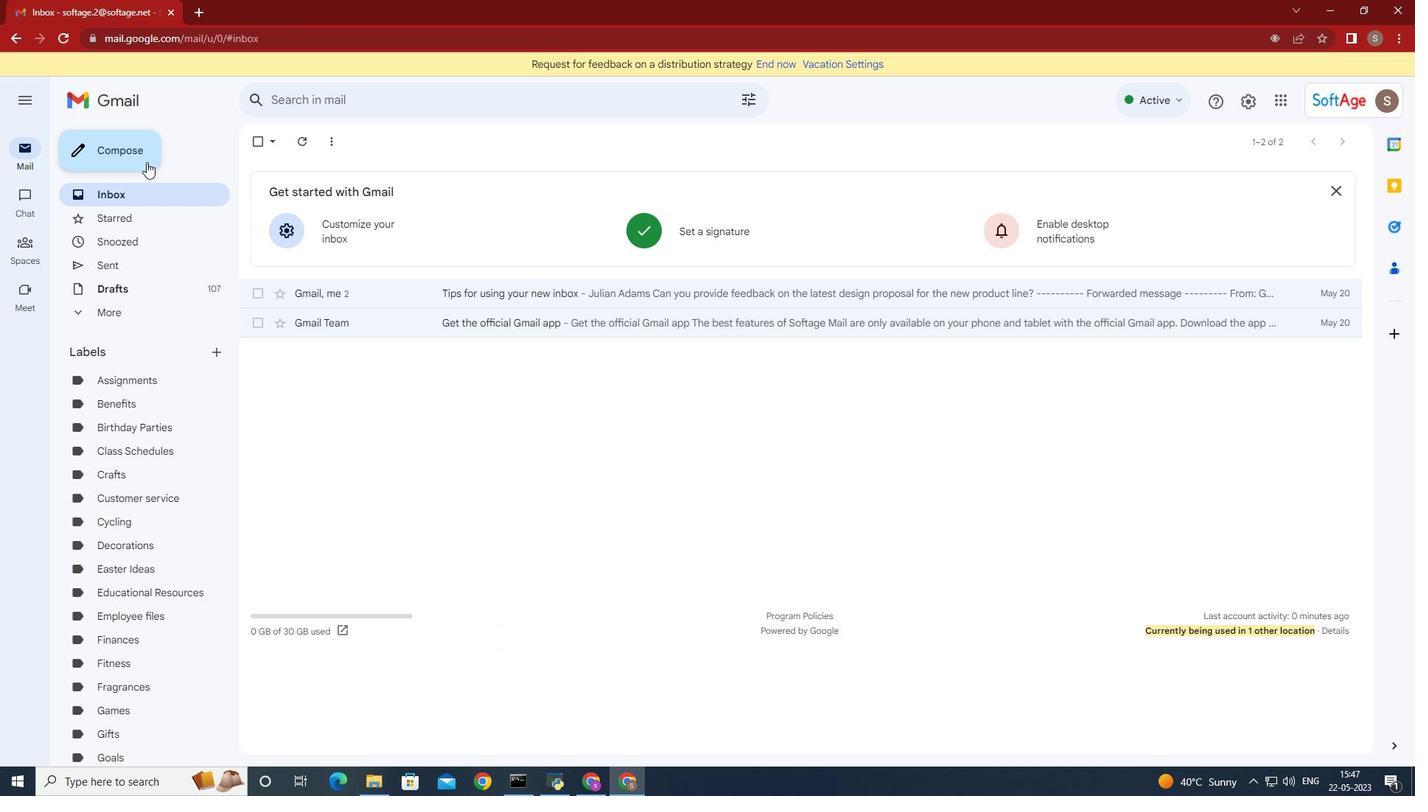 
Action: Mouse pressed left at (144, 158)
Screenshot: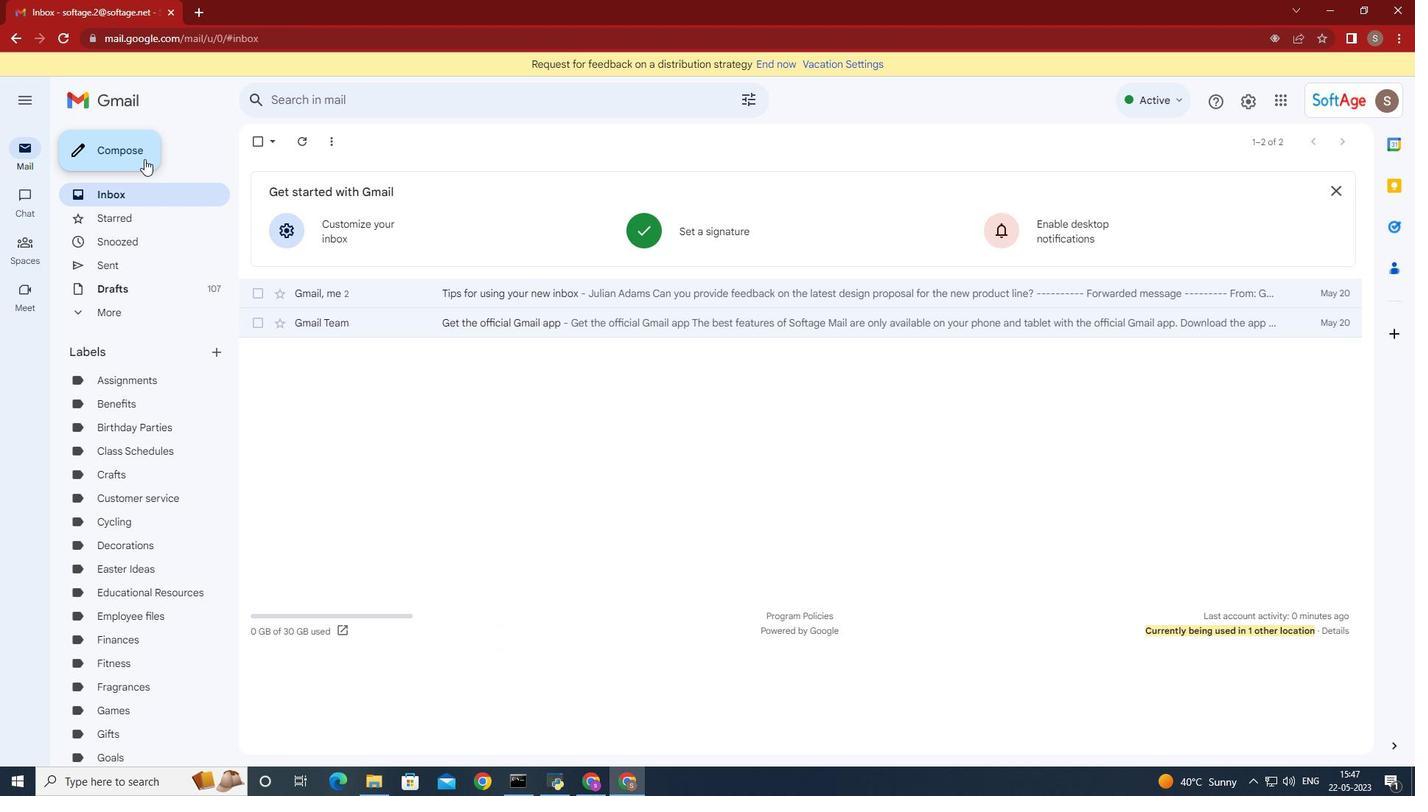 
Action: Mouse moved to (1080, 411)
Screenshot: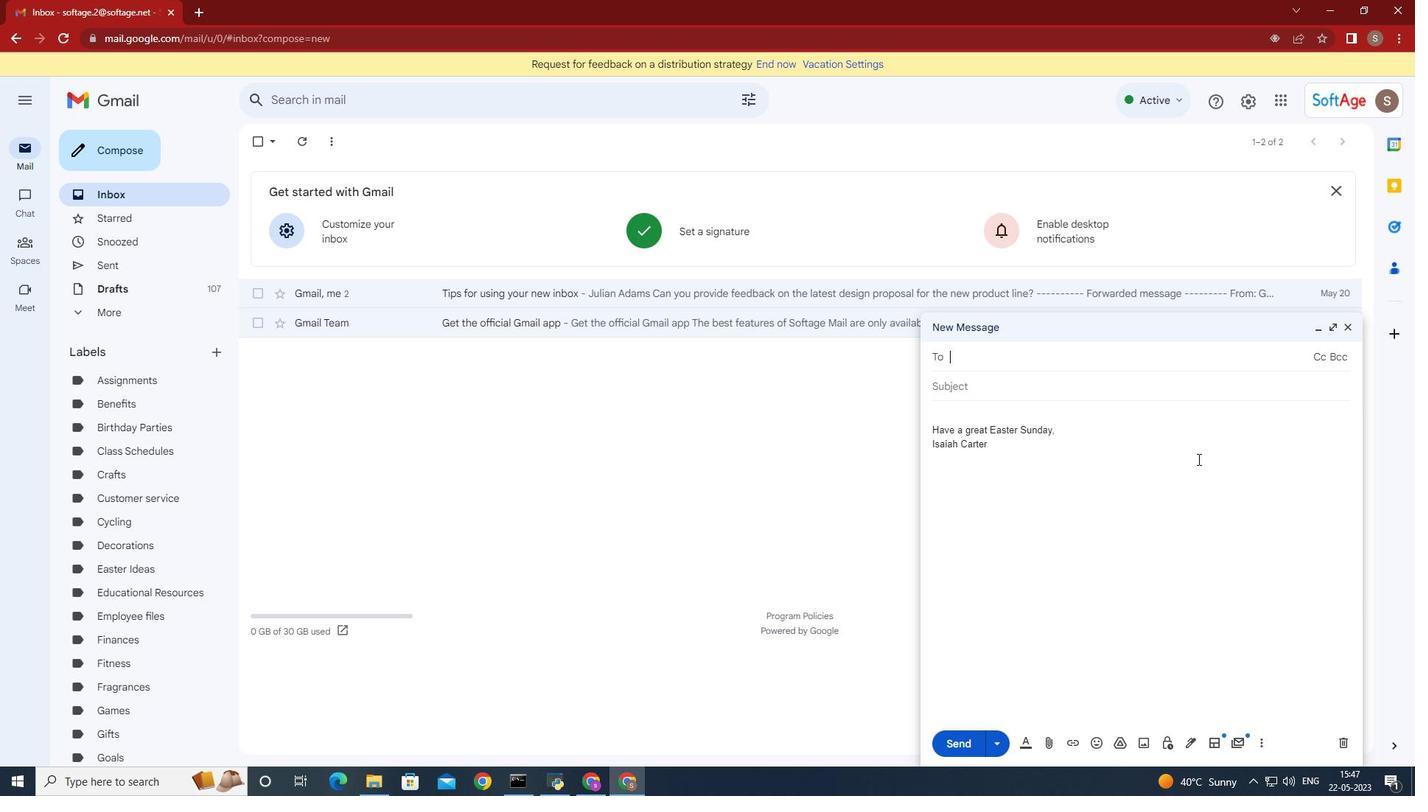 
Action: Key pressed <Key.shift>Softage.8
Screenshot: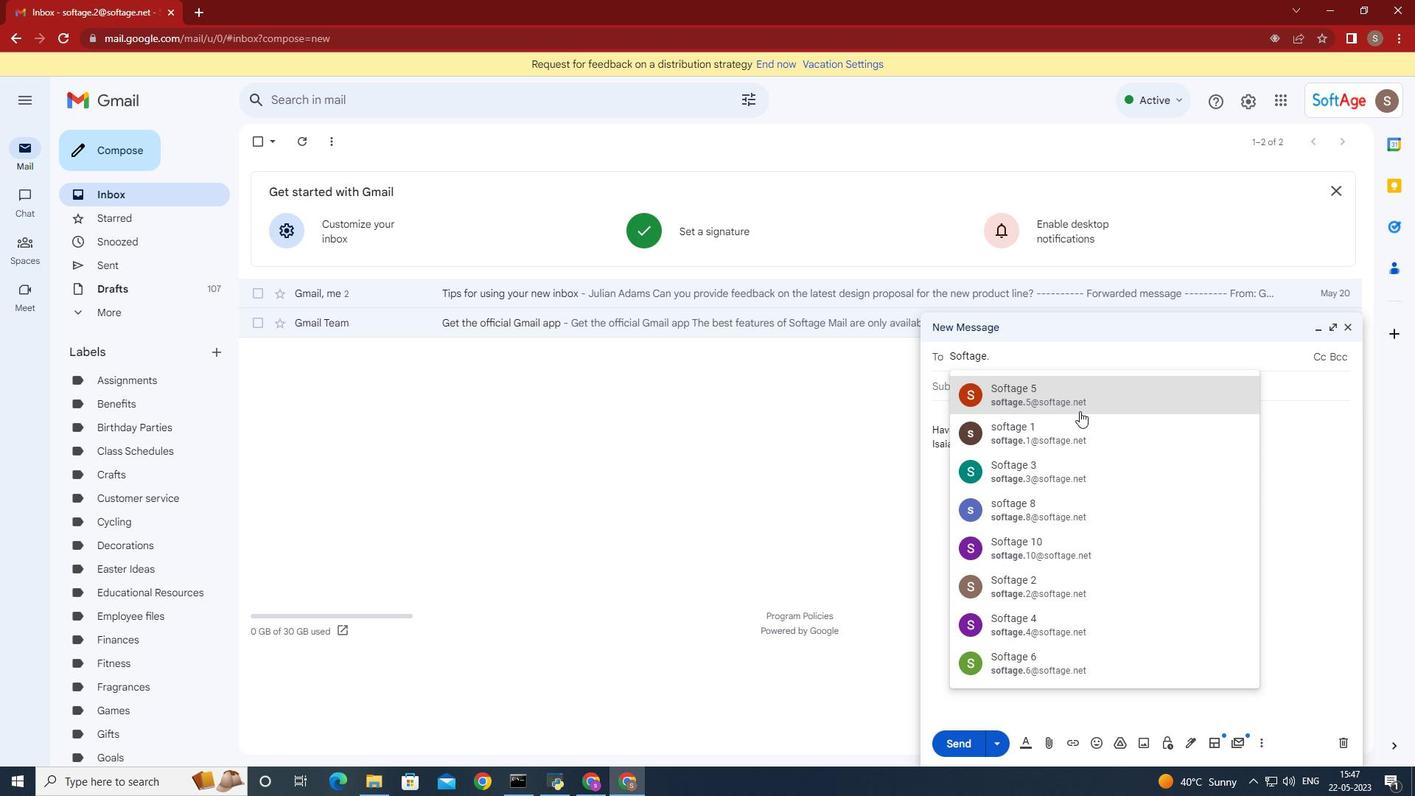 
Action: Mouse moved to (1064, 400)
Screenshot: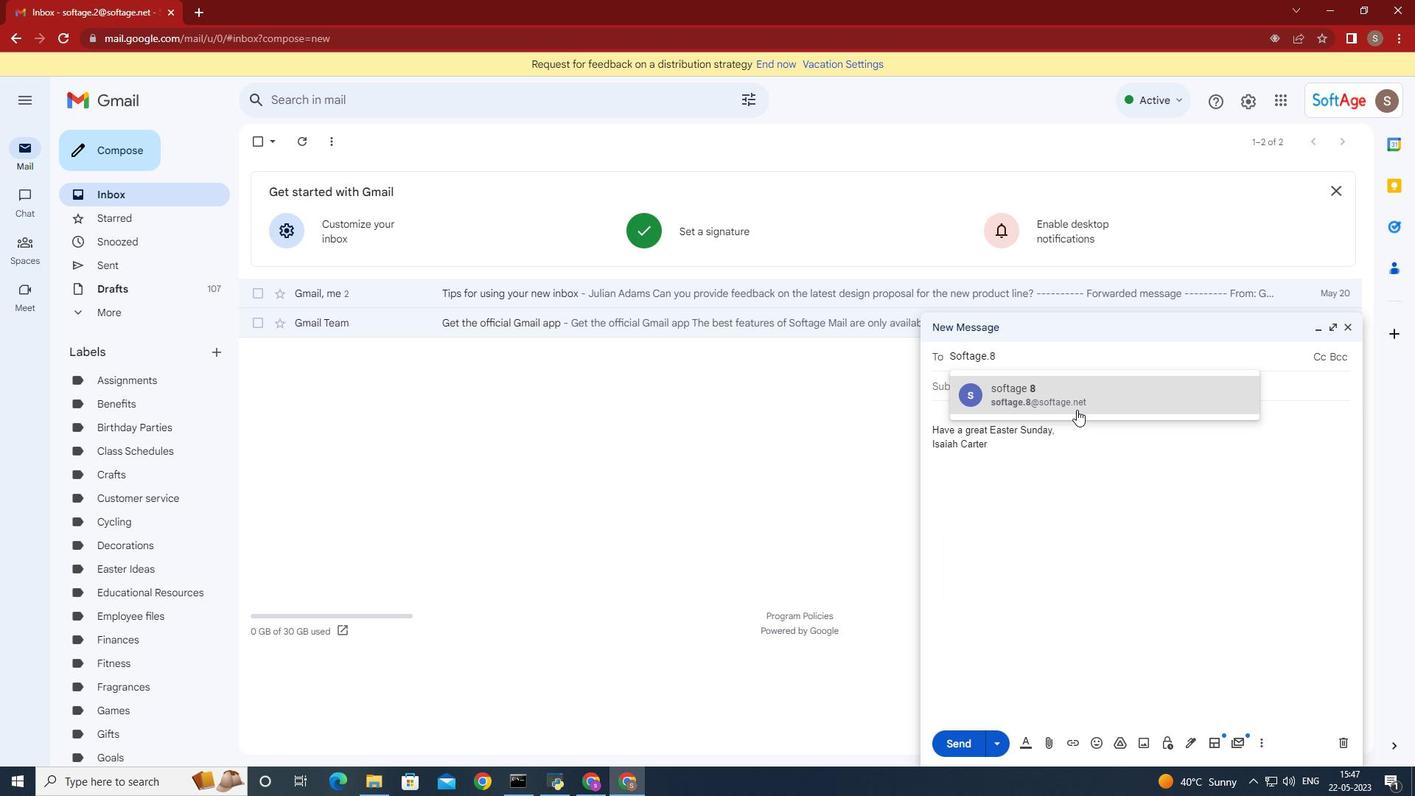 
Action: Mouse pressed left at (1064, 400)
Screenshot: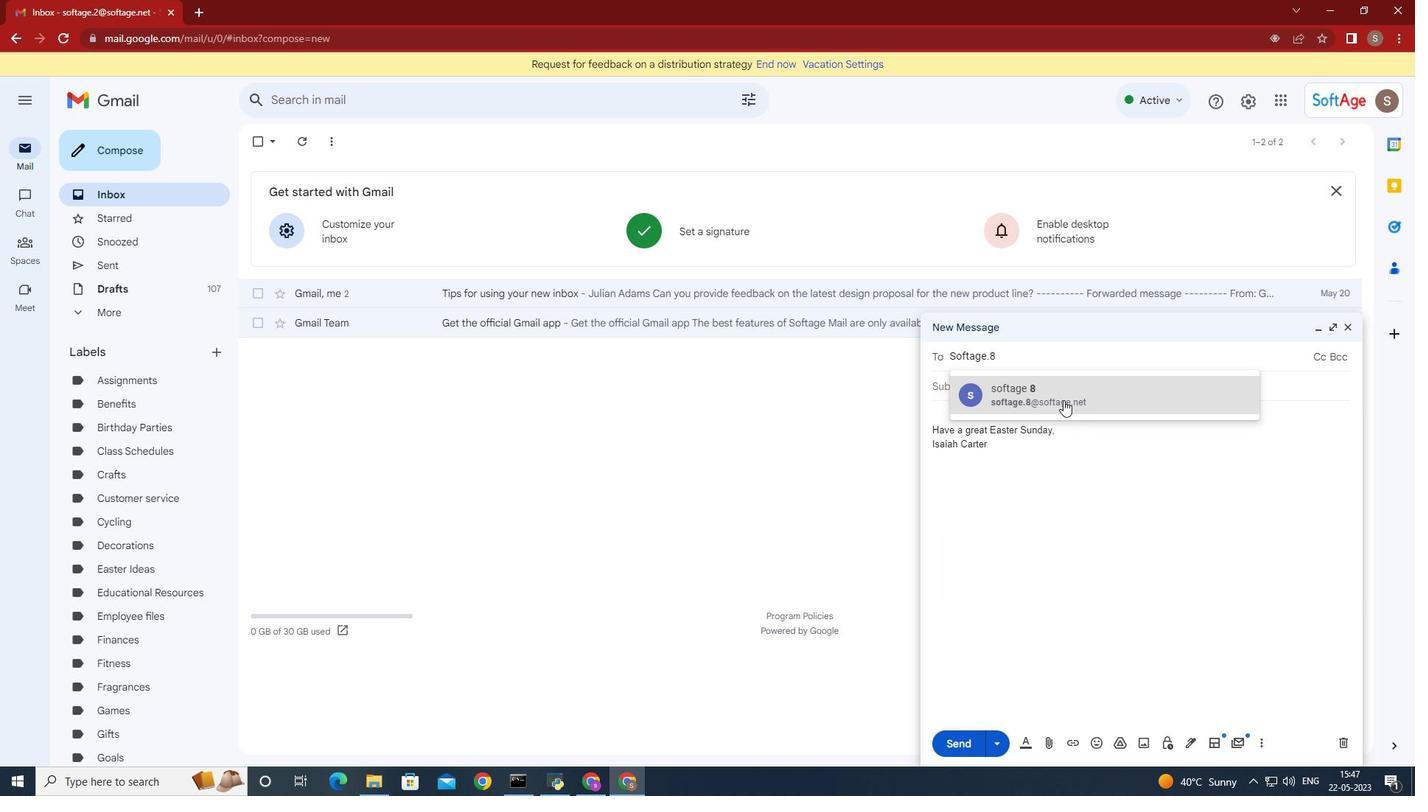 
Action: Mouse moved to (207, 355)
Screenshot: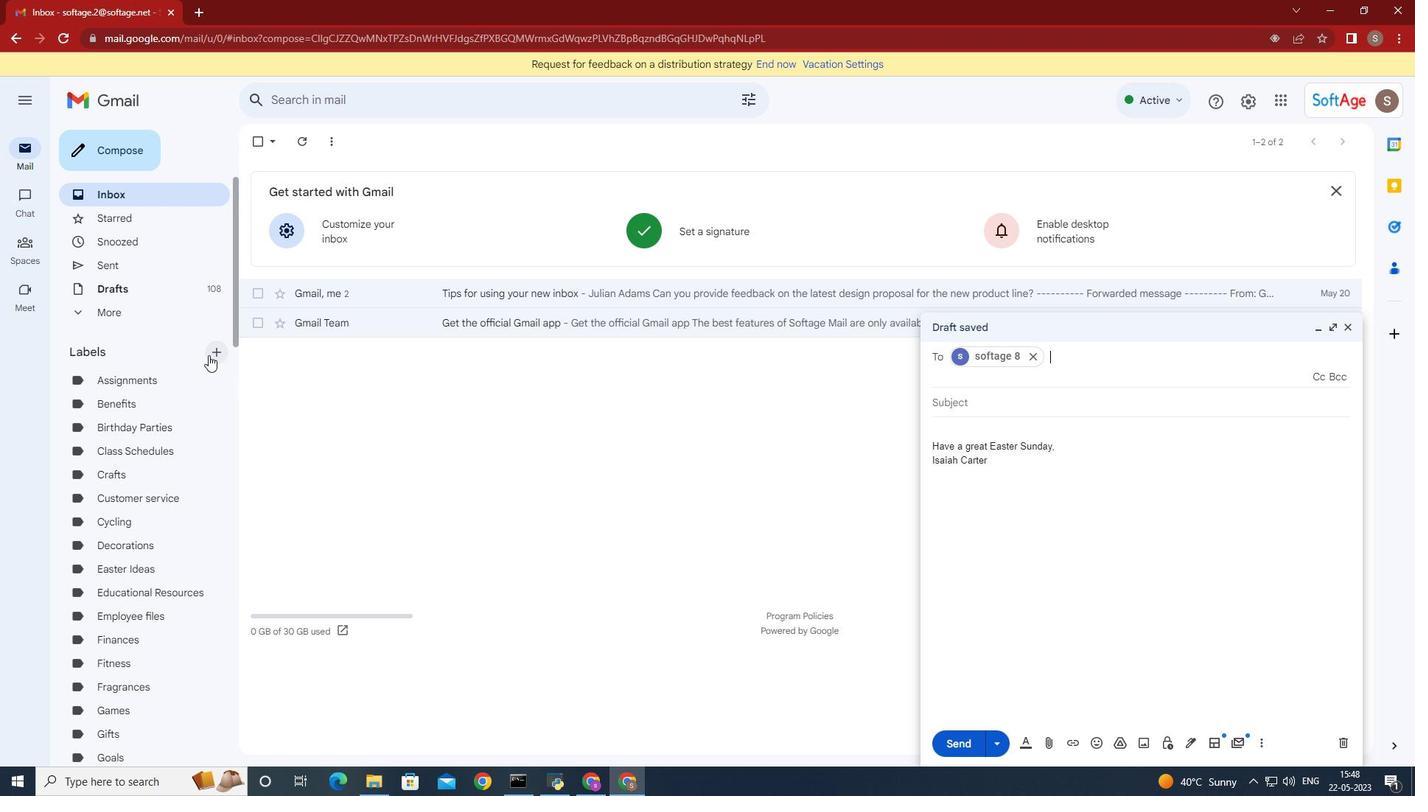 
Action: Mouse pressed left at (207, 355)
Screenshot: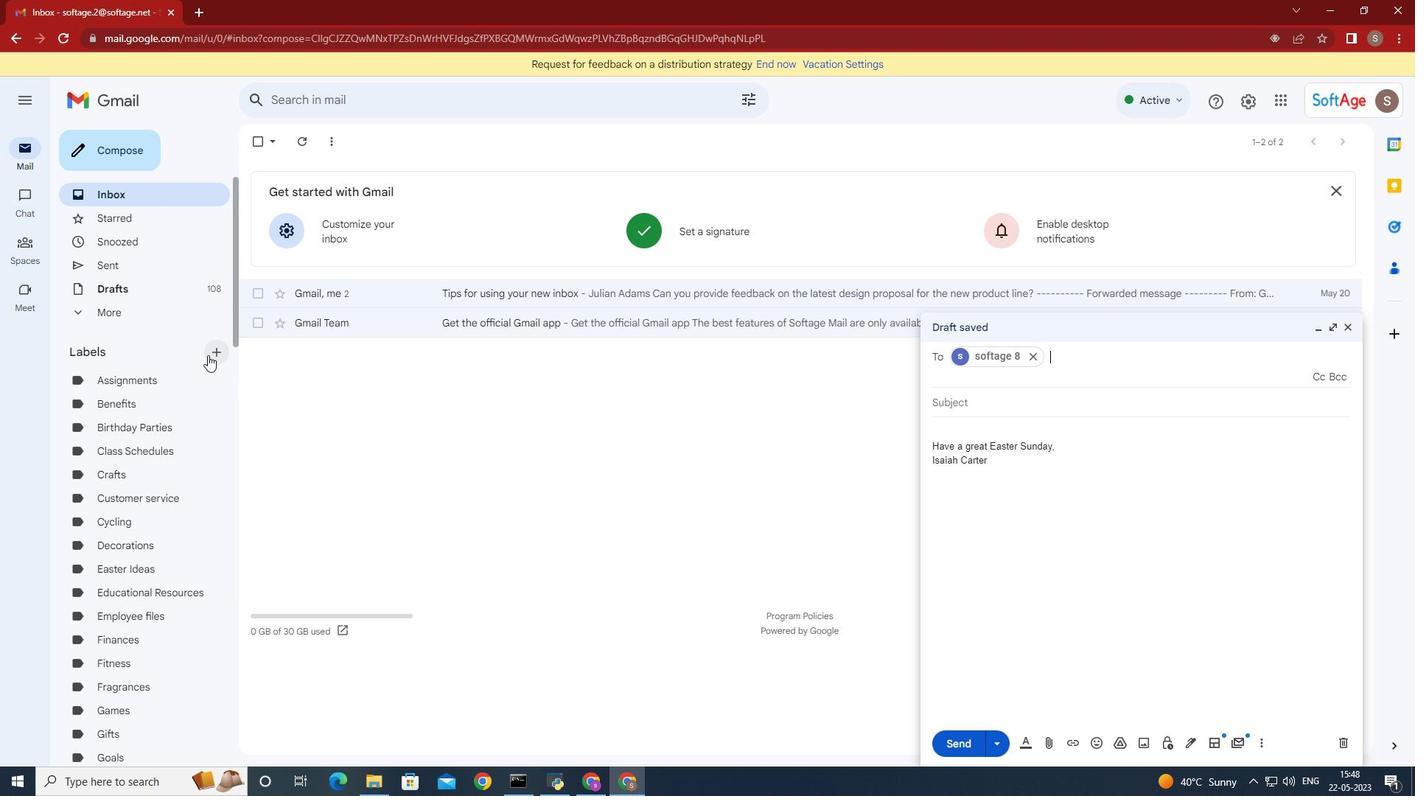
Action: Mouse moved to (633, 401)
Screenshot: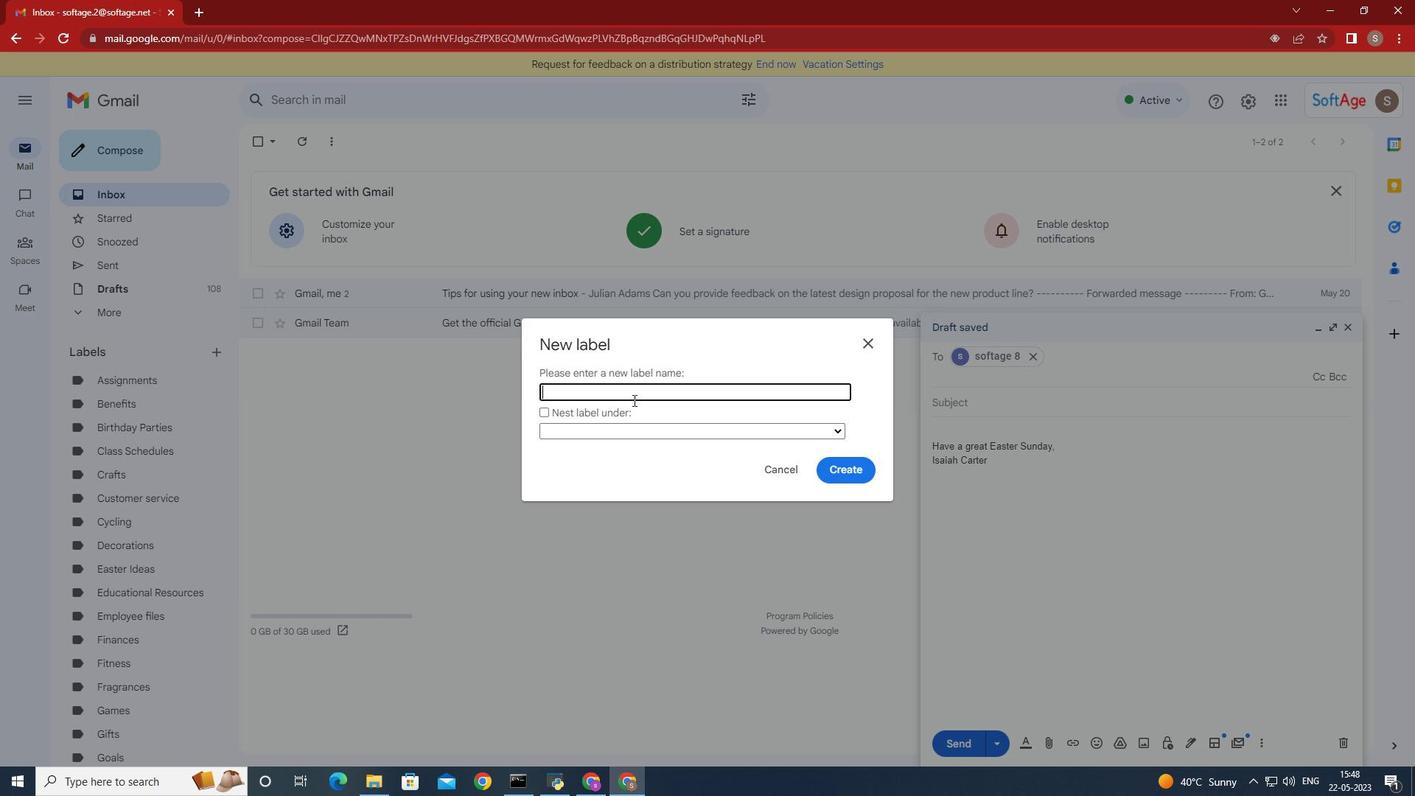 
Action: Key pressed <Key.shift>Christmas<Key.space>lists
Screenshot: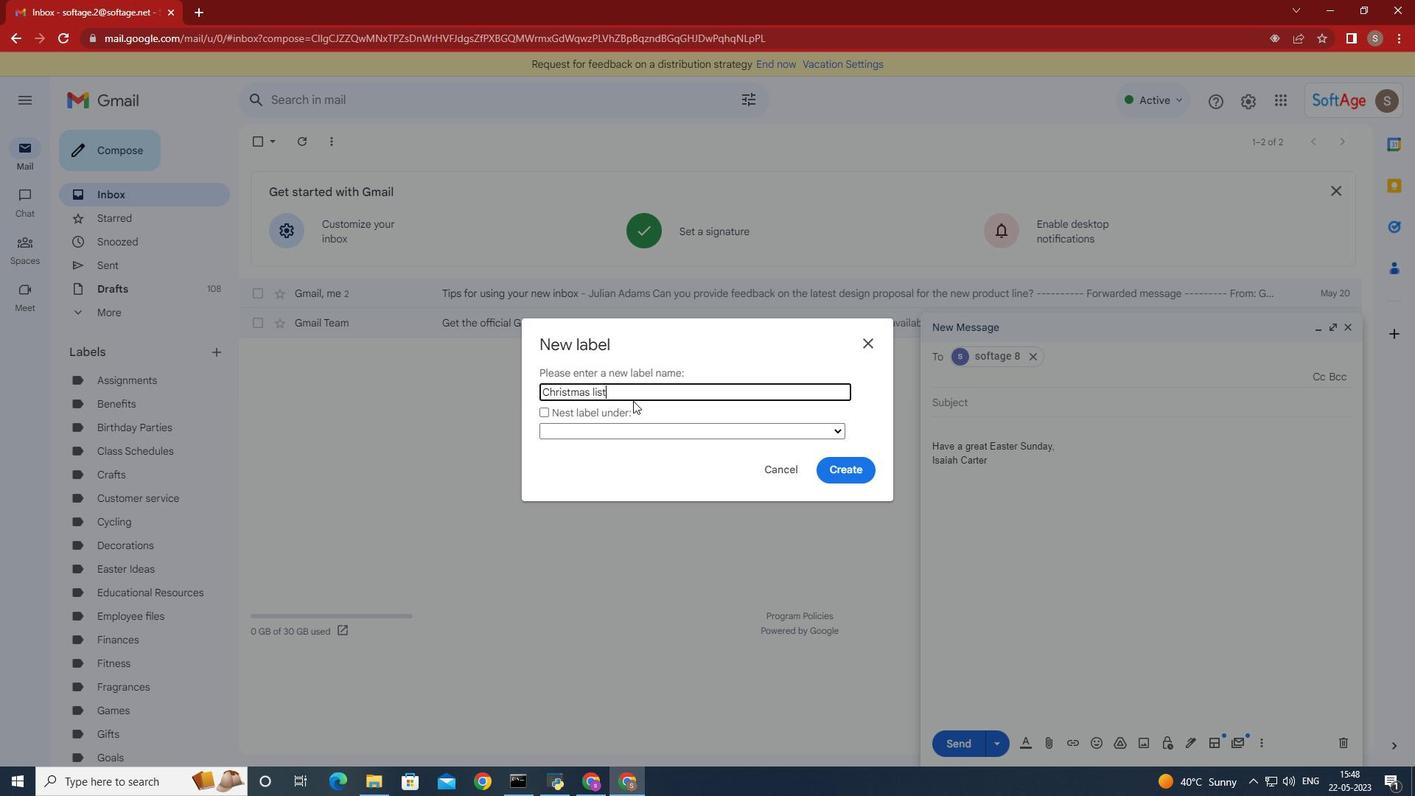 
Action: Mouse moved to (859, 466)
Screenshot: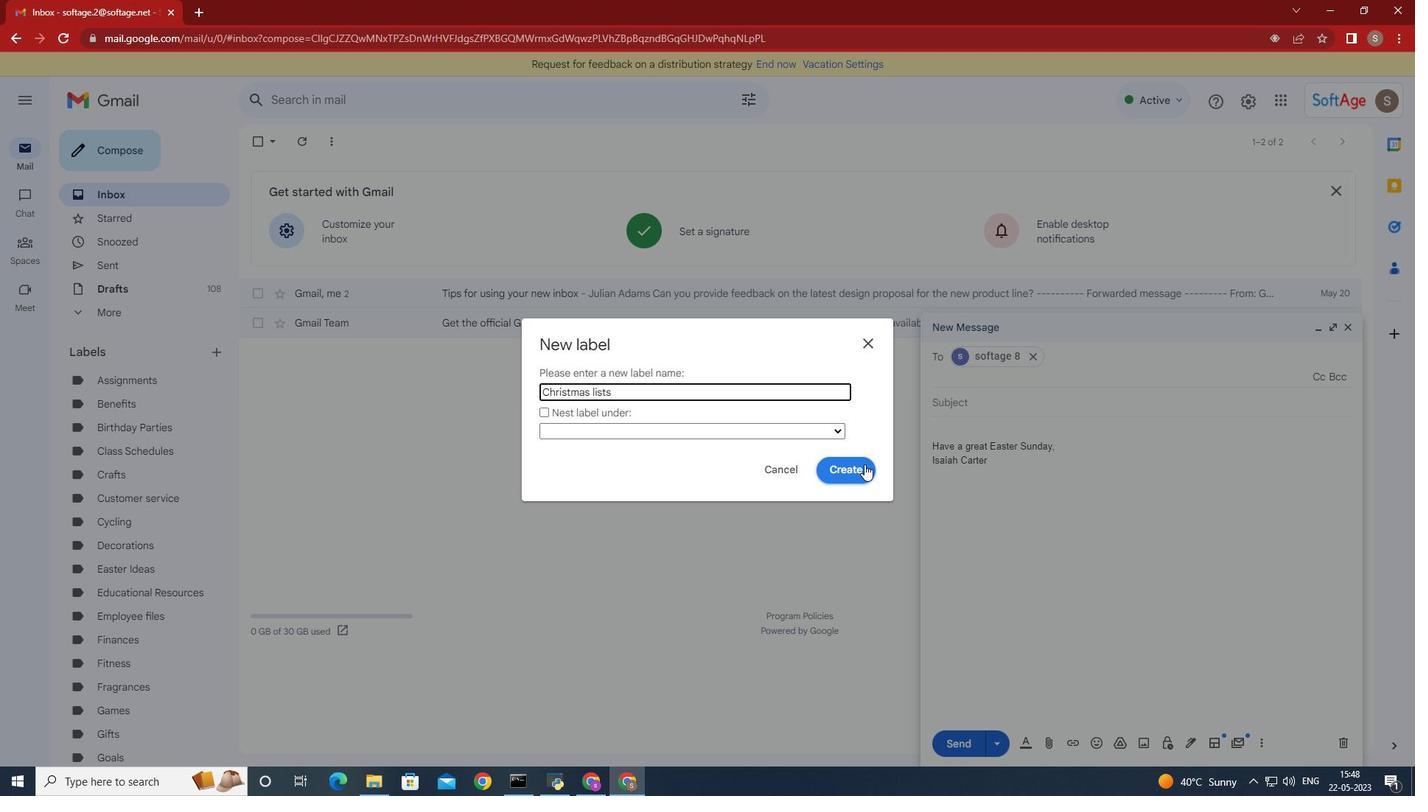 
Action: Mouse pressed left at (859, 466)
Screenshot: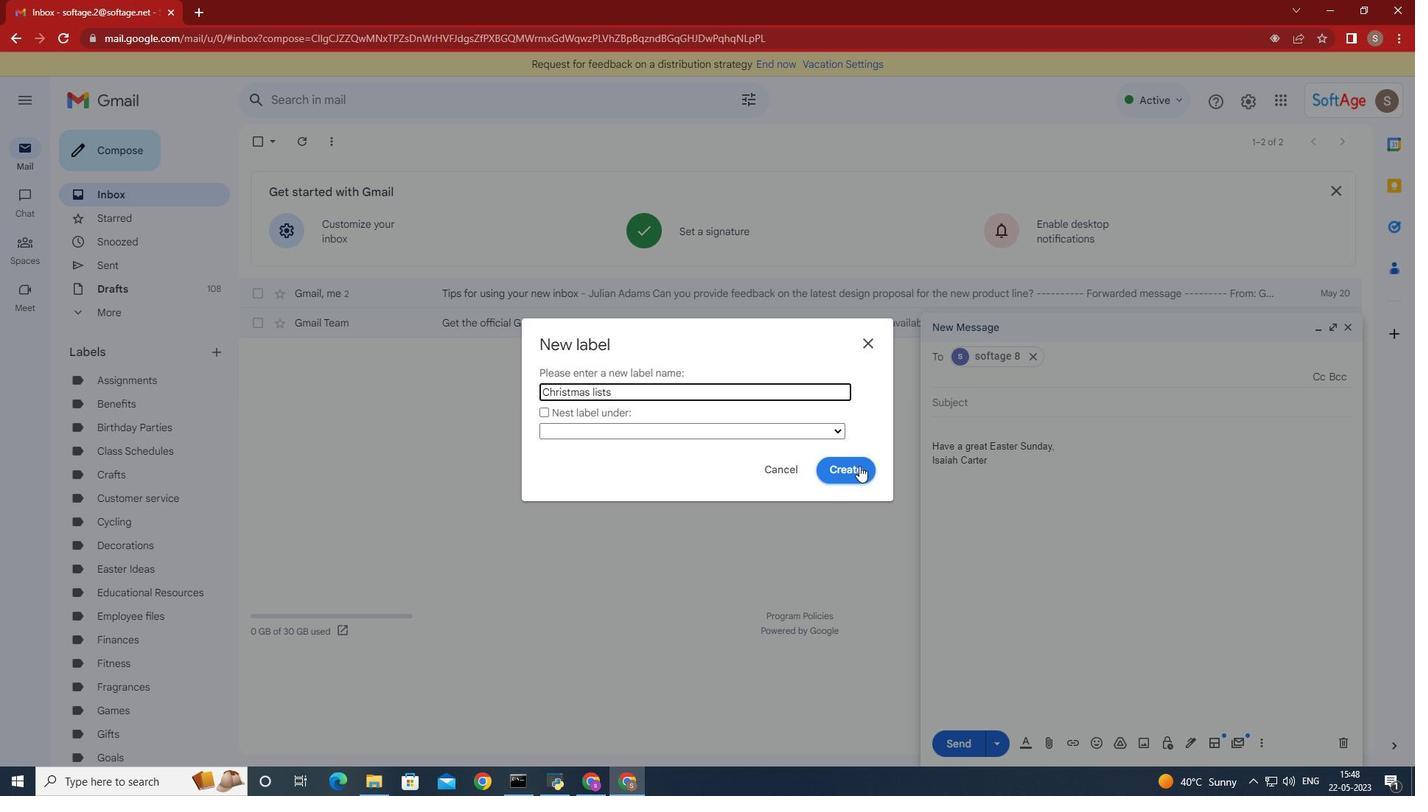 
